 Task: Search one way flight ticket for 2 adults, 2 children, 2 infants in seat in first from Garden City: Garden City Regional Airport to Rock Springs: Southwest Wyoming Regional Airport (rock Springs Sweetwater County Airport) on 8-5-2023. Choice of flights is United. Number of bags: 2 checked bags. Price is upto 86000. Outbound departure time preference is 22:30.
Action: Mouse moved to (400, 387)
Screenshot: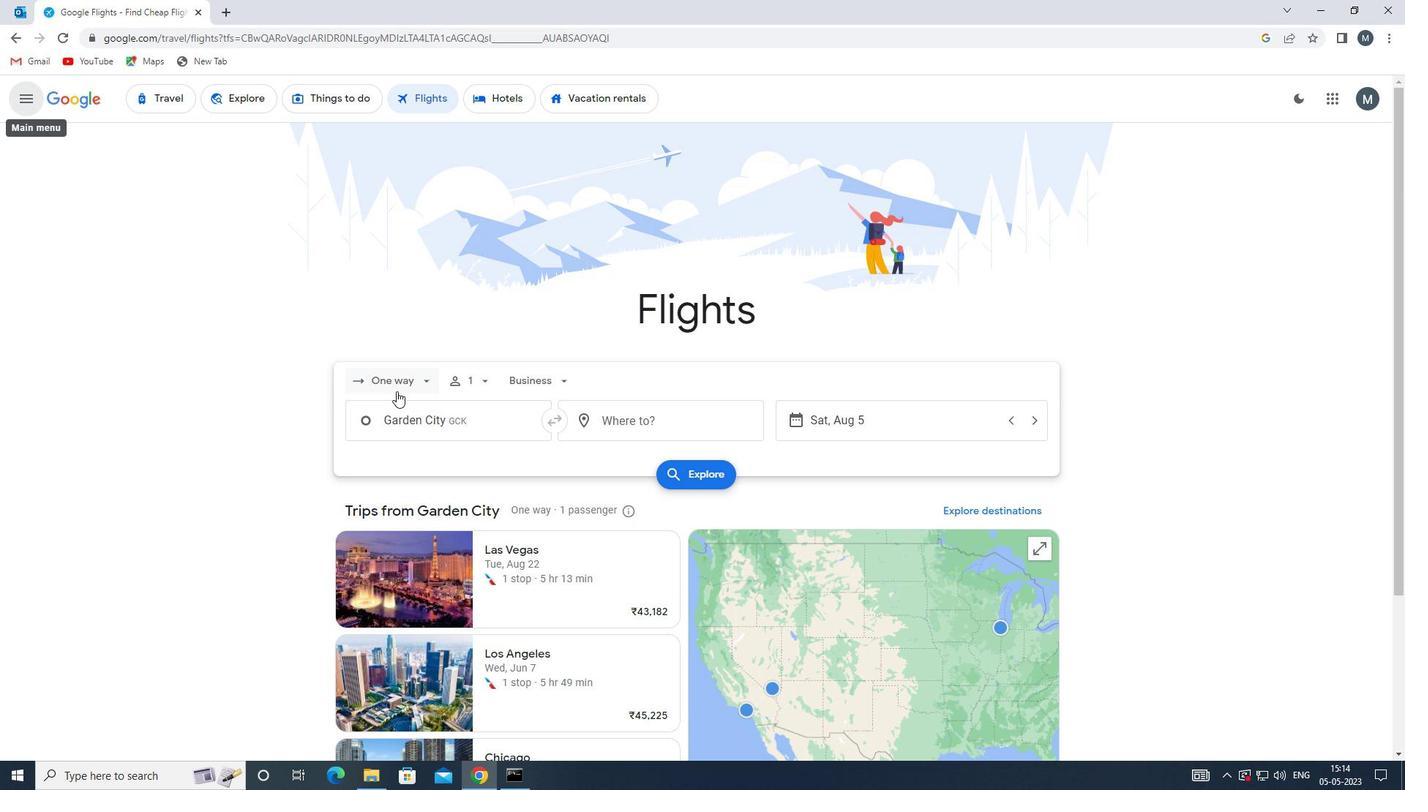 
Action: Mouse pressed left at (400, 387)
Screenshot: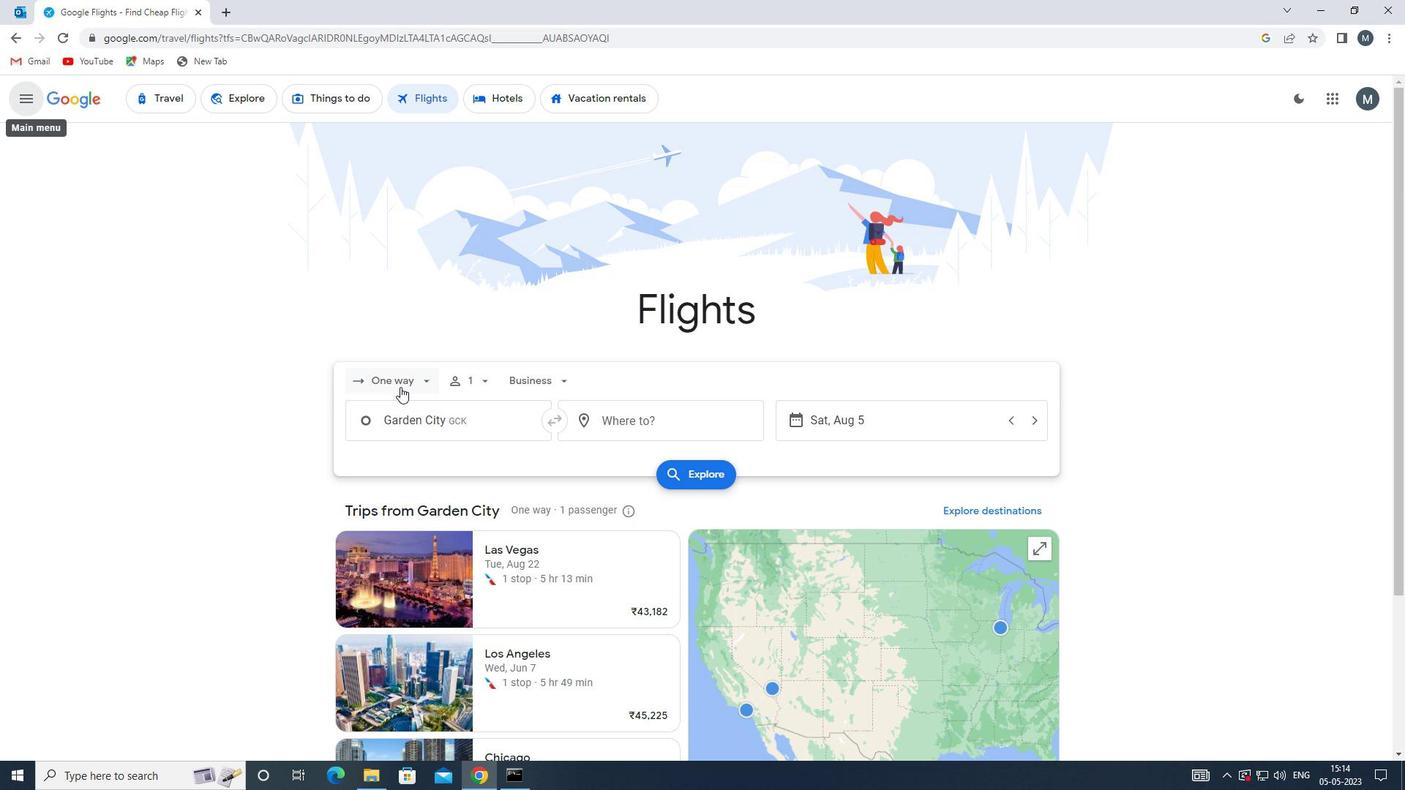 
Action: Mouse moved to (411, 442)
Screenshot: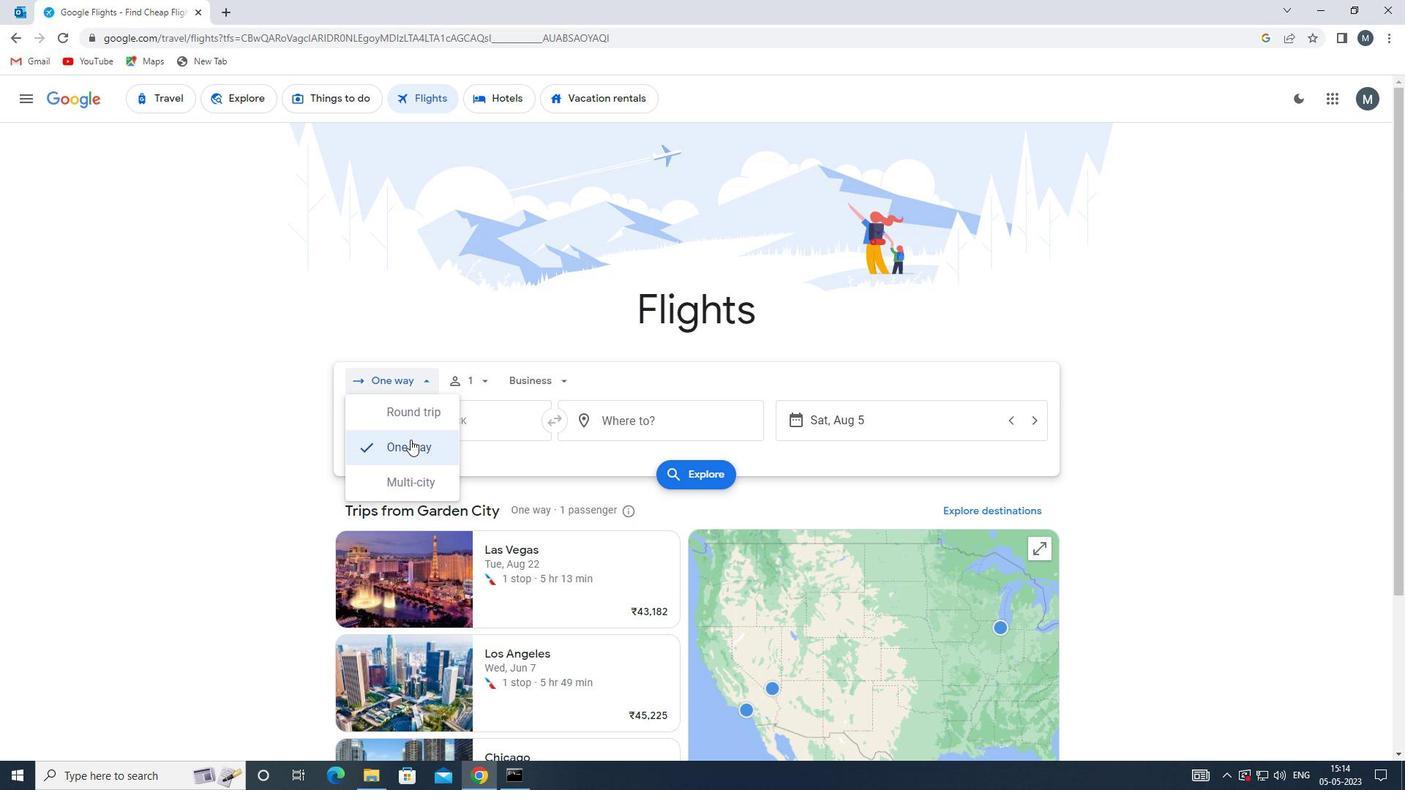 
Action: Mouse pressed left at (411, 442)
Screenshot: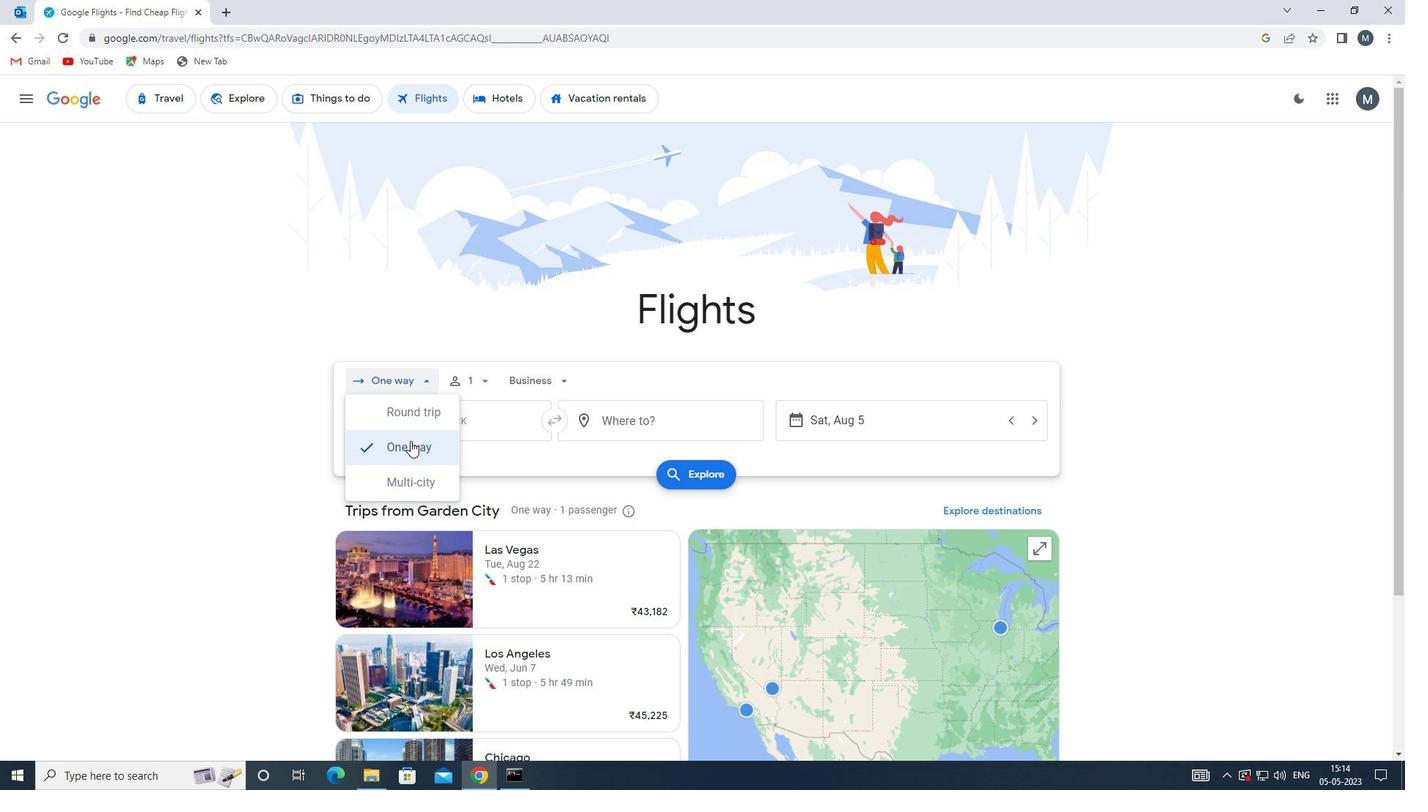 
Action: Mouse moved to (458, 374)
Screenshot: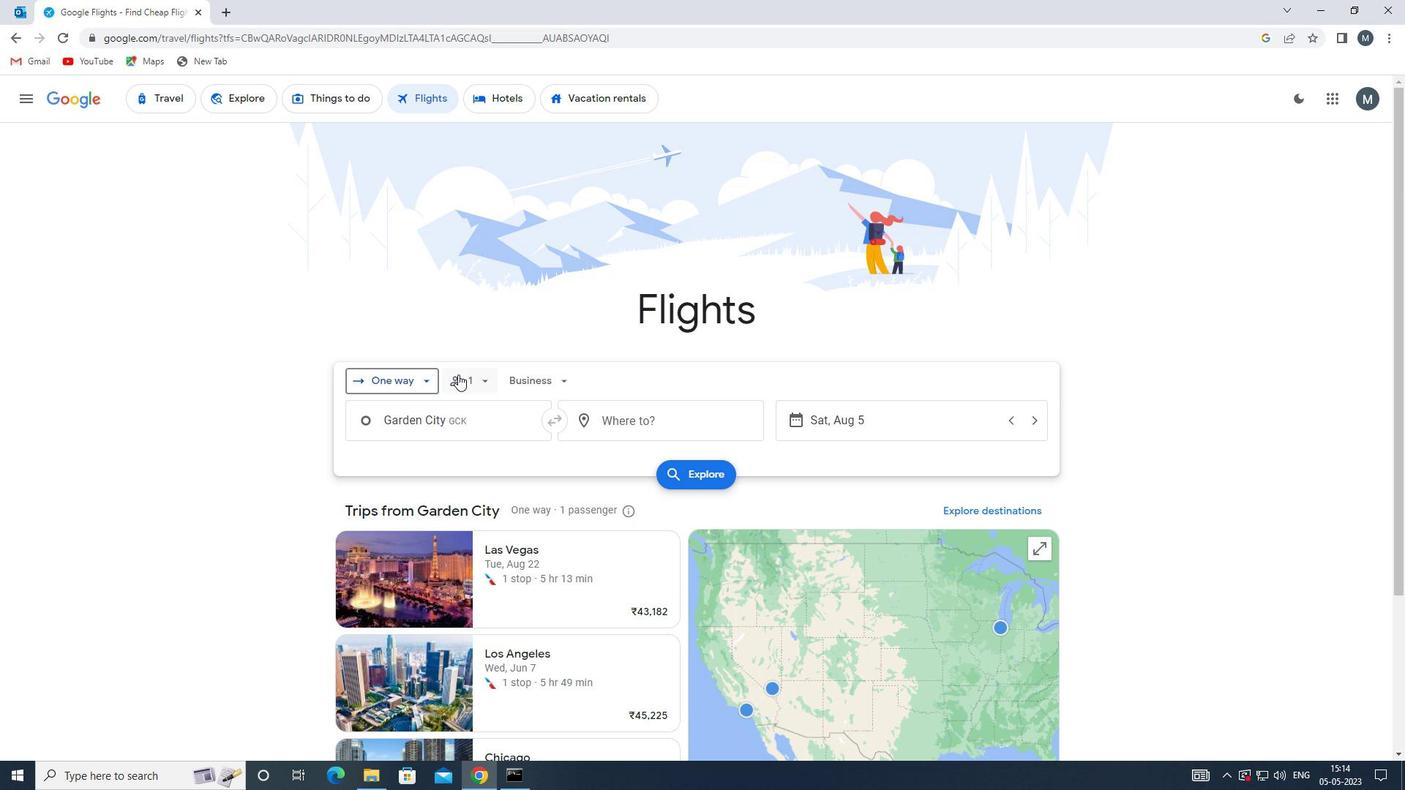 
Action: Mouse pressed left at (458, 374)
Screenshot: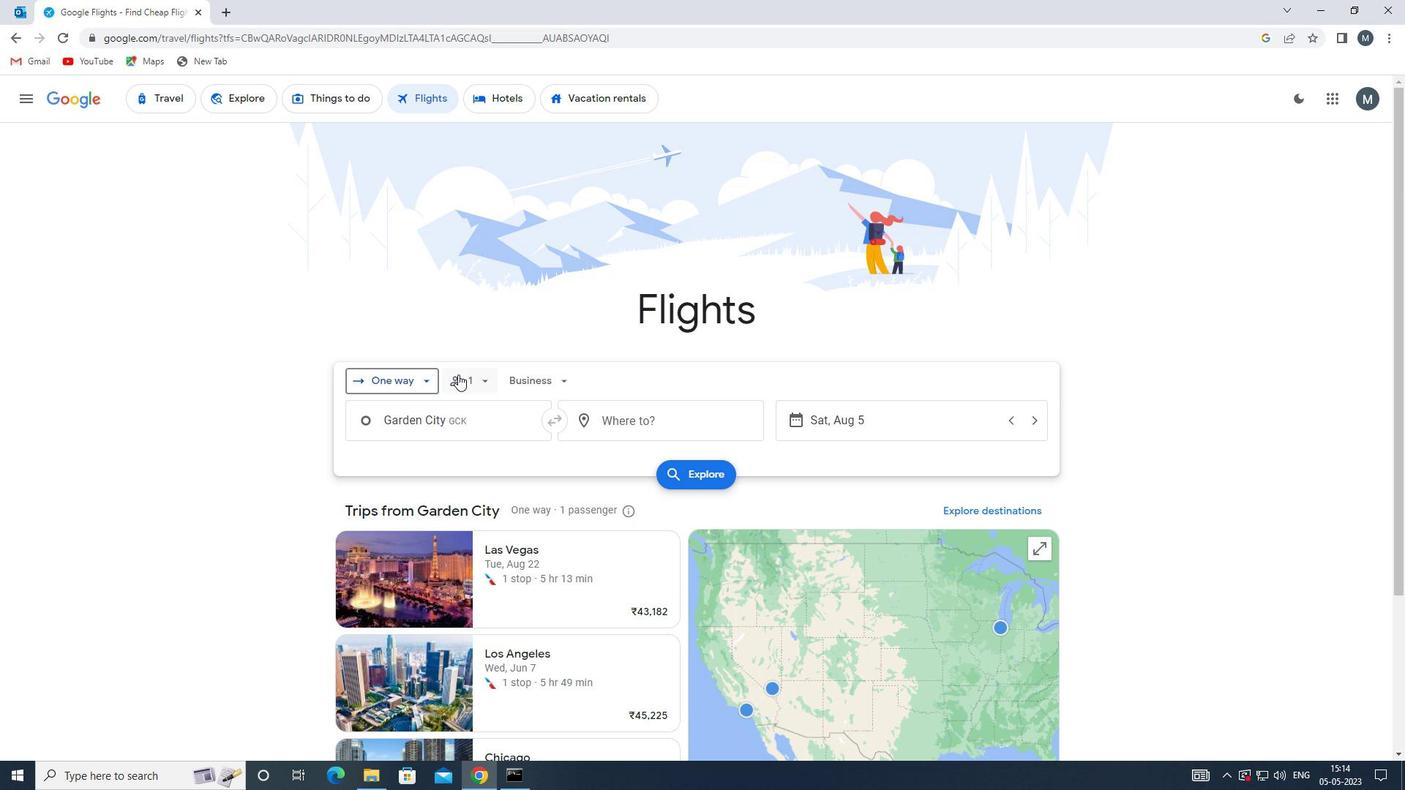 
Action: Mouse moved to (595, 421)
Screenshot: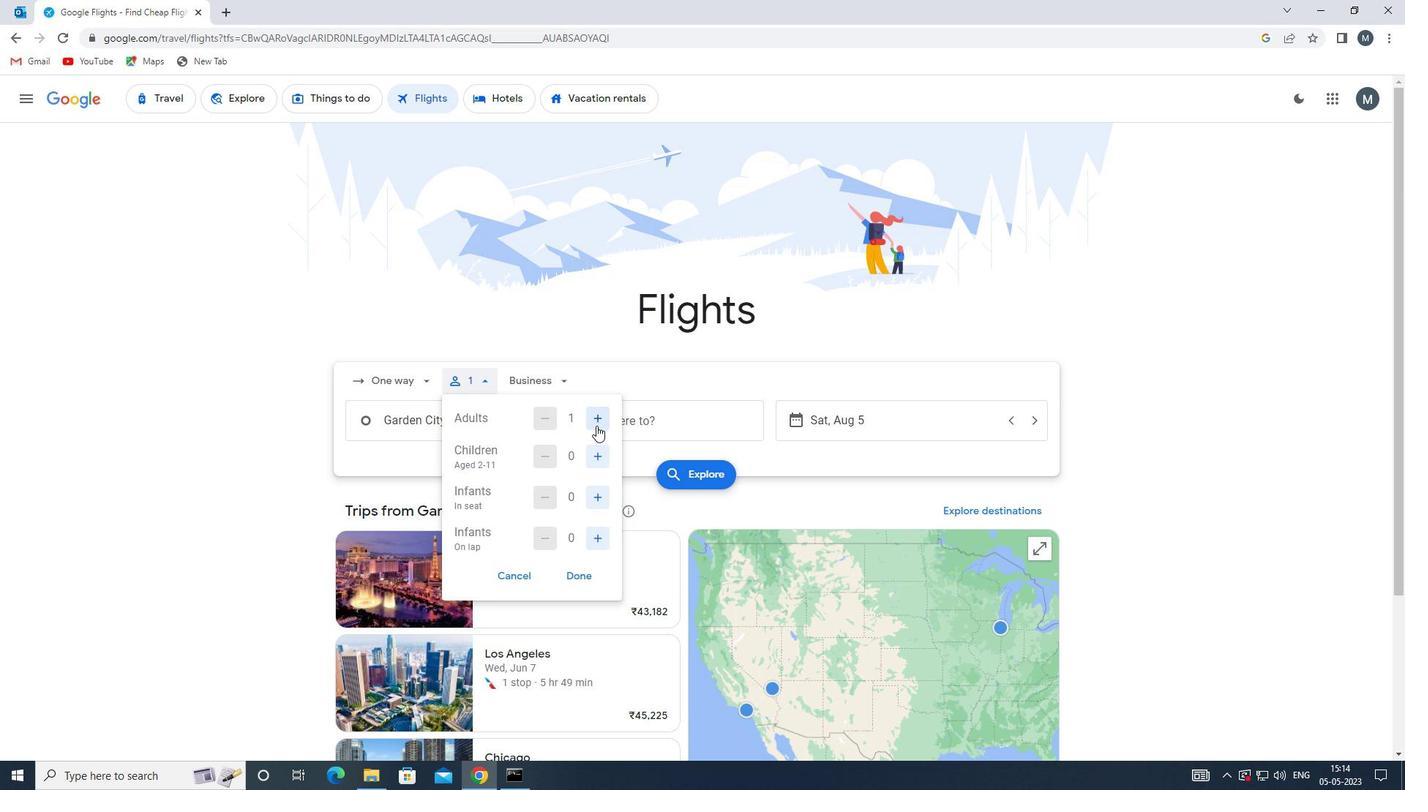 
Action: Mouse pressed left at (595, 421)
Screenshot: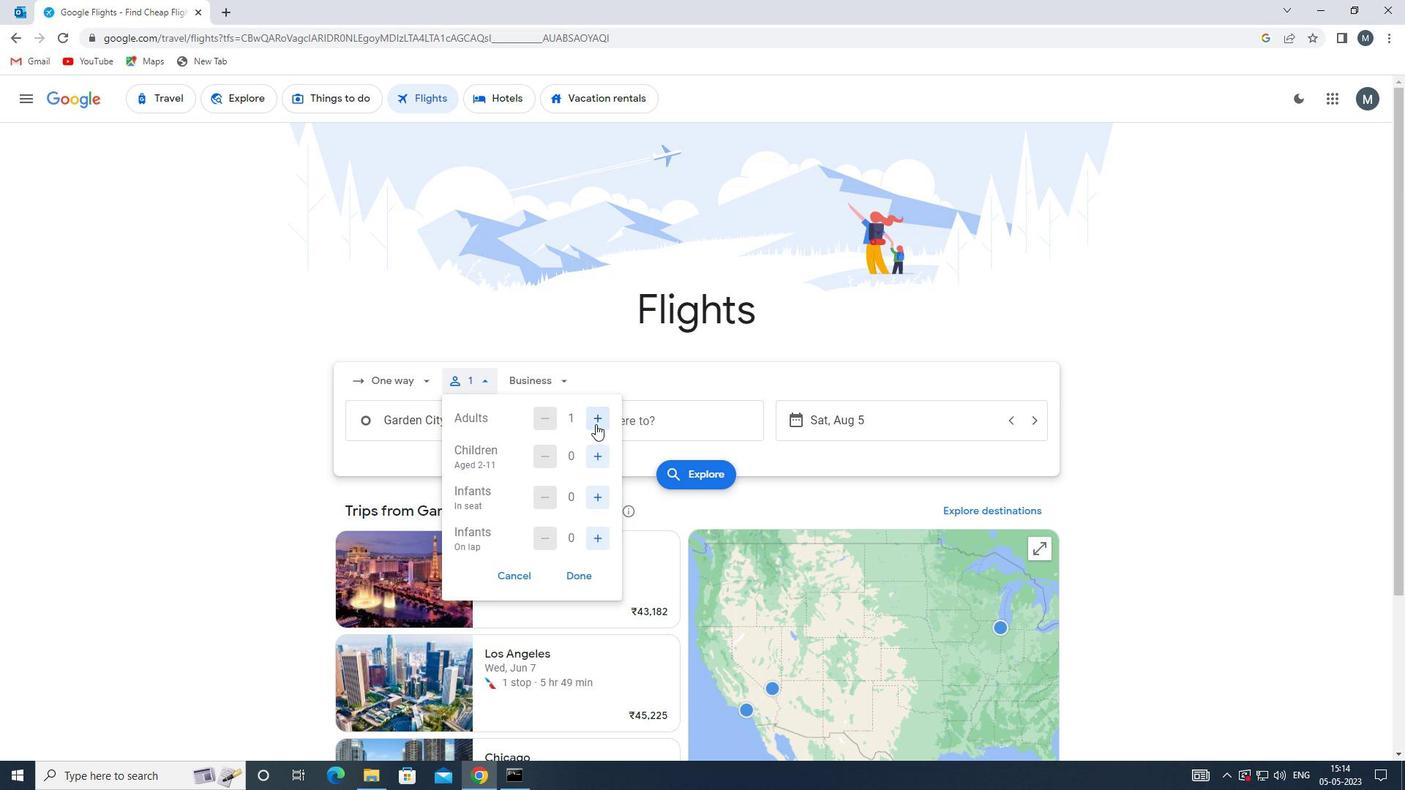 
Action: Mouse moved to (594, 456)
Screenshot: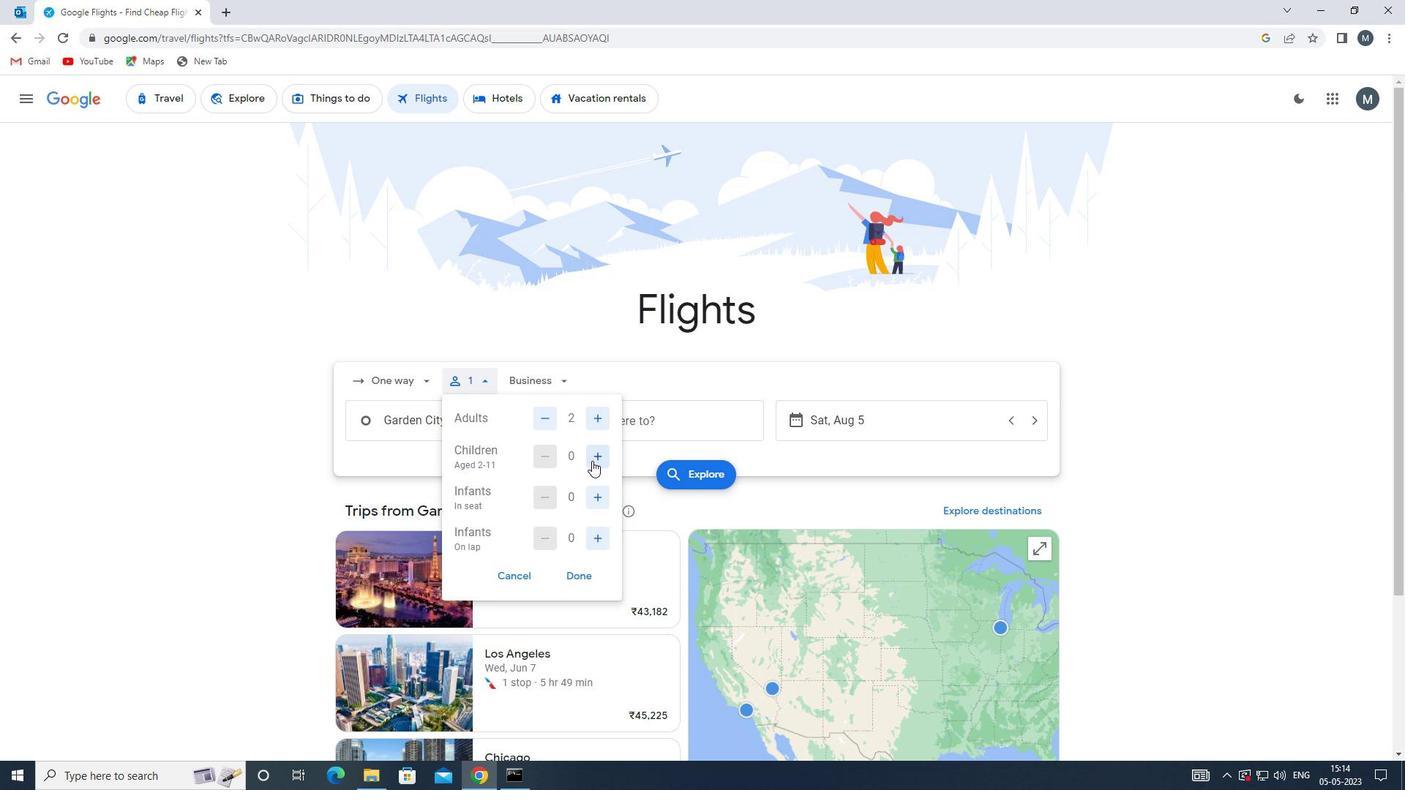 
Action: Mouse pressed left at (594, 456)
Screenshot: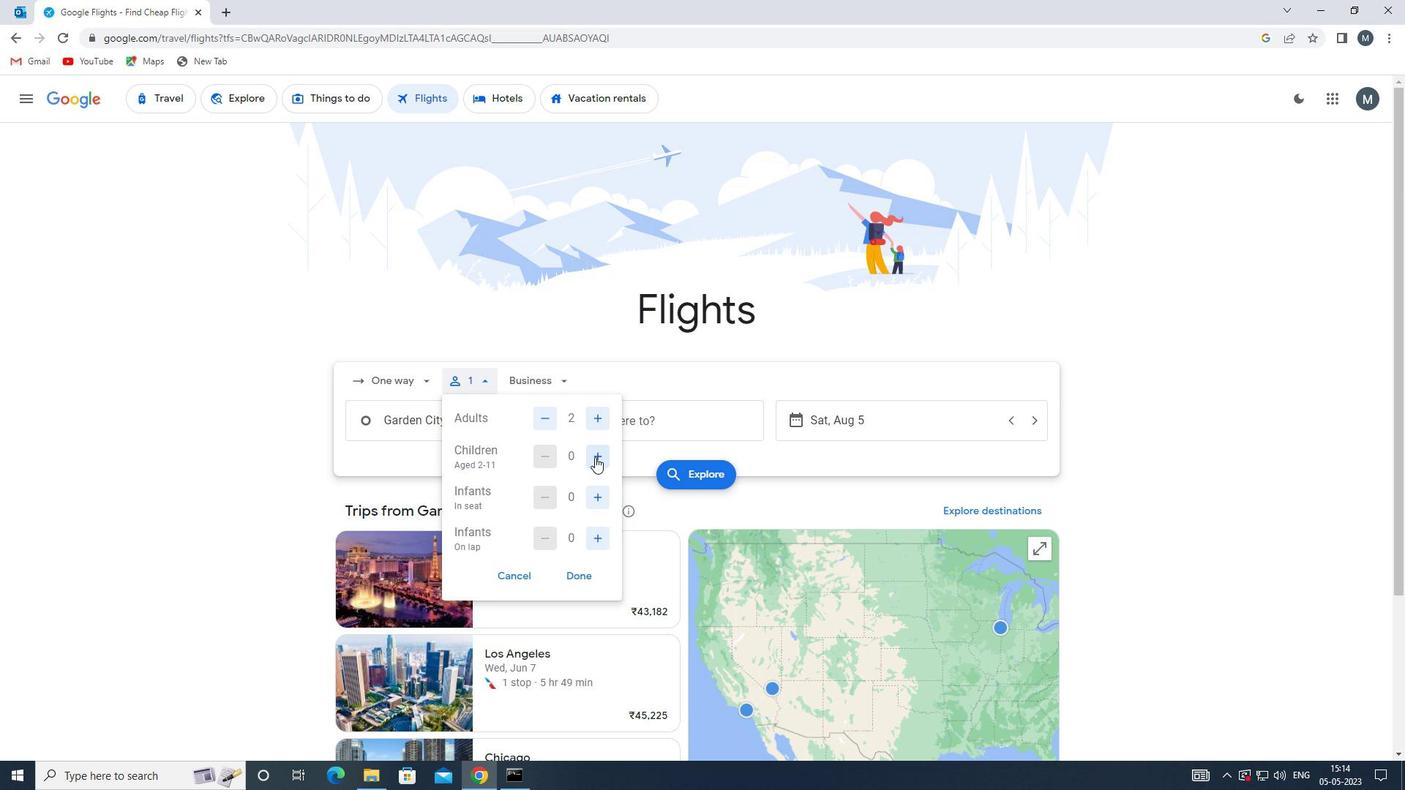 
Action: Mouse pressed left at (594, 456)
Screenshot: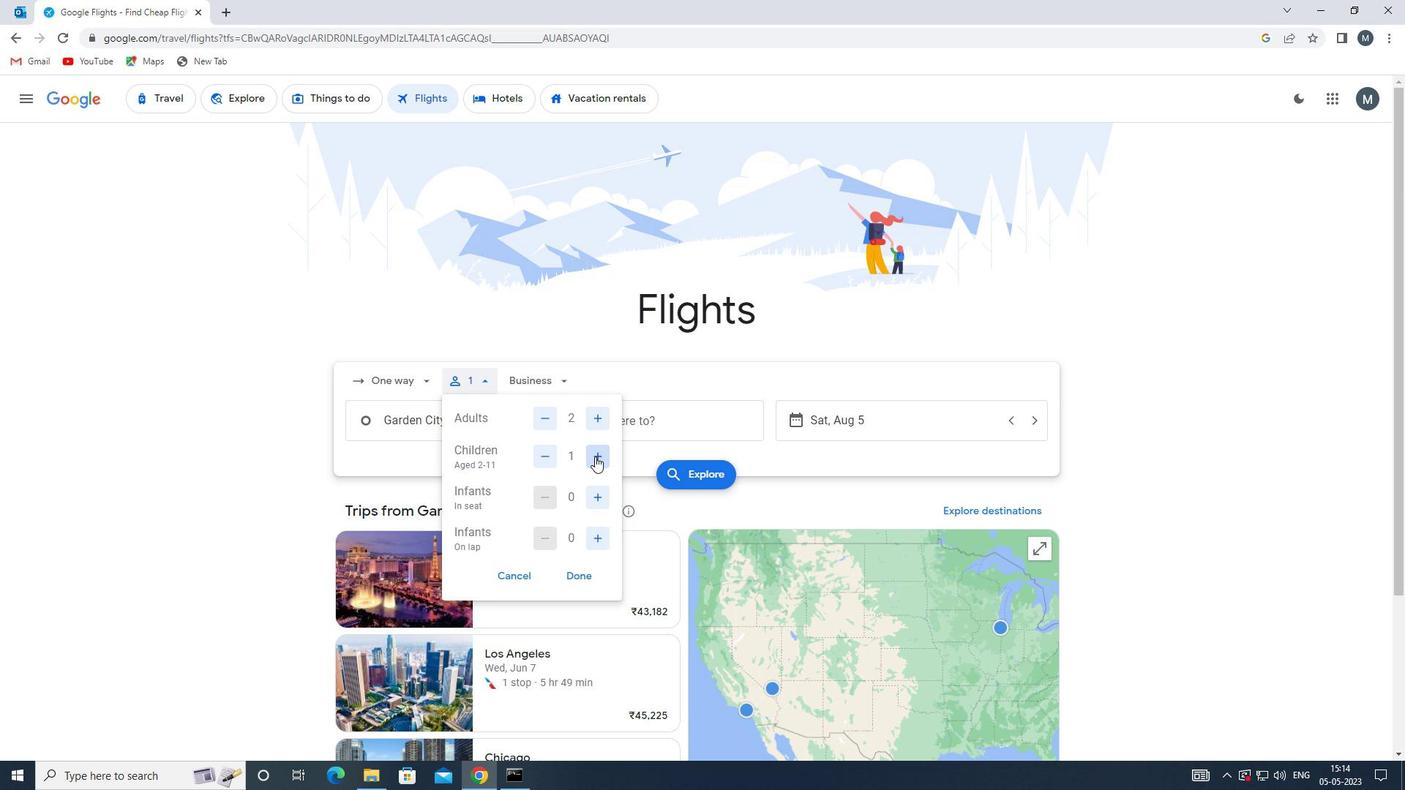 
Action: Mouse moved to (595, 493)
Screenshot: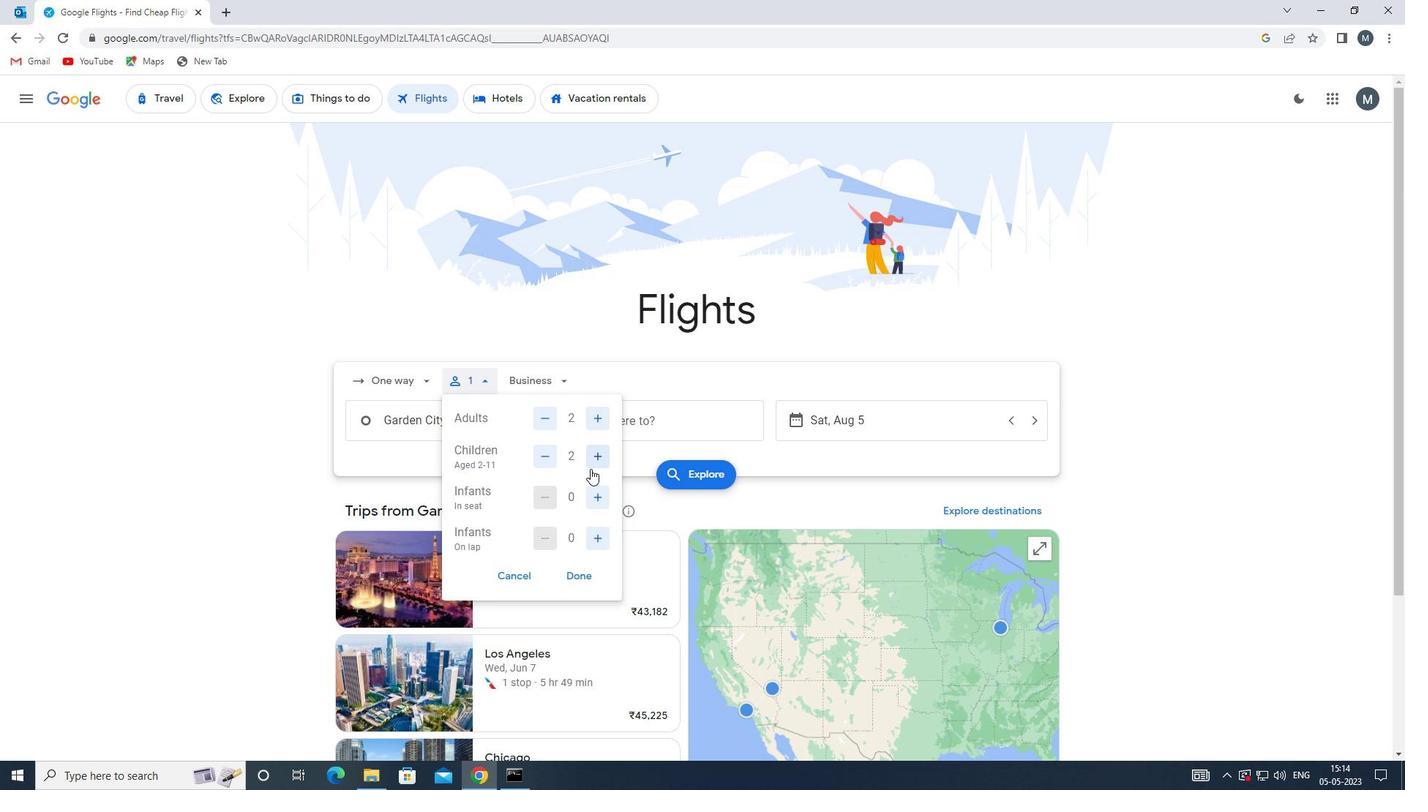 
Action: Mouse pressed left at (595, 493)
Screenshot: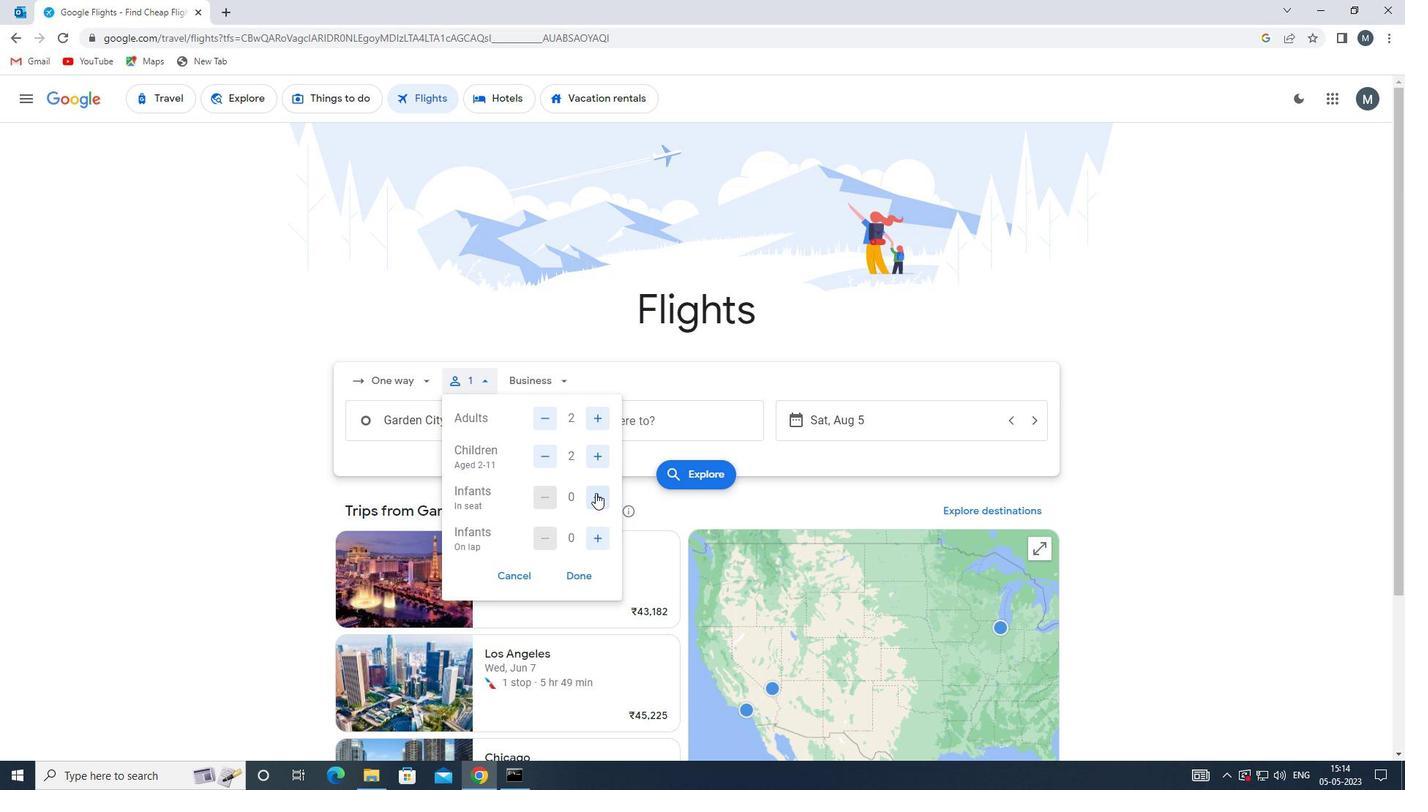 
Action: Mouse pressed left at (595, 493)
Screenshot: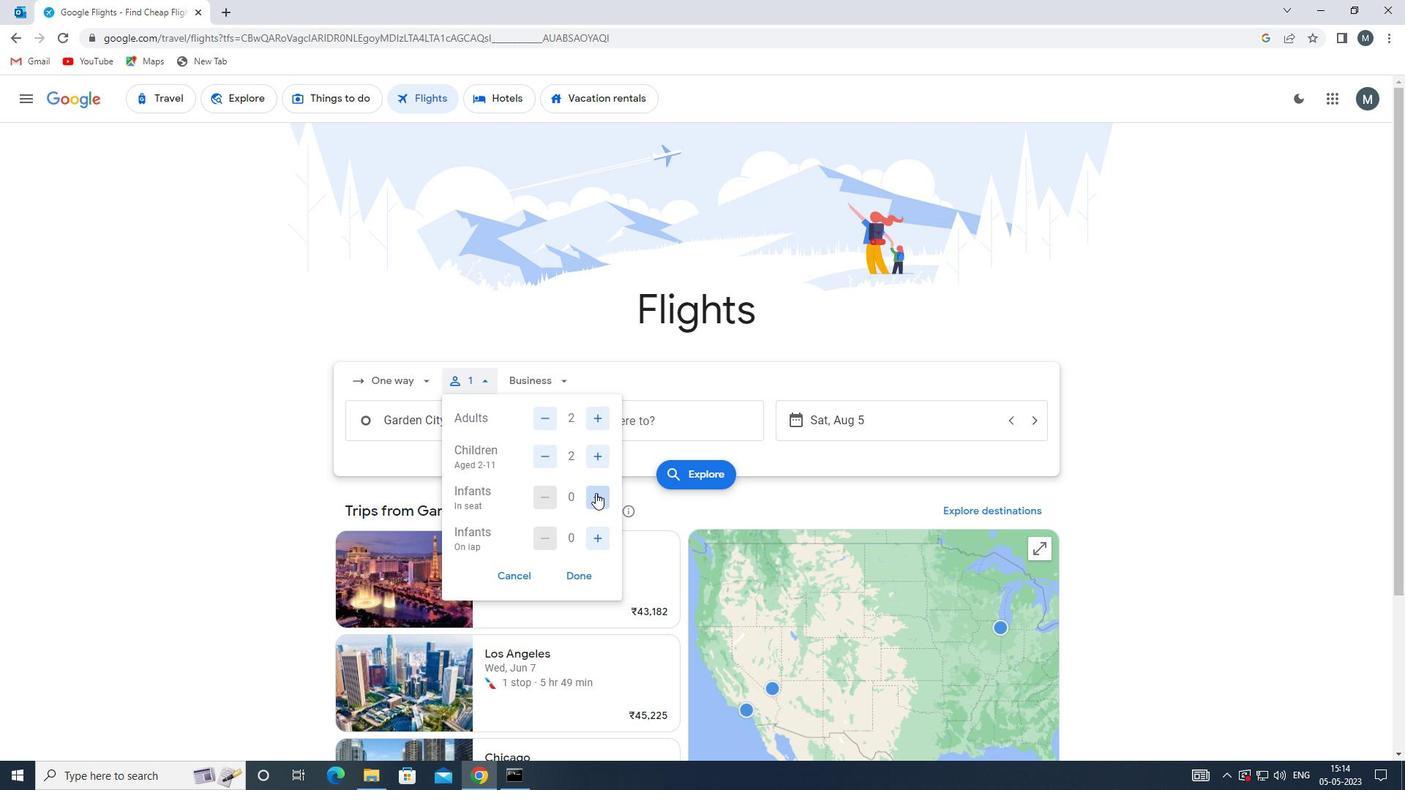
Action: Mouse moved to (578, 570)
Screenshot: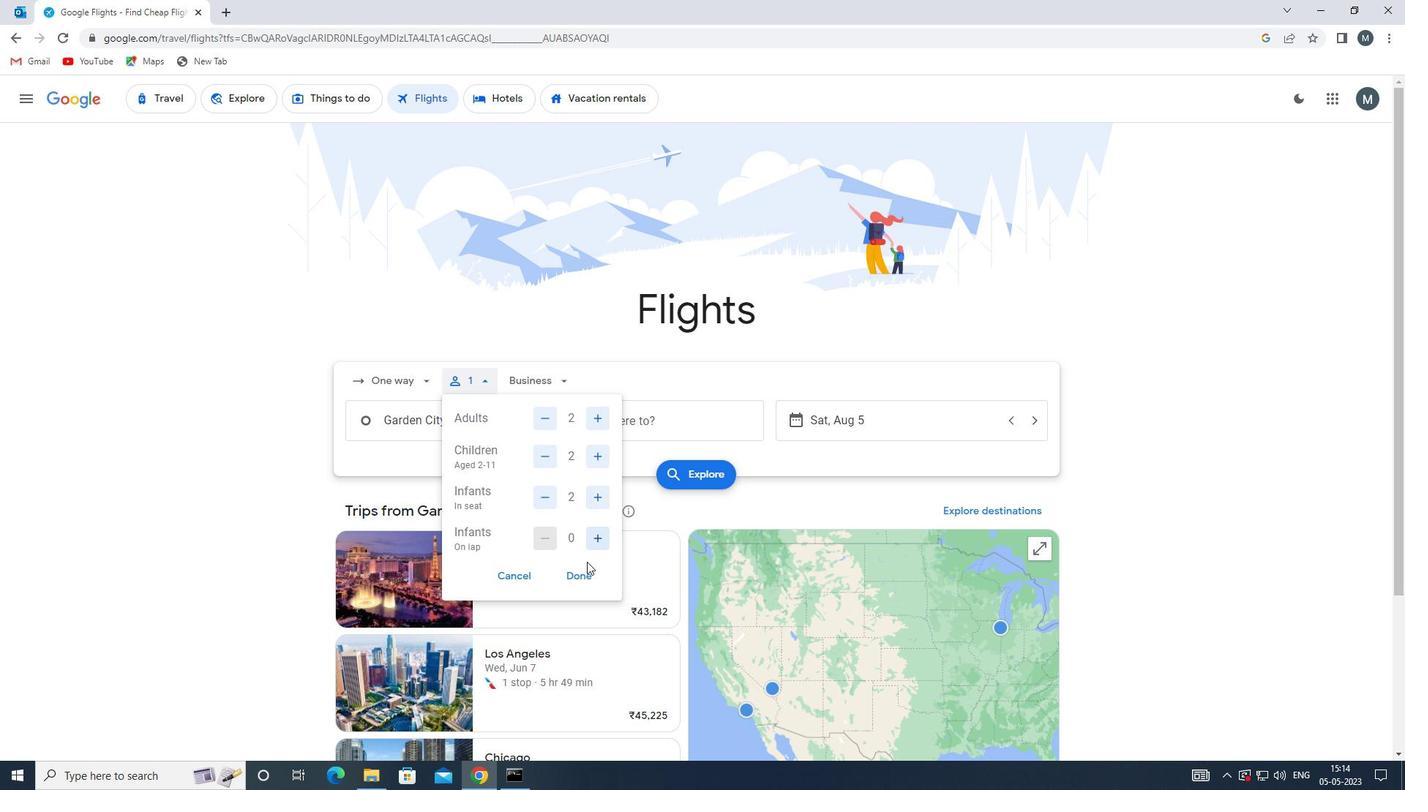 
Action: Mouse pressed left at (578, 570)
Screenshot: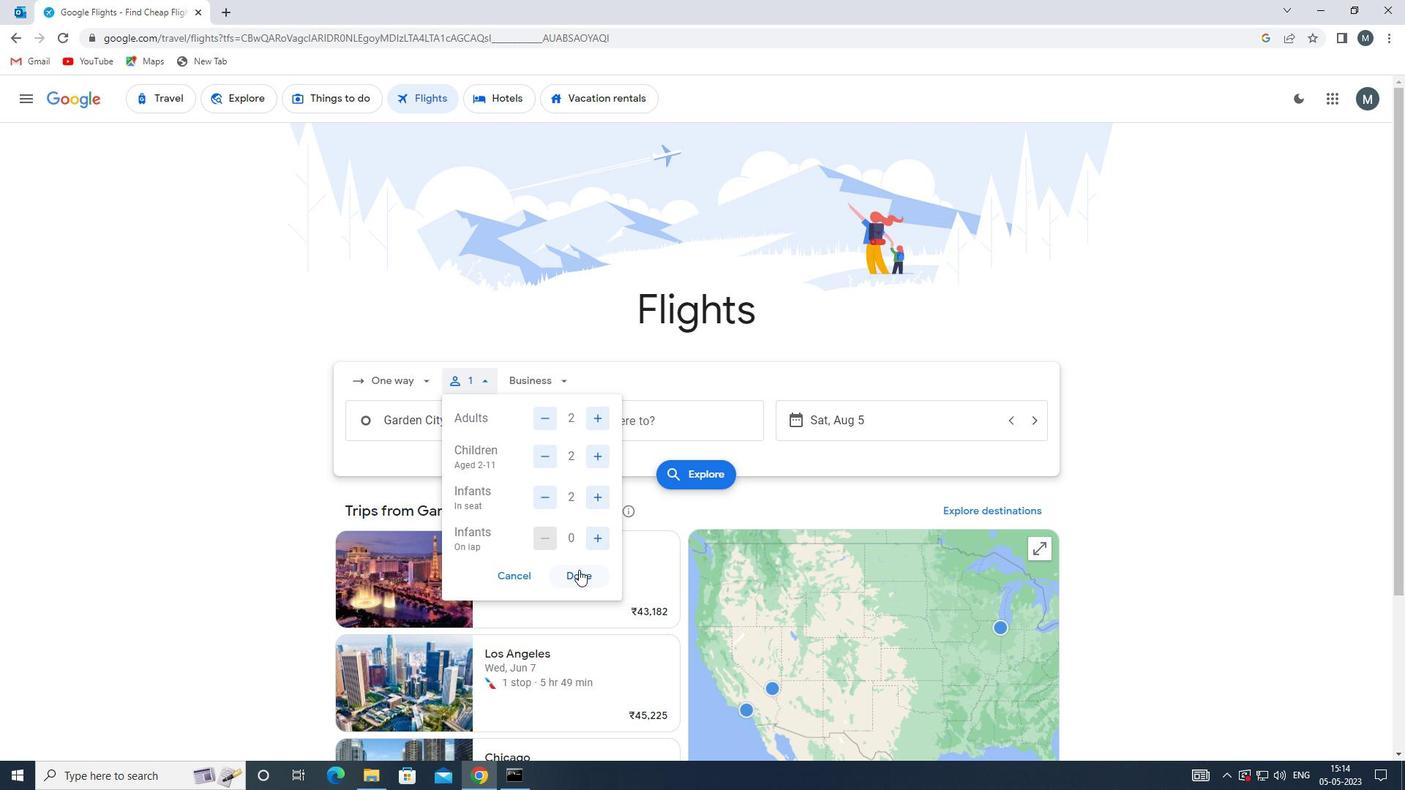 
Action: Mouse moved to (563, 386)
Screenshot: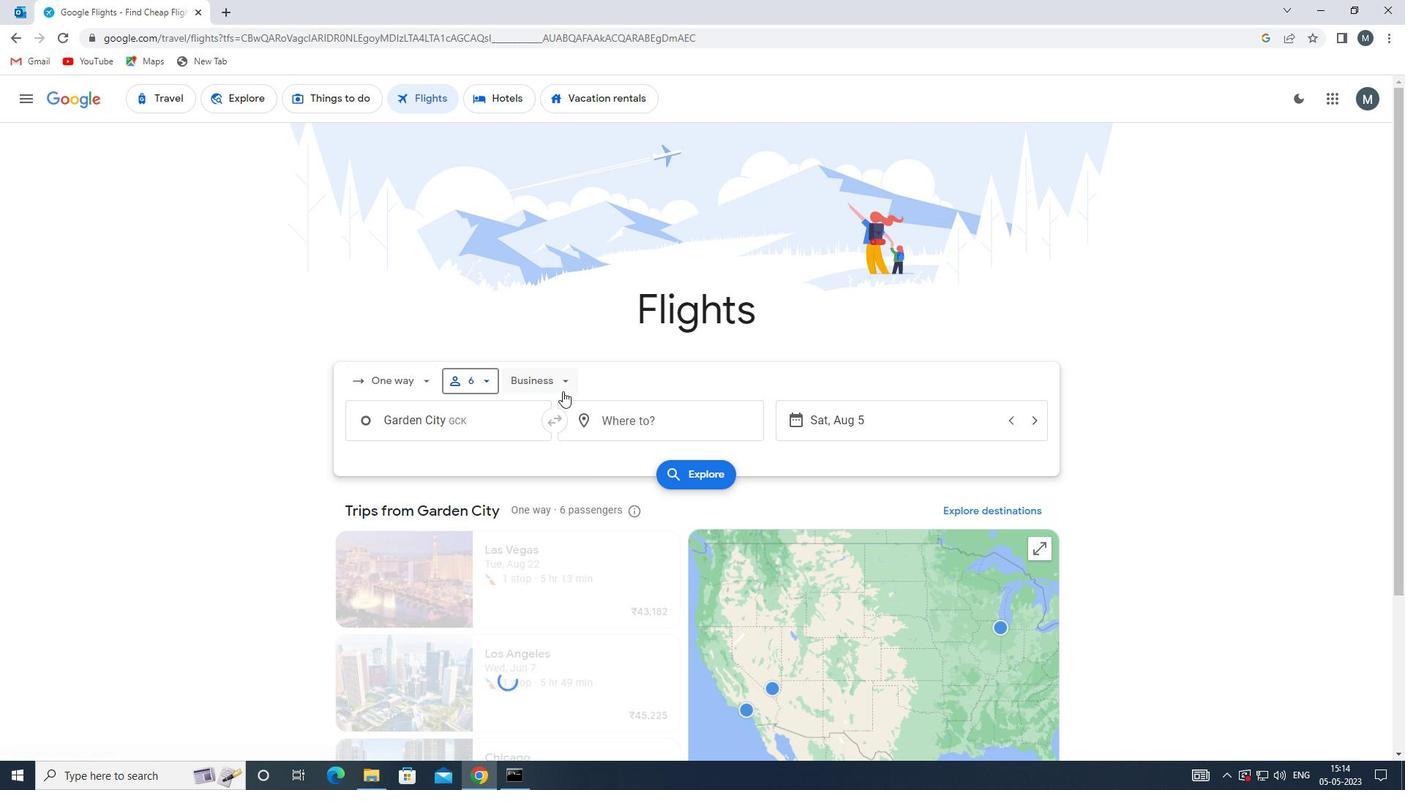 
Action: Mouse pressed left at (563, 386)
Screenshot: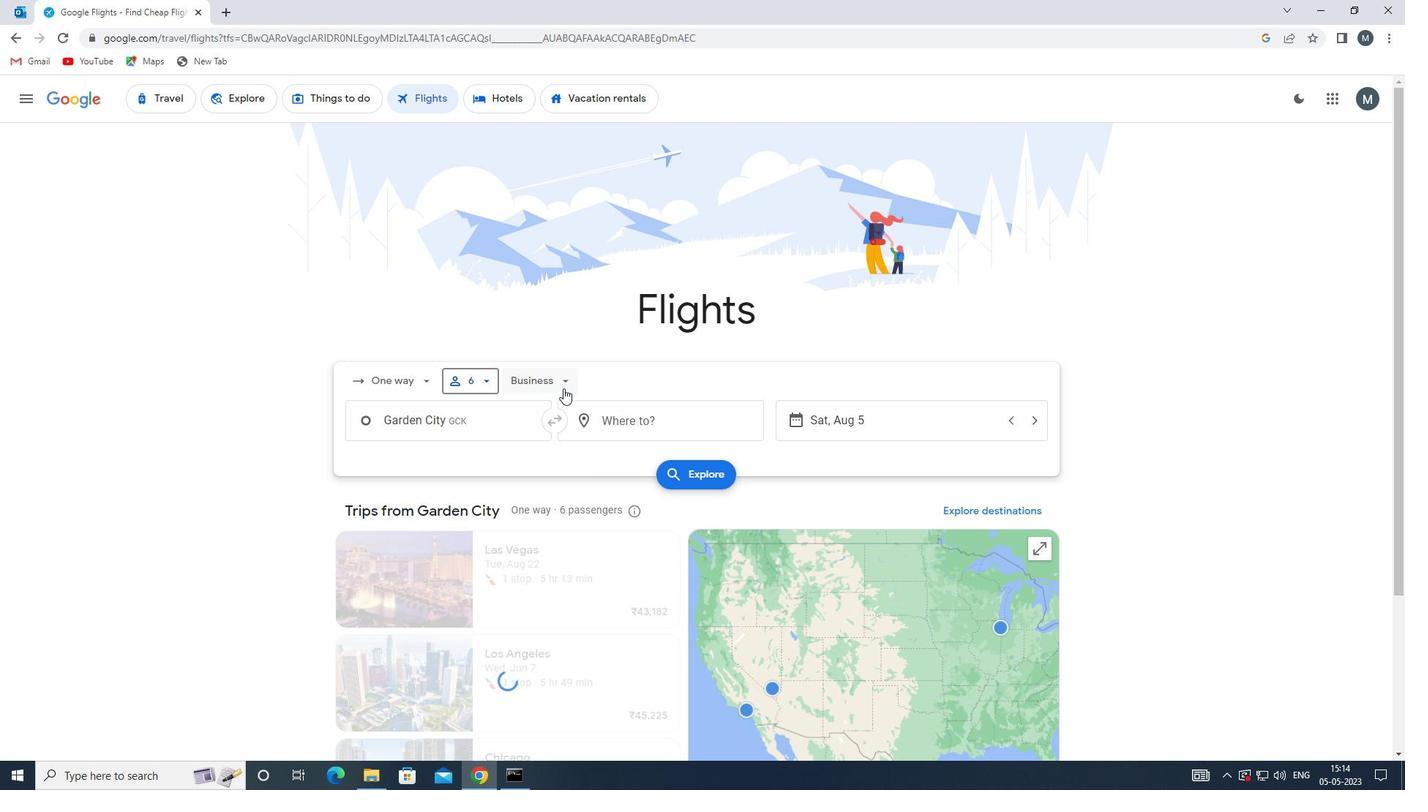 
Action: Mouse moved to (562, 515)
Screenshot: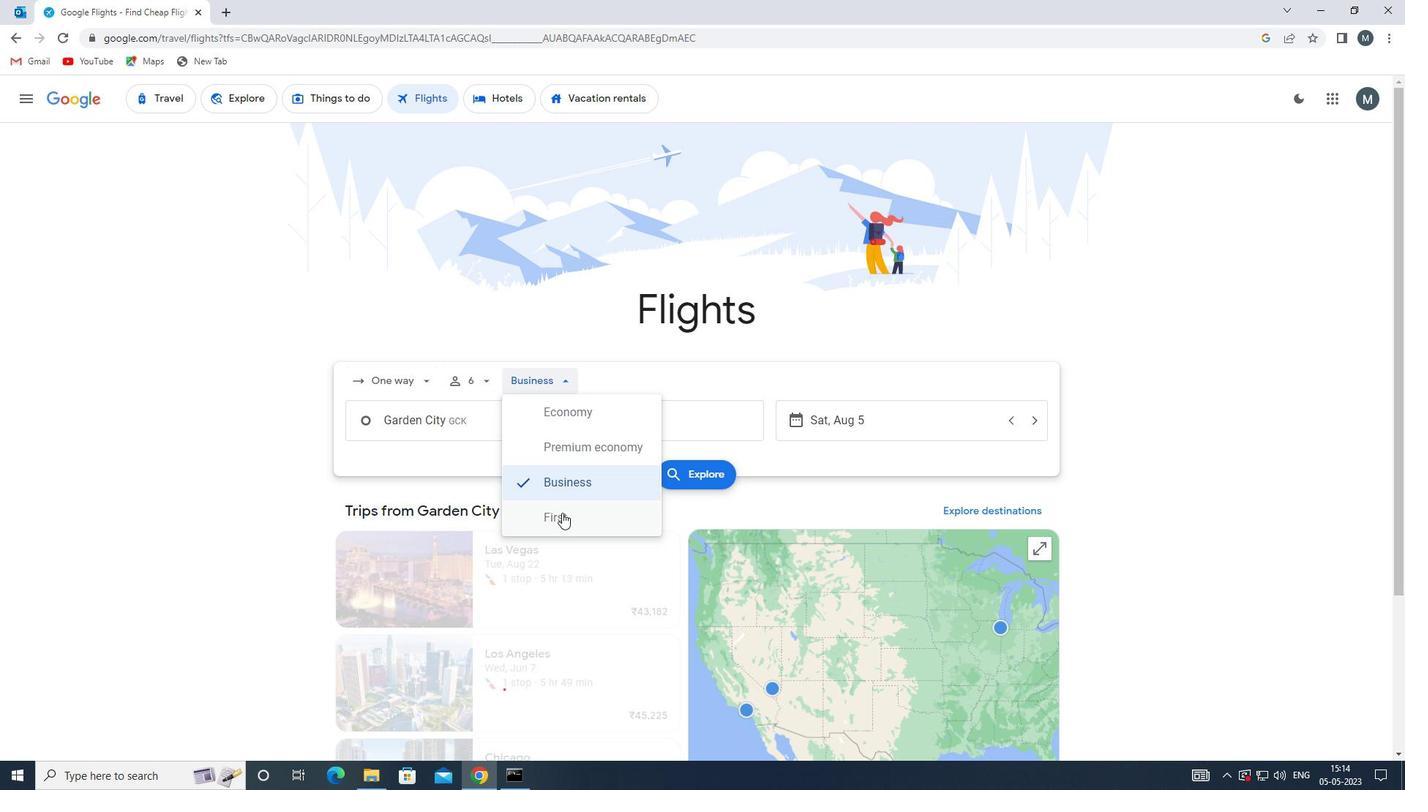 
Action: Mouse pressed left at (562, 515)
Screenshot: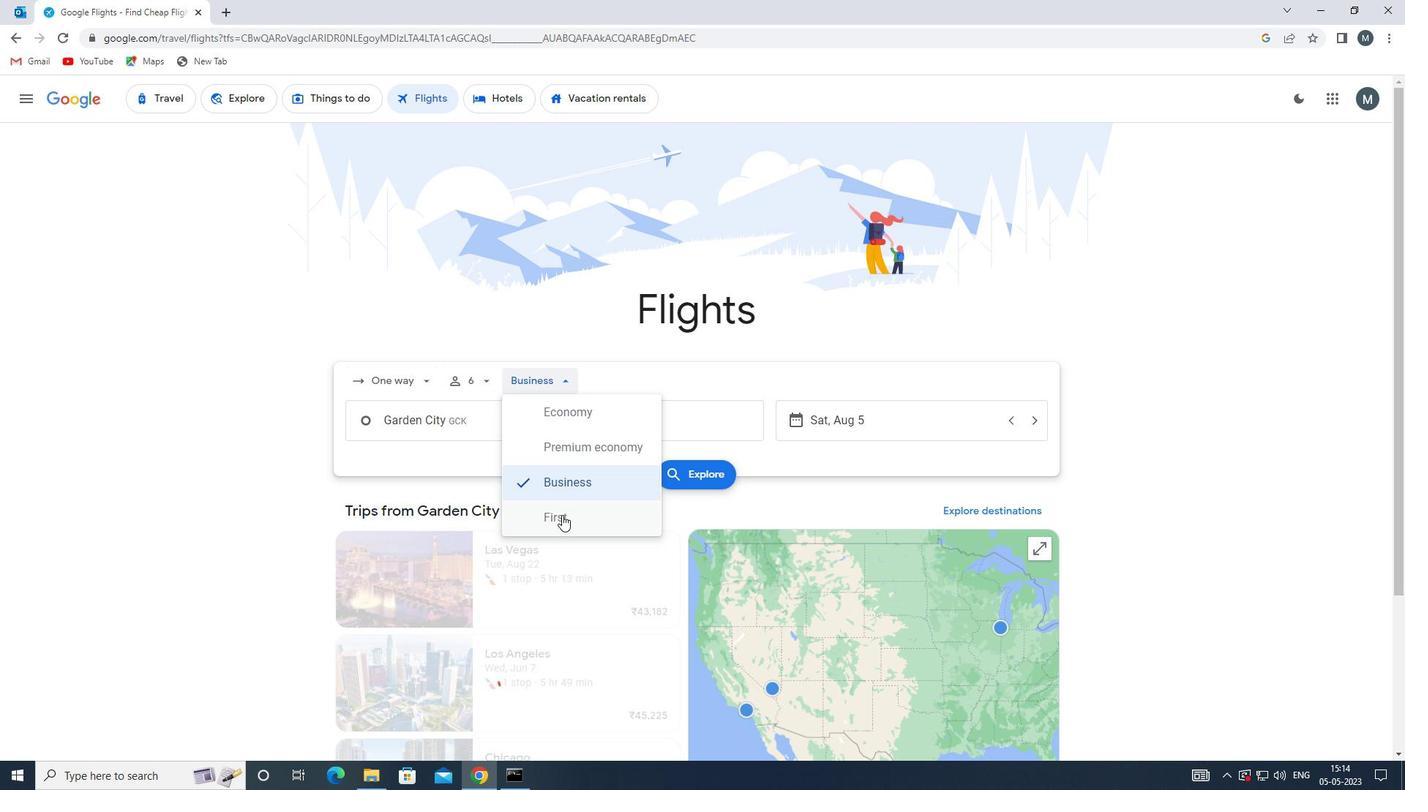 
Action: Mouse moved to (458, 428)
Screenshot: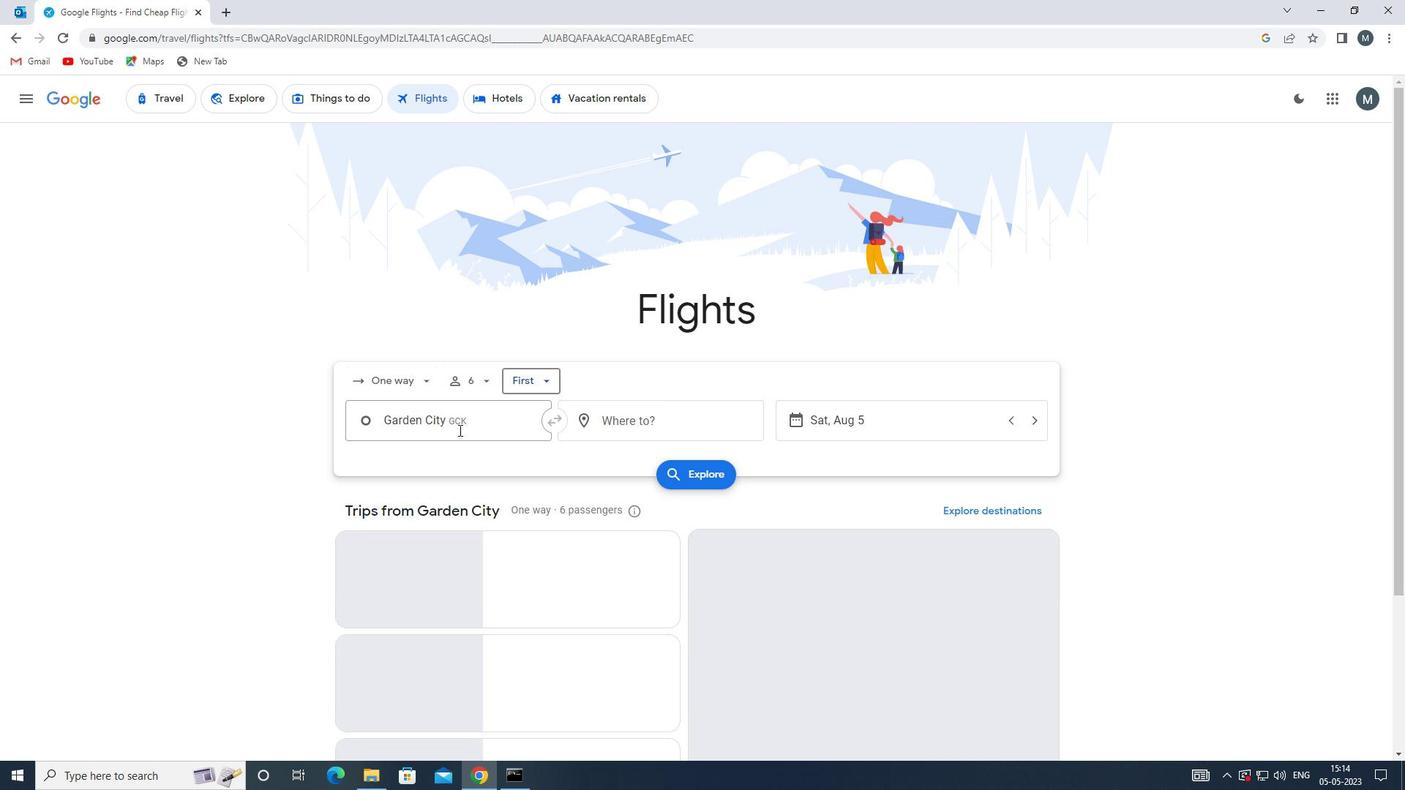 
Action: Mouse pressed left at (458, 428)
Screenshot: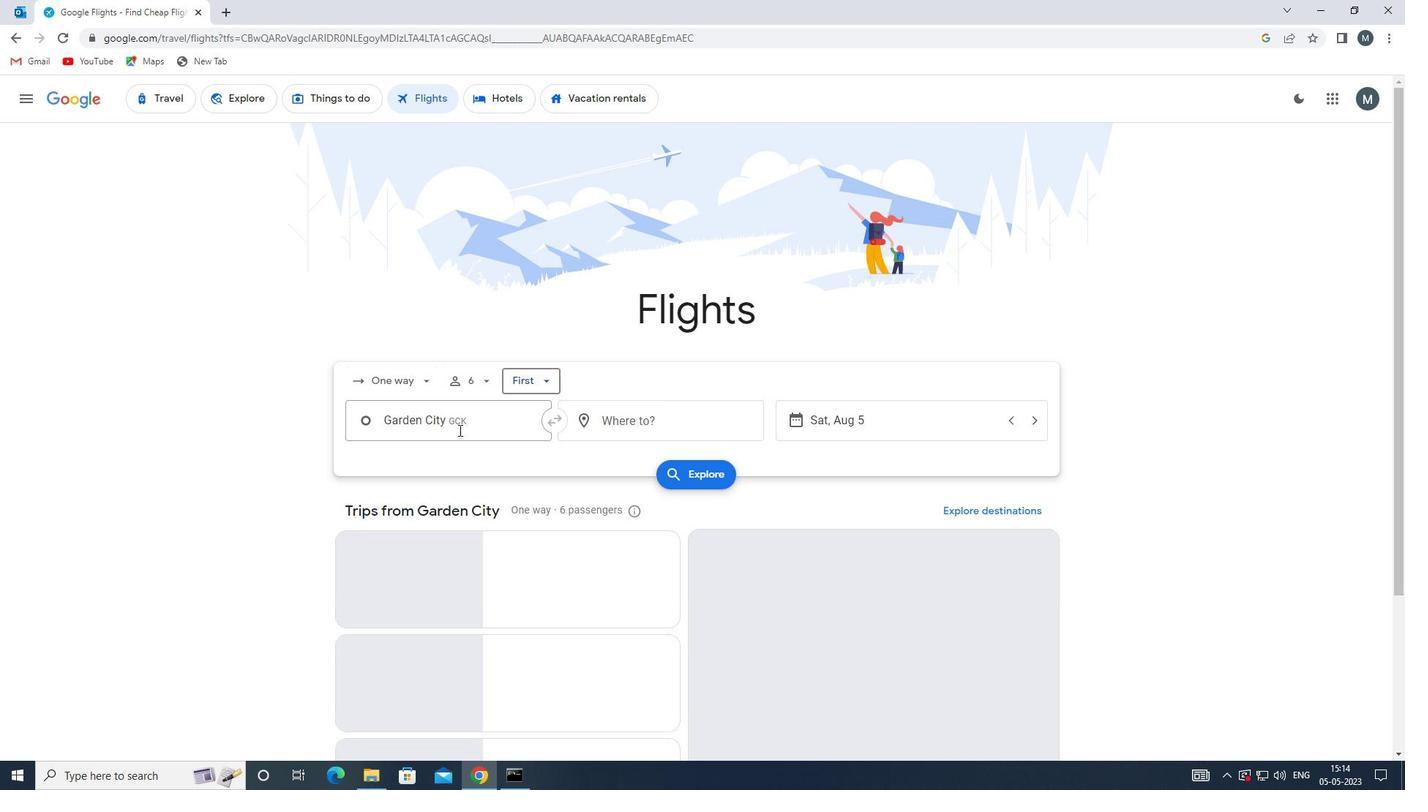 
Action: Mouse moved to (490, 537)
Screenshot: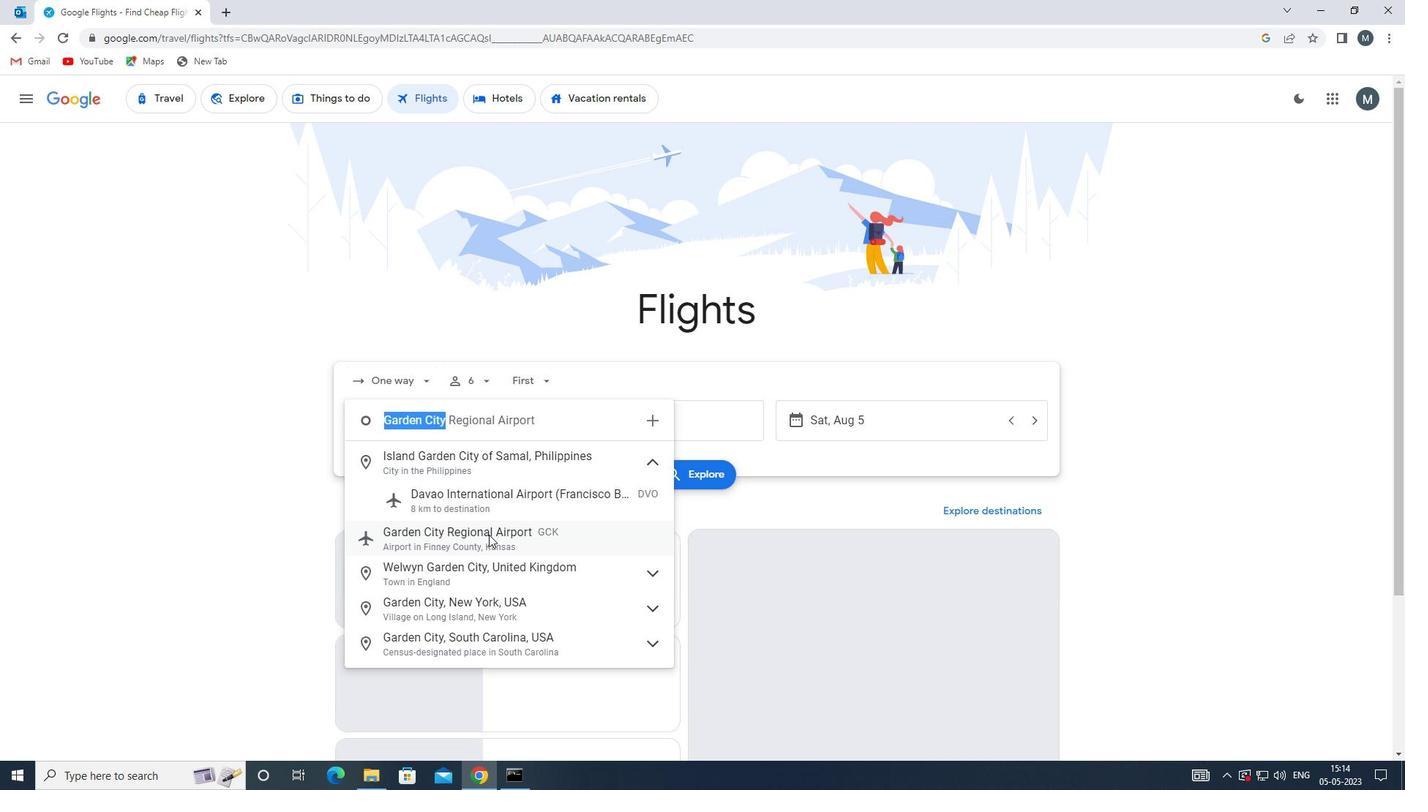 
Action: Mouse pressed left at (490, 537)
Screenshot: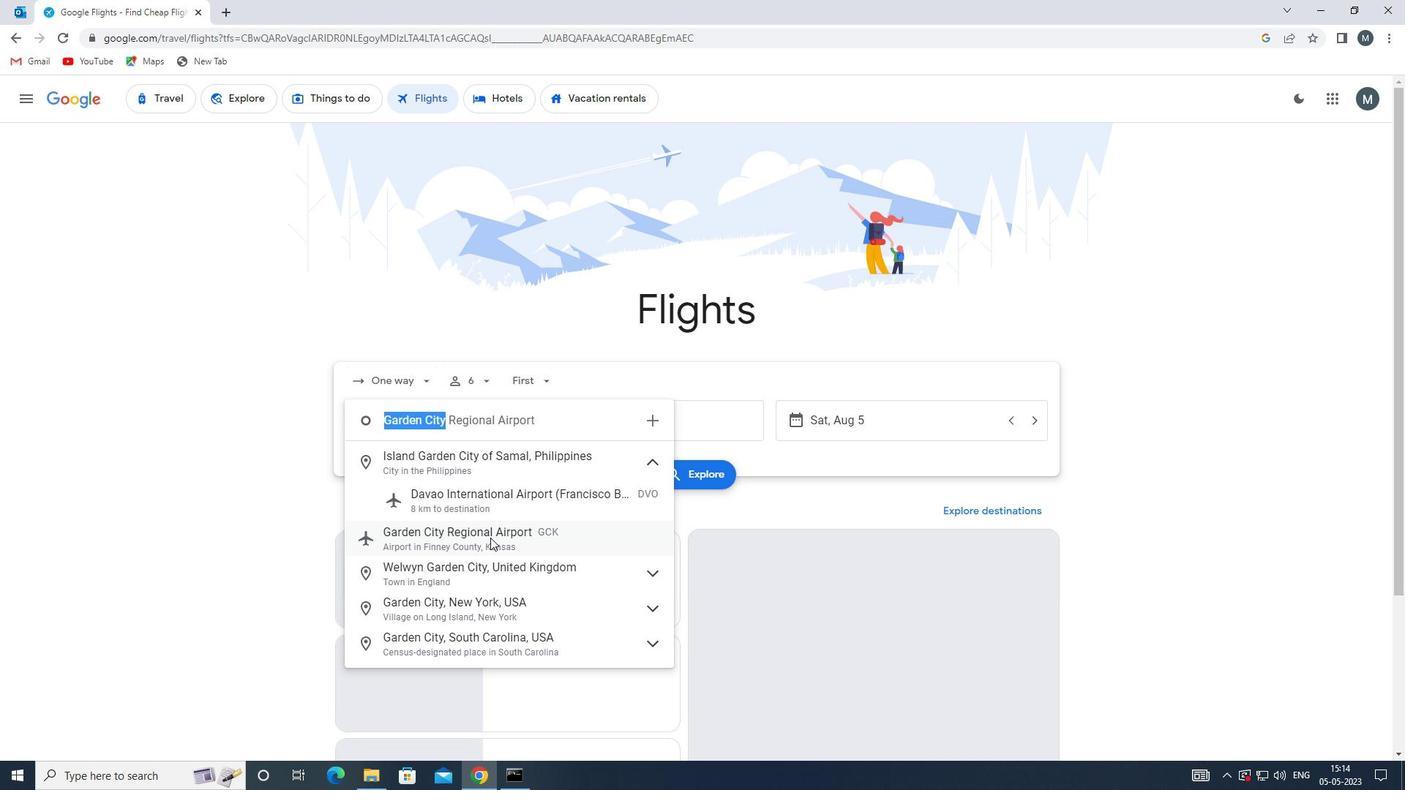 
Action: Mouse moved to (627, 425)
Screenshot: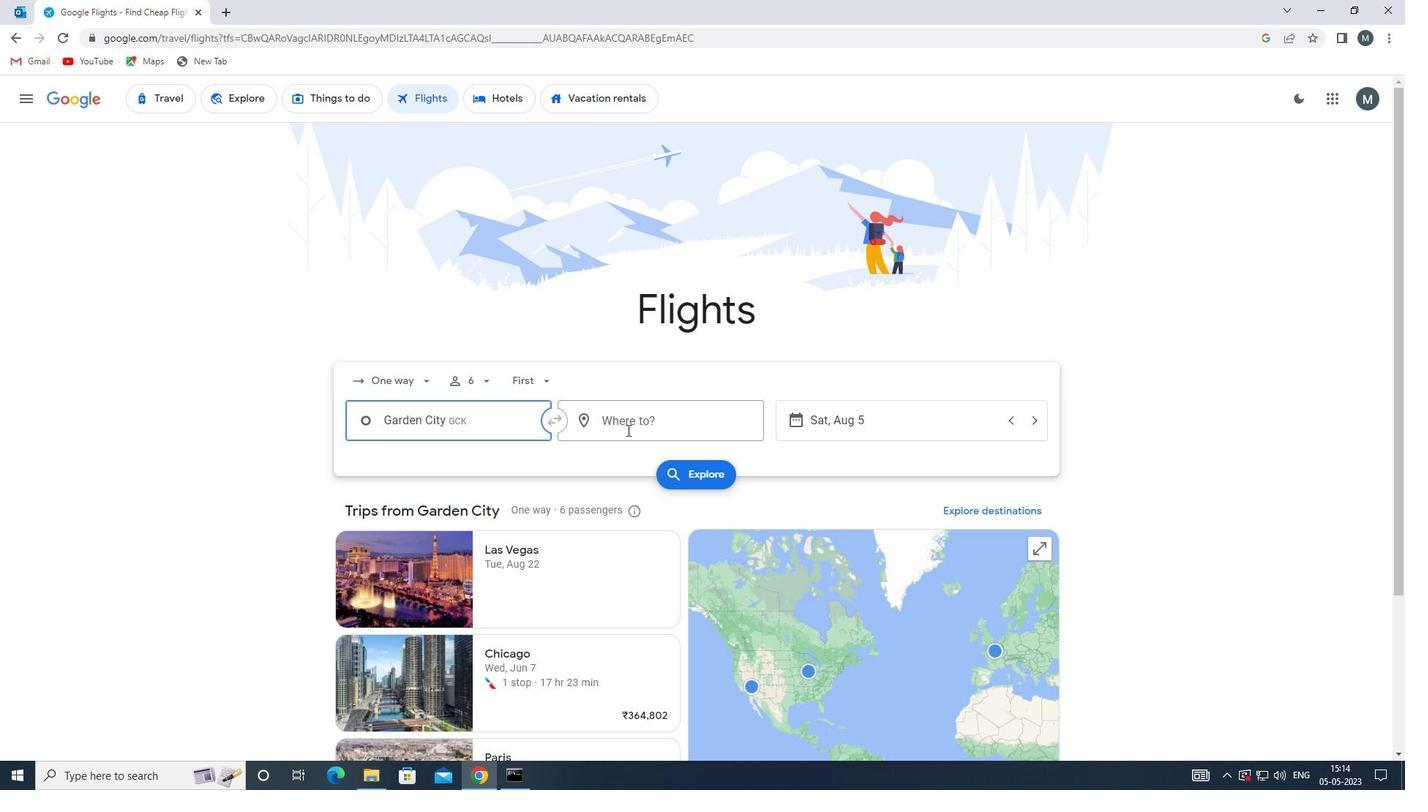 
Action: Mouse pressed left at (627, 425)
Screenshot: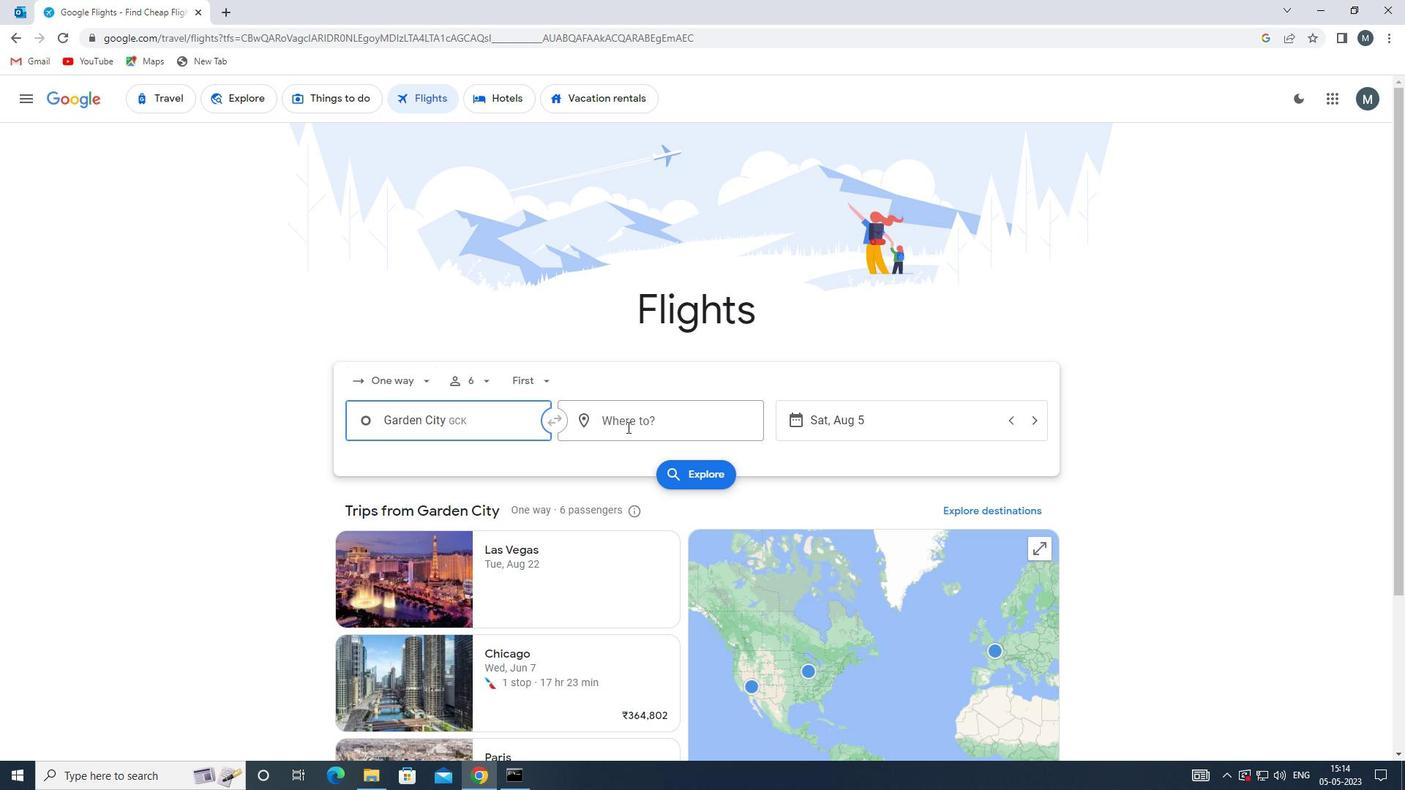 
Action: Key pressed r
Screenshot: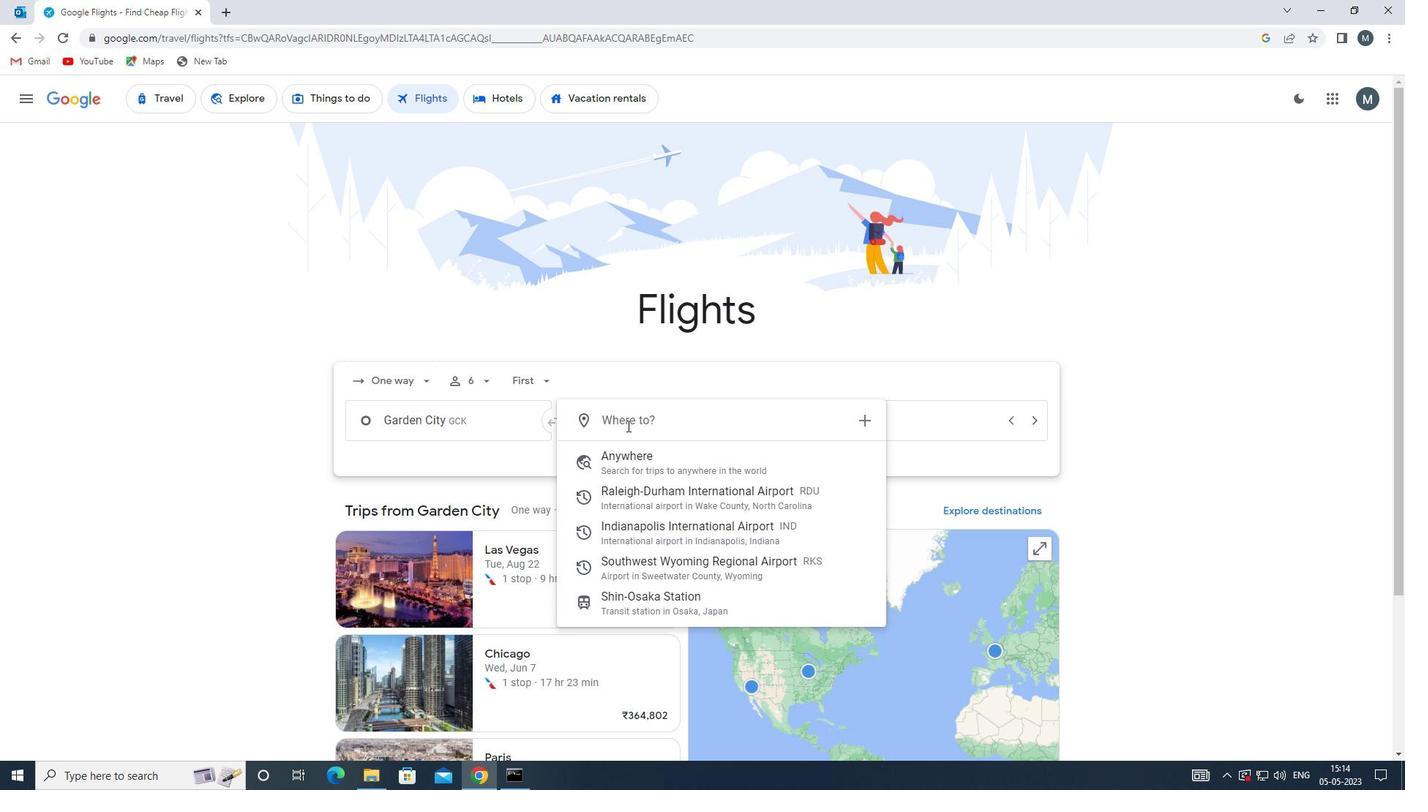
Action: Mouse moved to (626, 425)
Screenshot: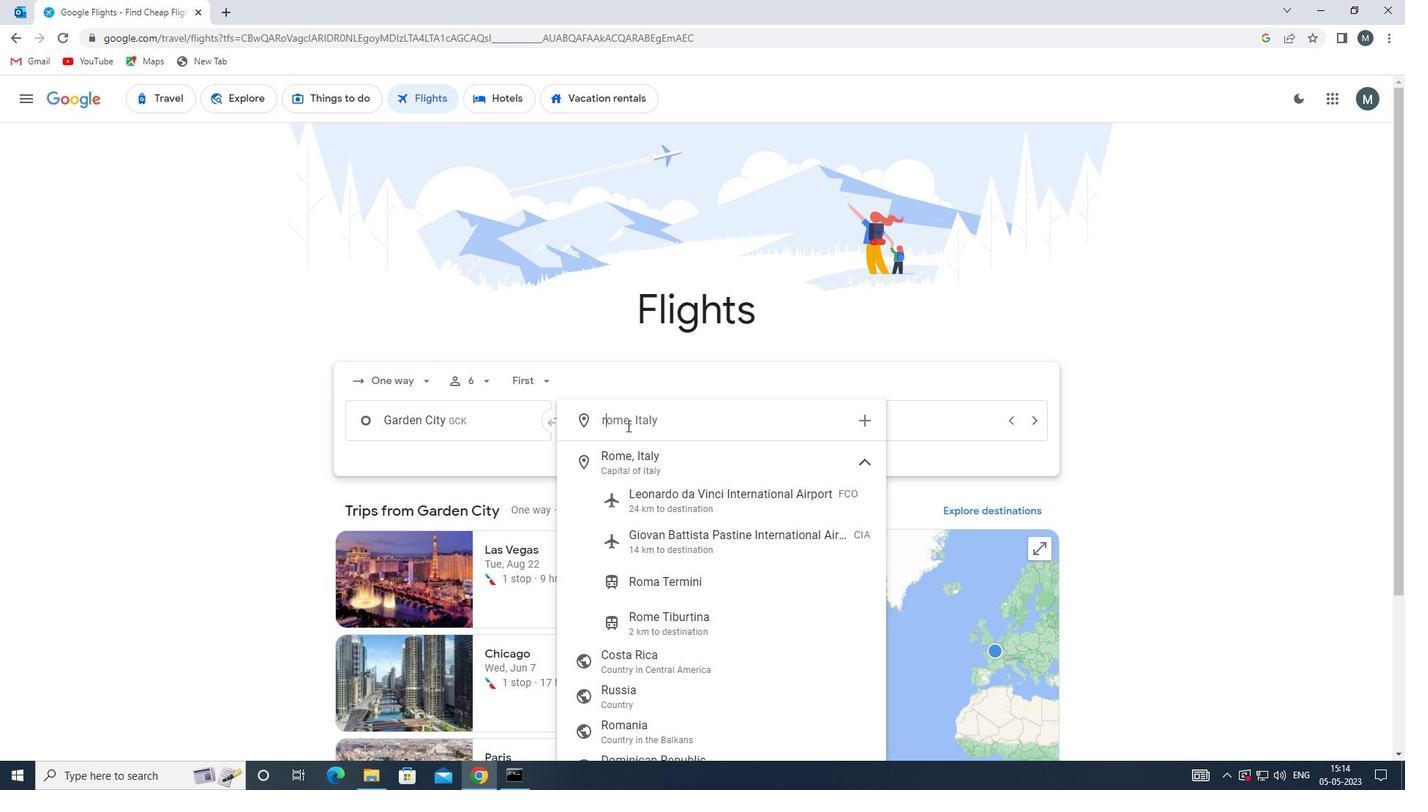 
Action: Key pressed k
Screenshot: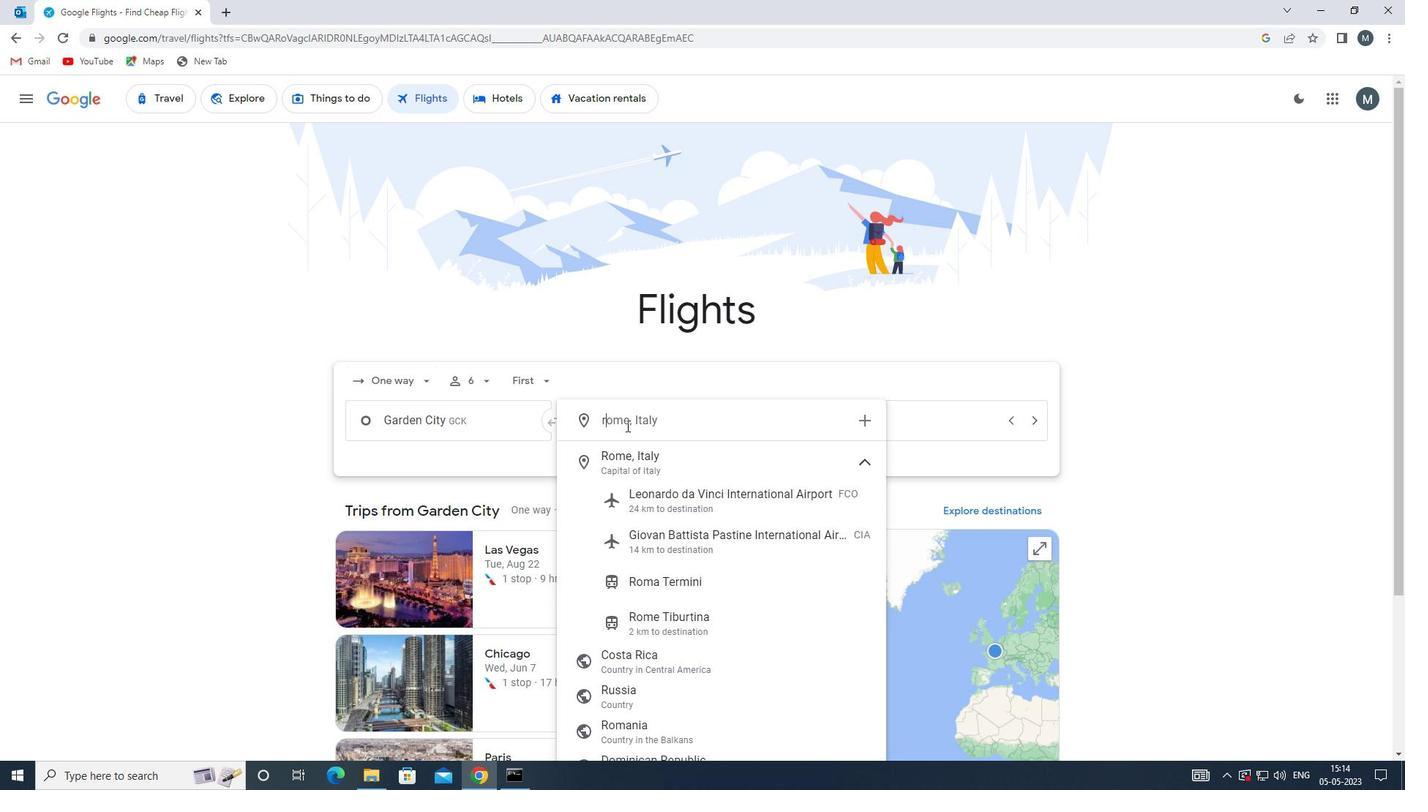 
Action: Mouse moved to (621, 424)
Screenshot: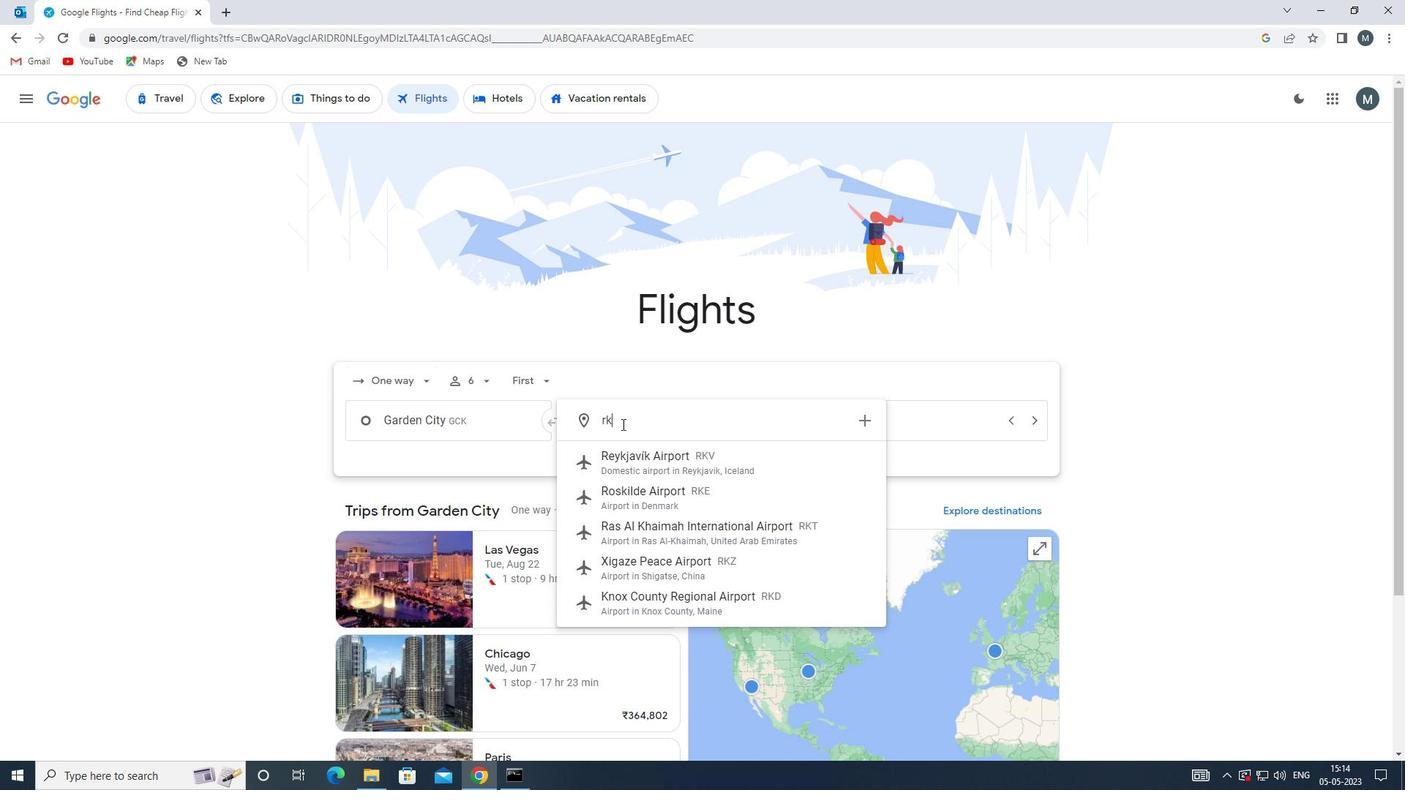 
Action: Key pressed s
Screenshot: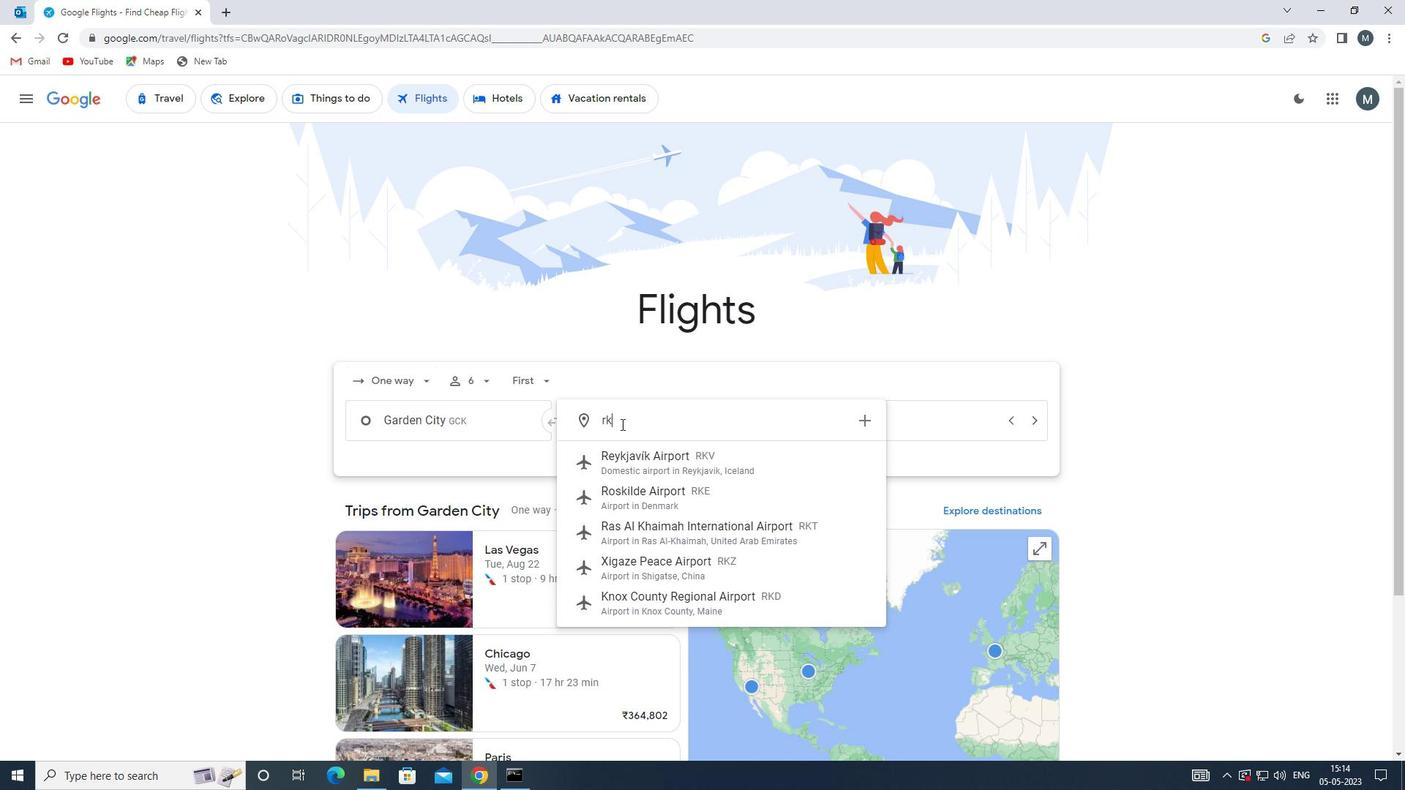 
Action: Mouse moved to (642, 462)
Screenshot: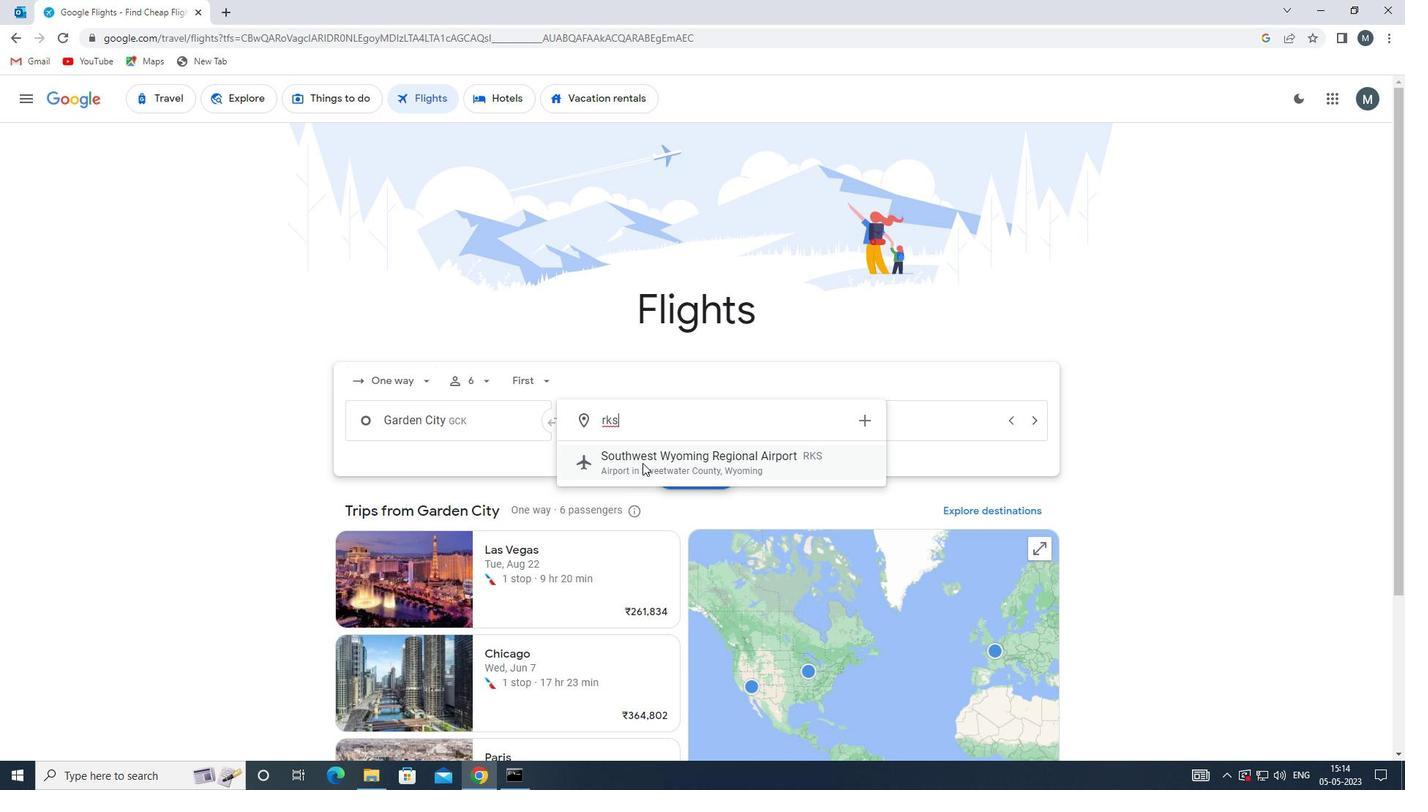 
Action: Mouse pressed left at (642, 462)
Screenshot: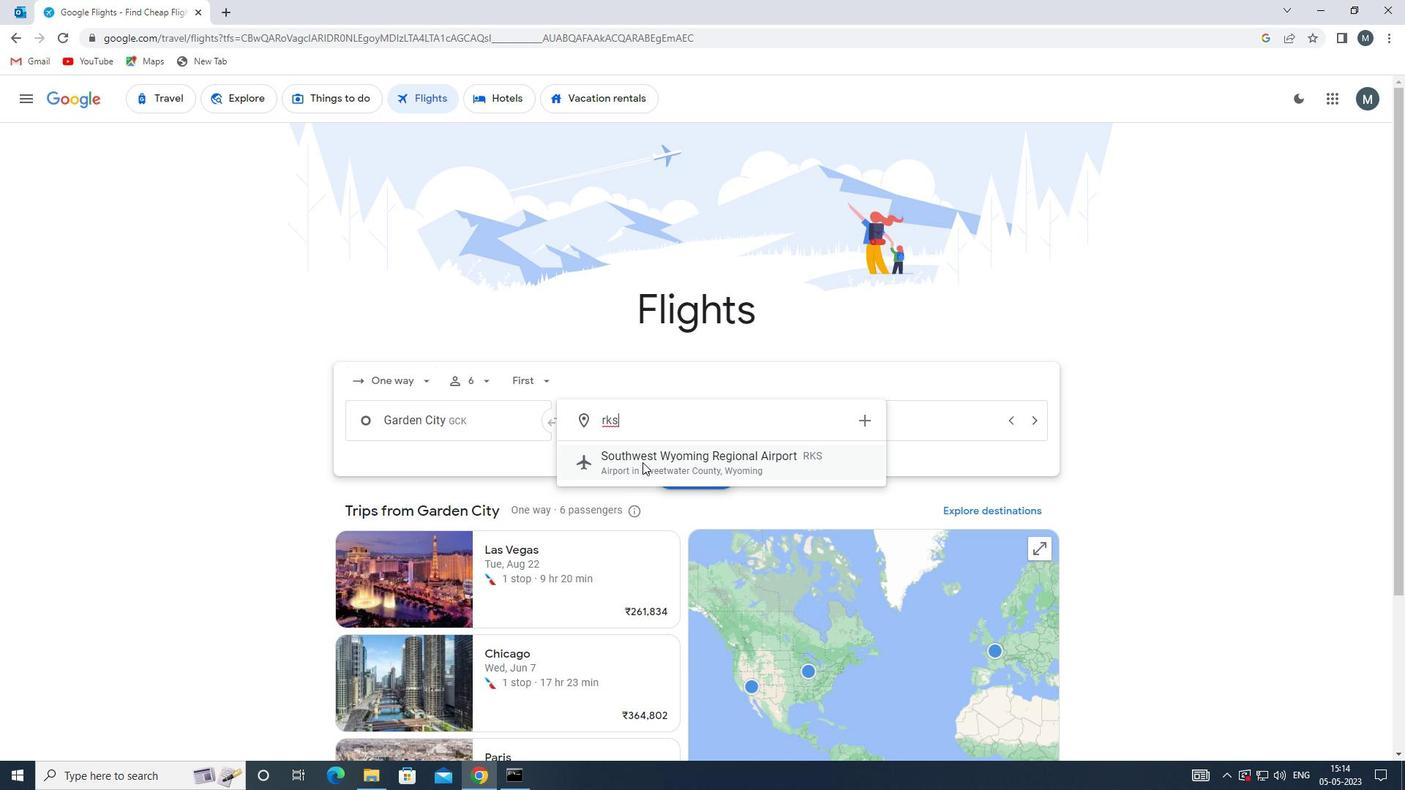 
Action: Mouse moved to (837, 419)
Screenshot: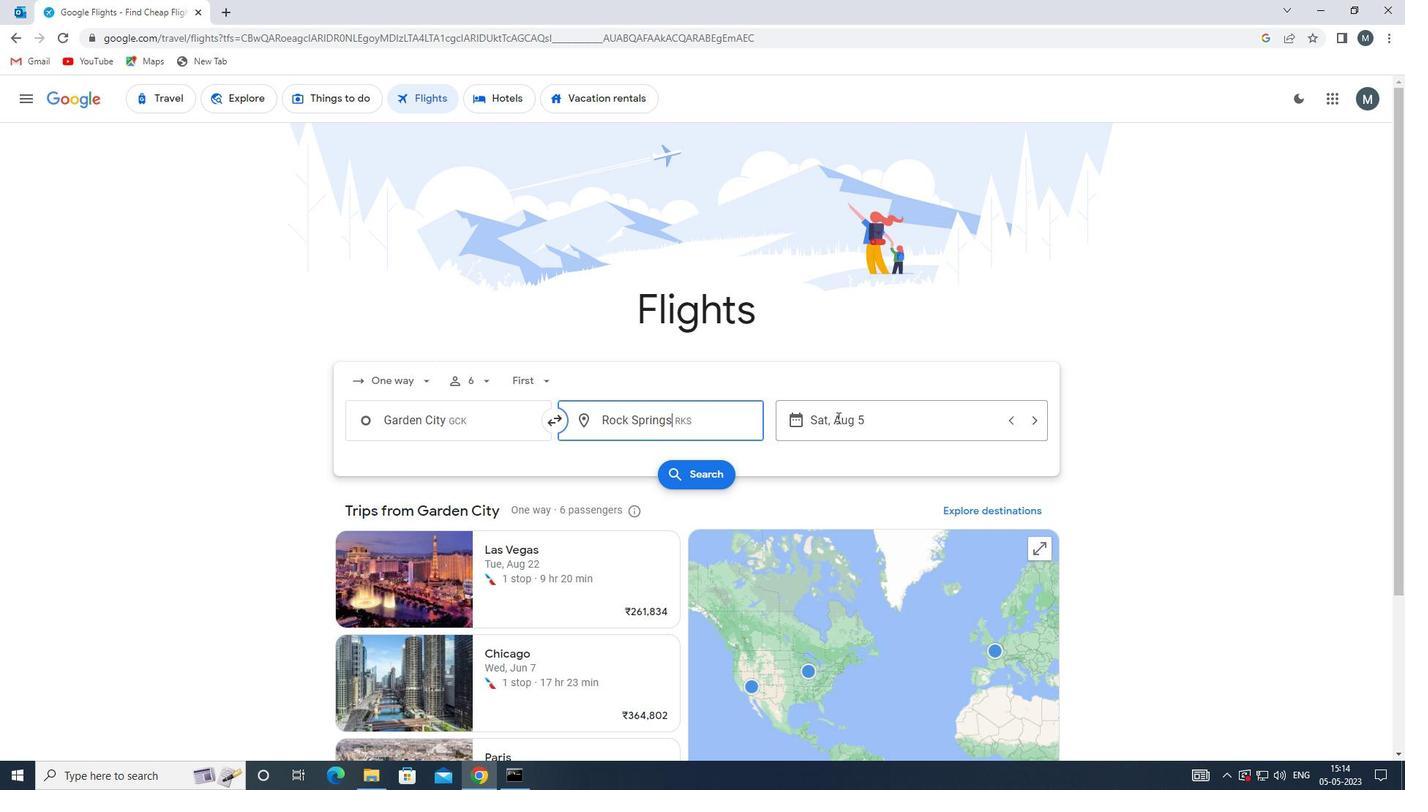 
Action: Mouse pressed left at (837, 419)
Screenshot: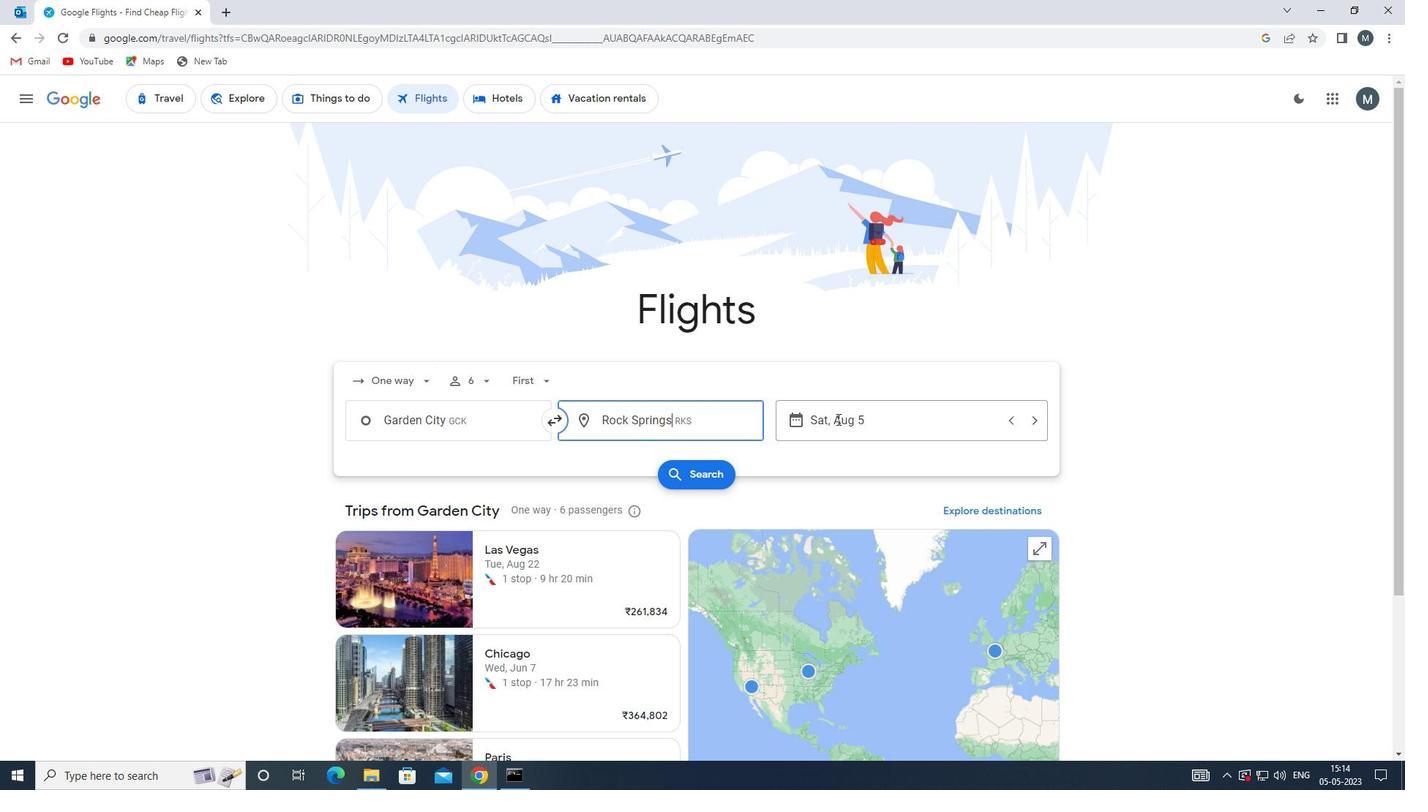 
Action: Mouse moved to (737, 492)
Screenshot: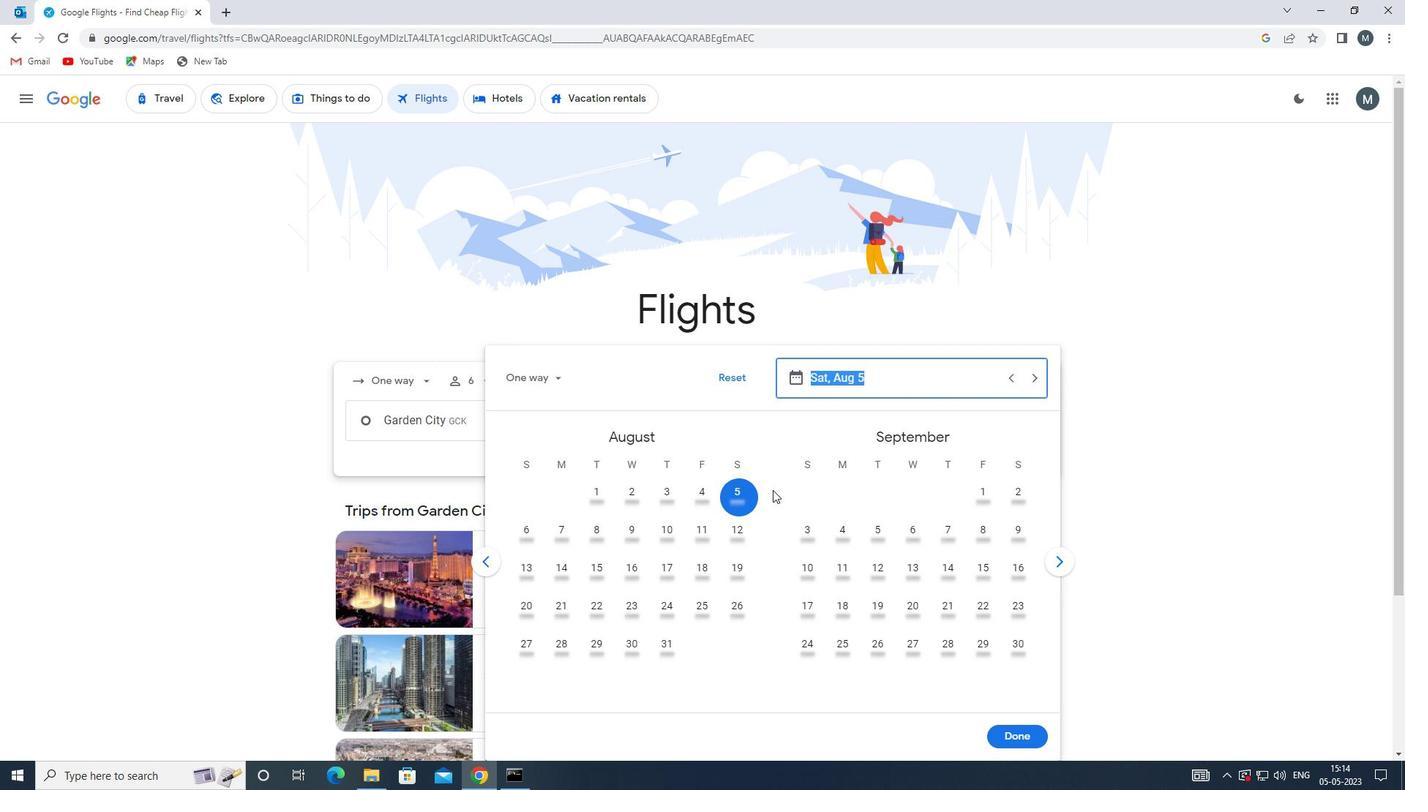 
Action: Mouse pressed left at (737, 492)
Screenshot: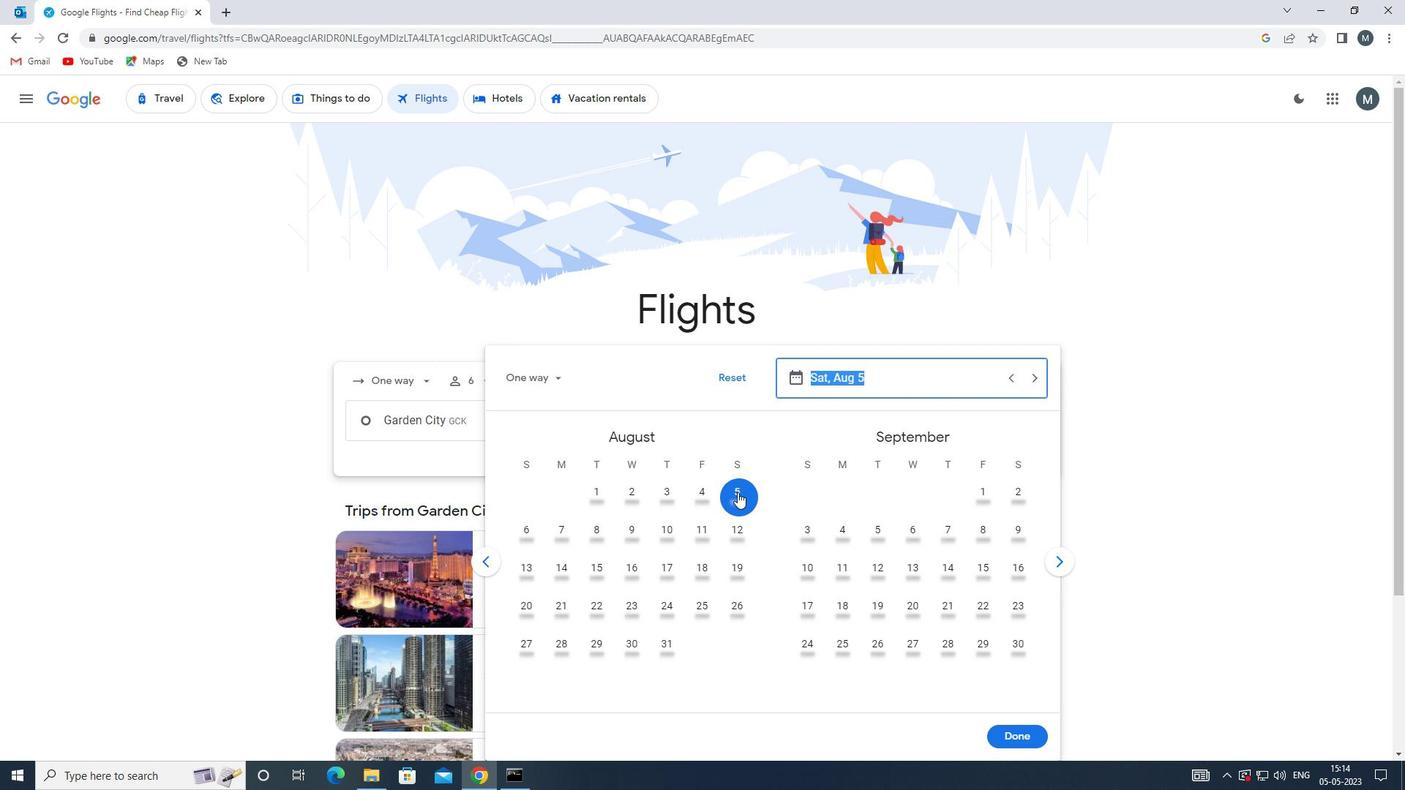 
Action: Mouse moved to (1006, 738)
Screenshot: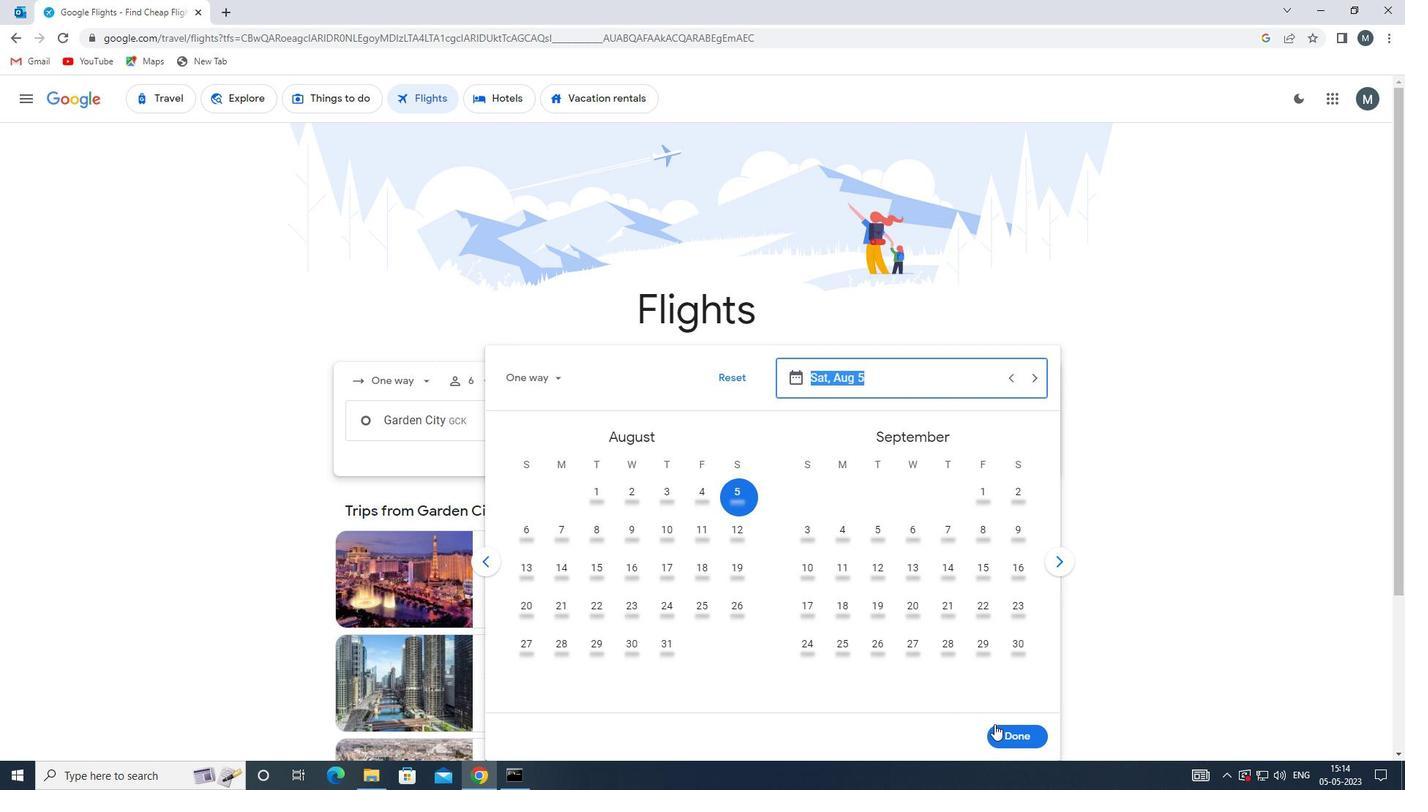 
Action: Mouse pressed left at (1006, 738)
Screenshot: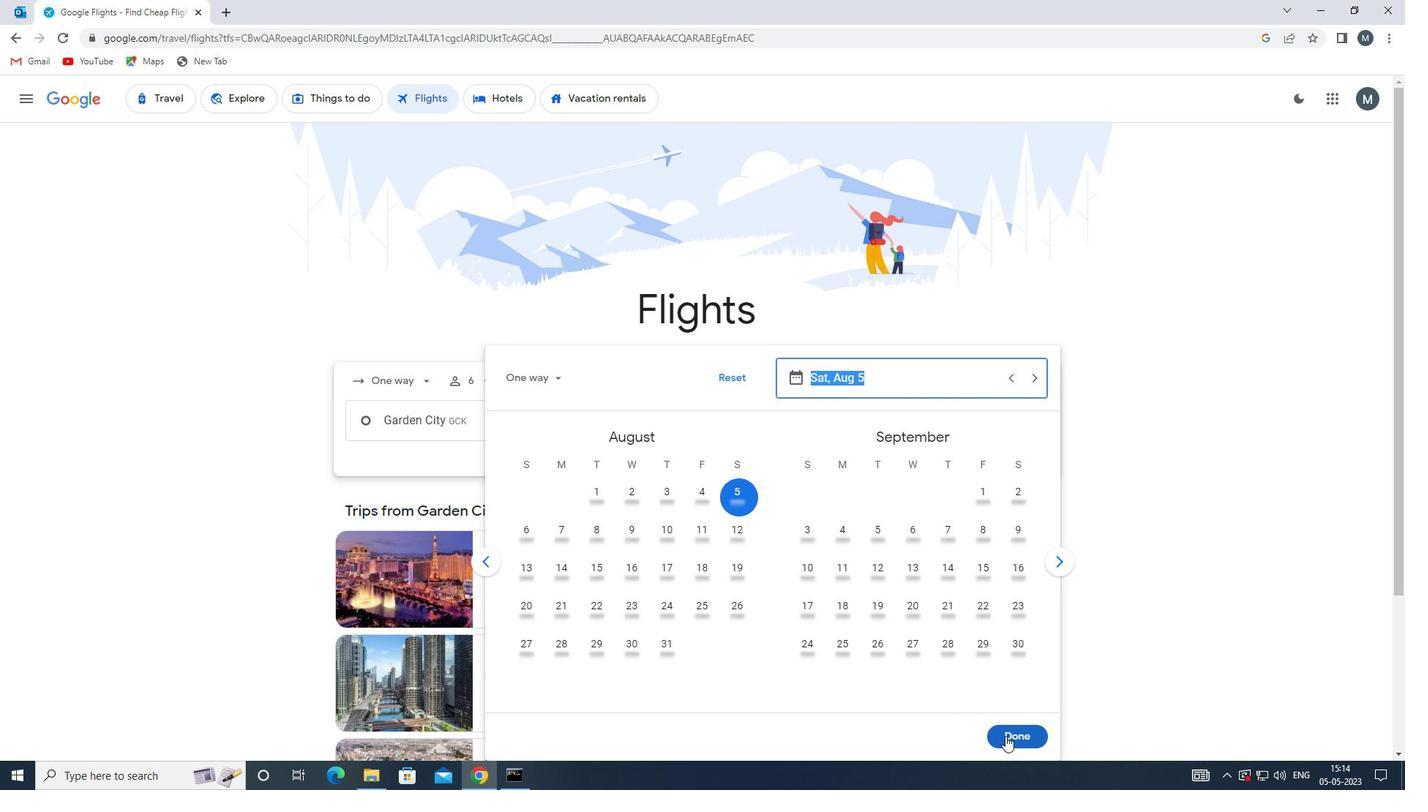 
Action: Mouse moved to (694, 474)
Screenshot: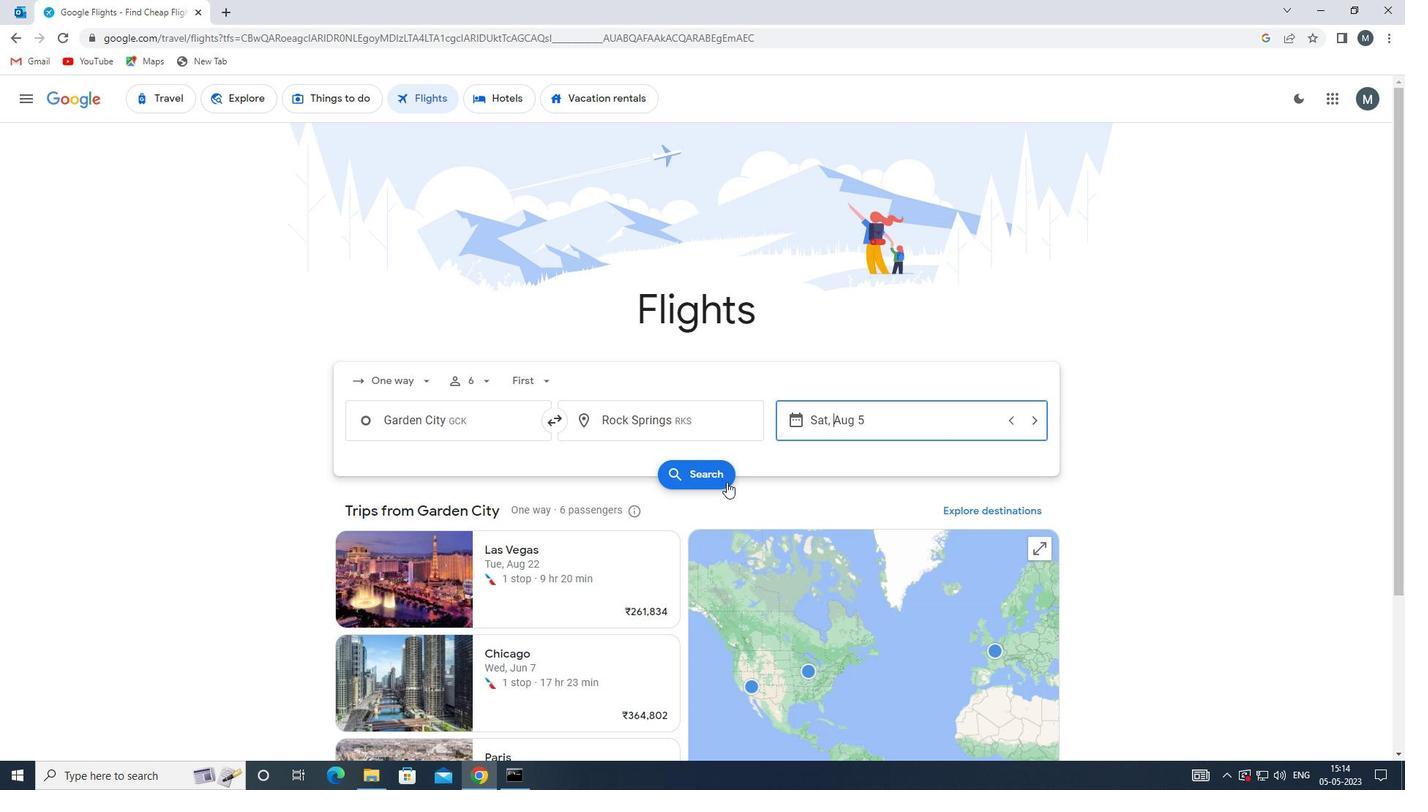 
Action: Mouse pressed left at (694, 474)
Screenshot: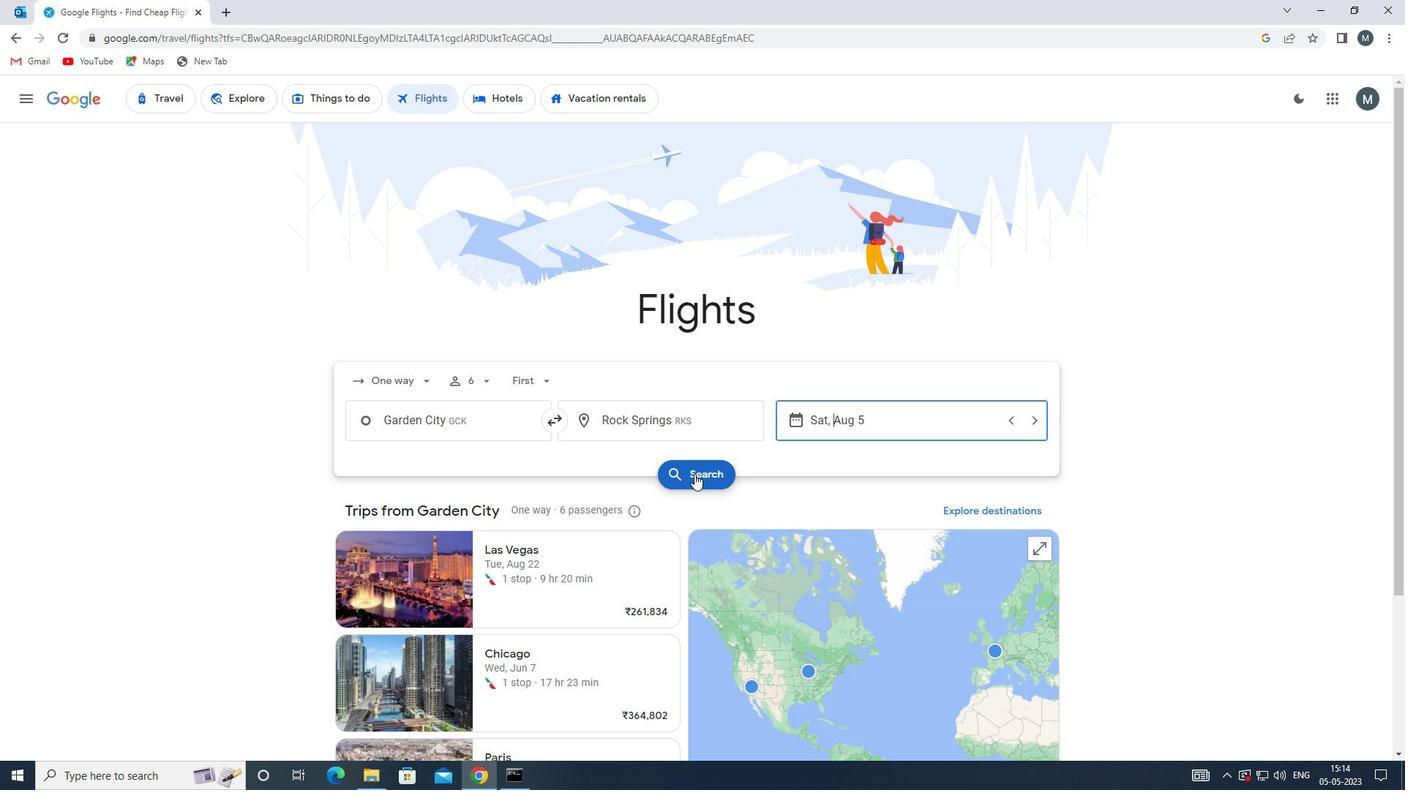 
Action: Mouse moved to (384, 235)
Screenshot: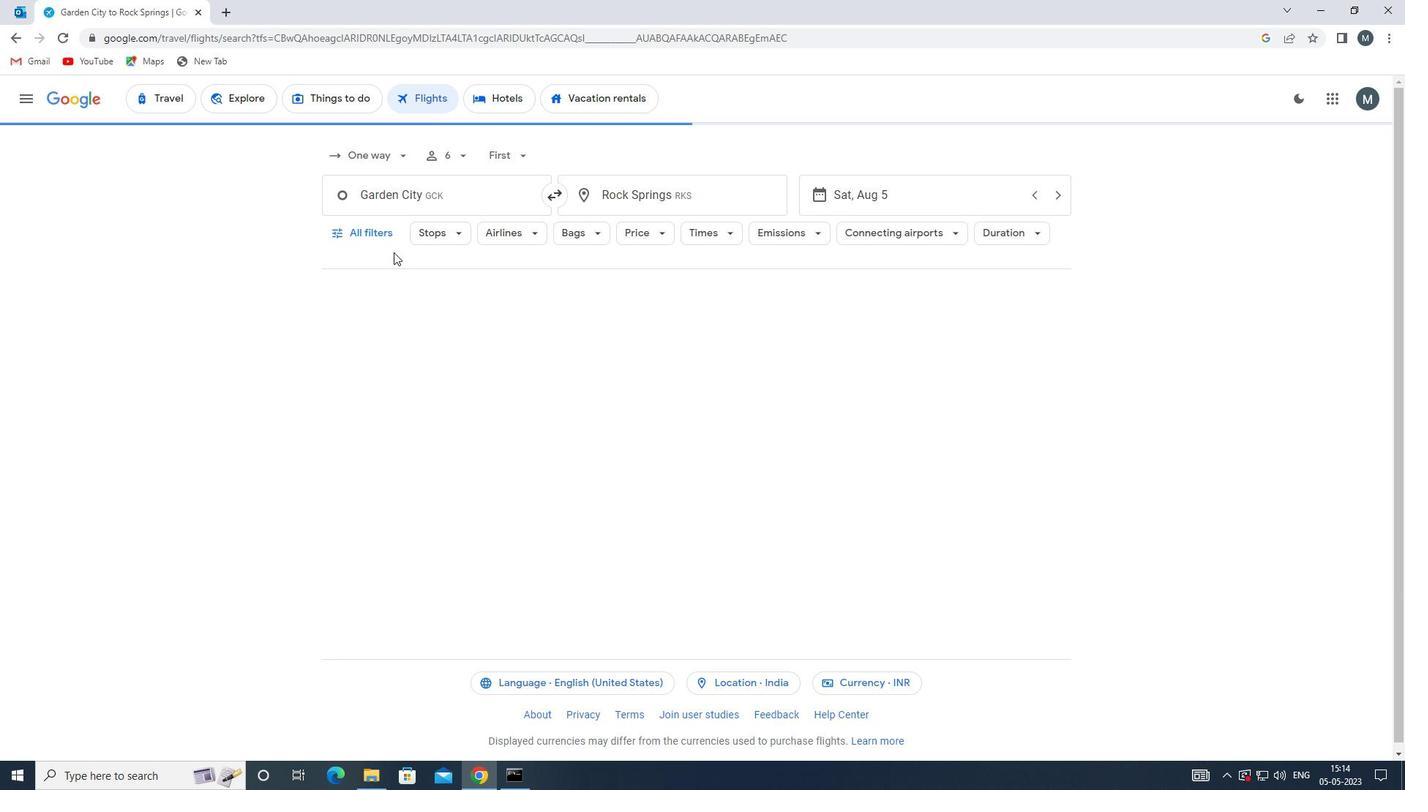 
Action: Mouse pressed left at (384, 235)
Screenshot: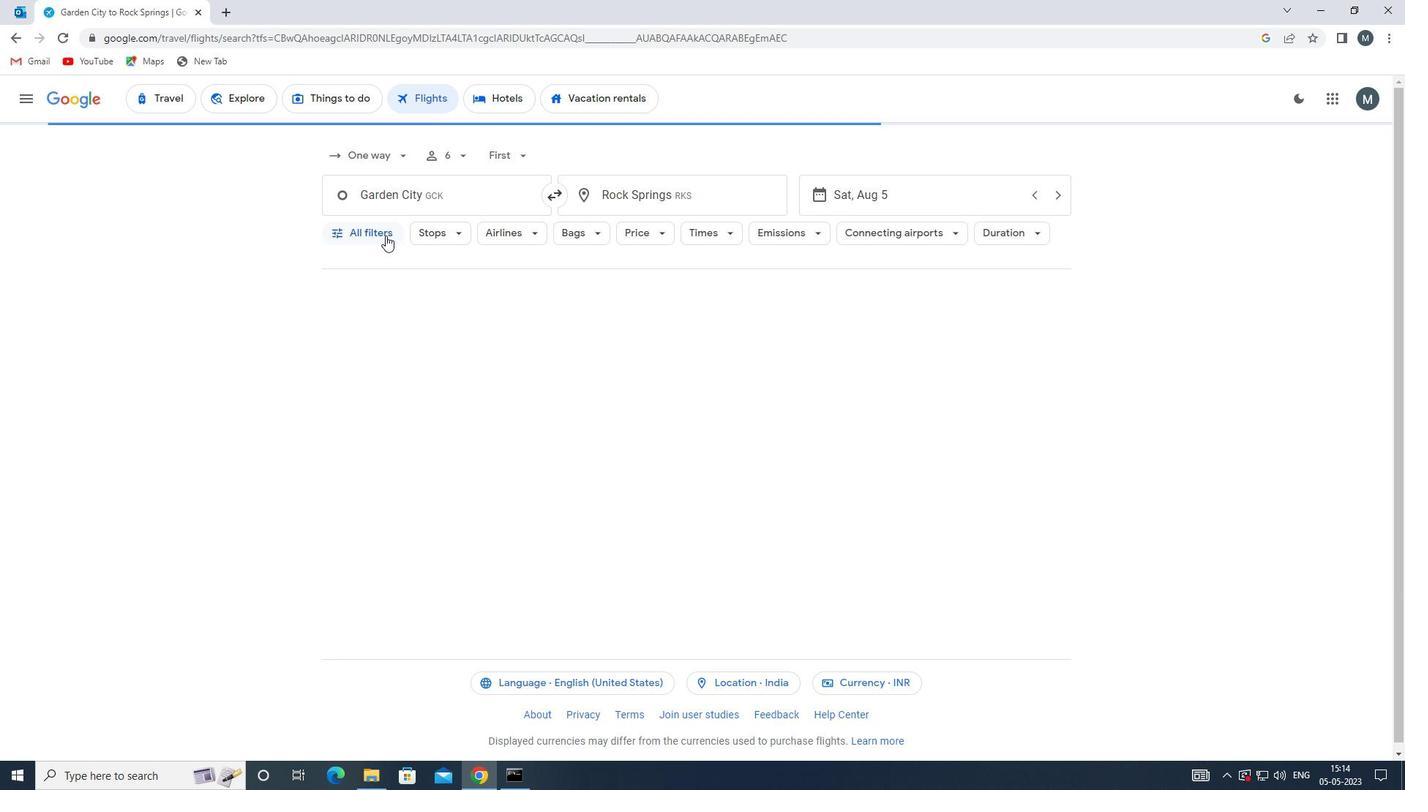 
Action: Mouse moved to (469, 418)
Screenshot: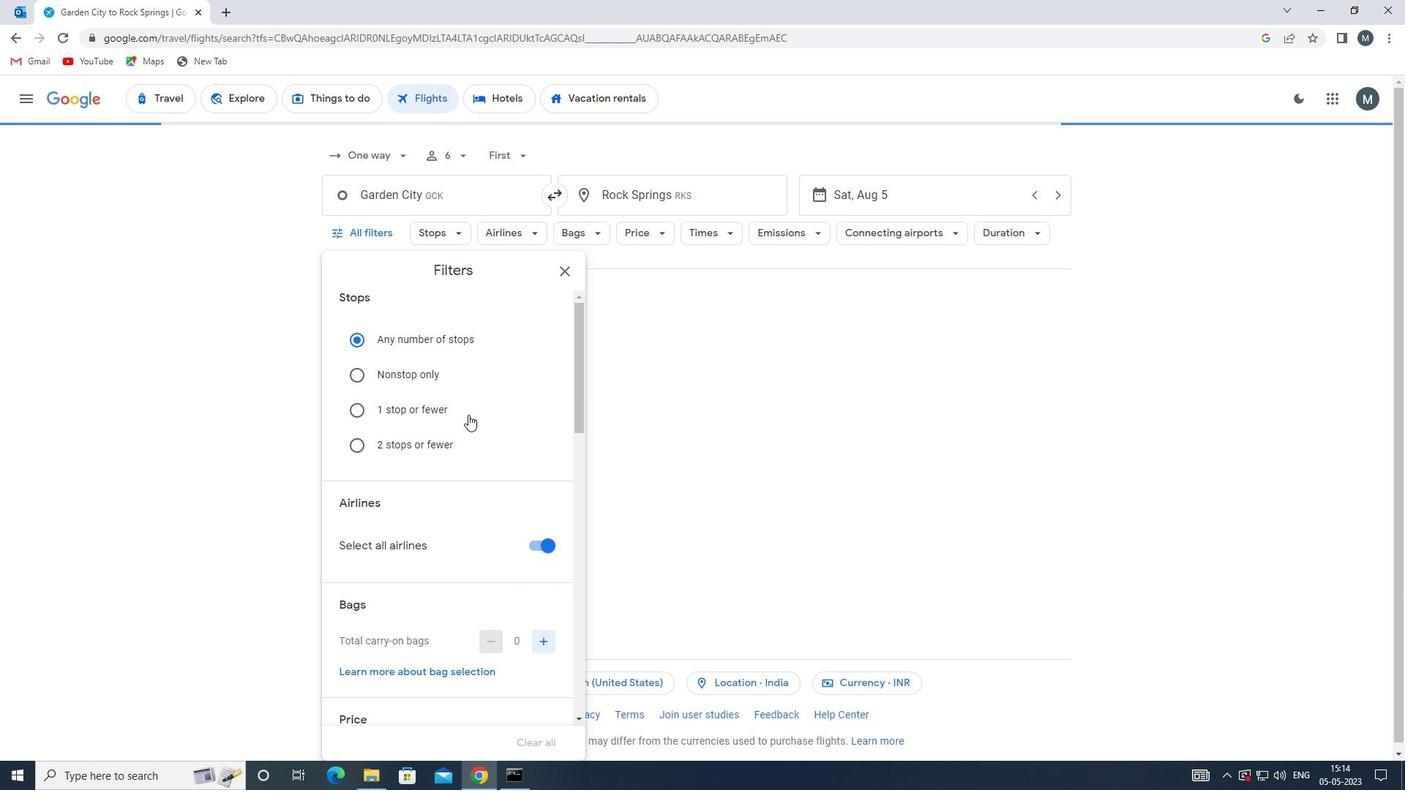 
Action: Mouse scrolled (469, 417) with delta (0, 0)
Screenshot: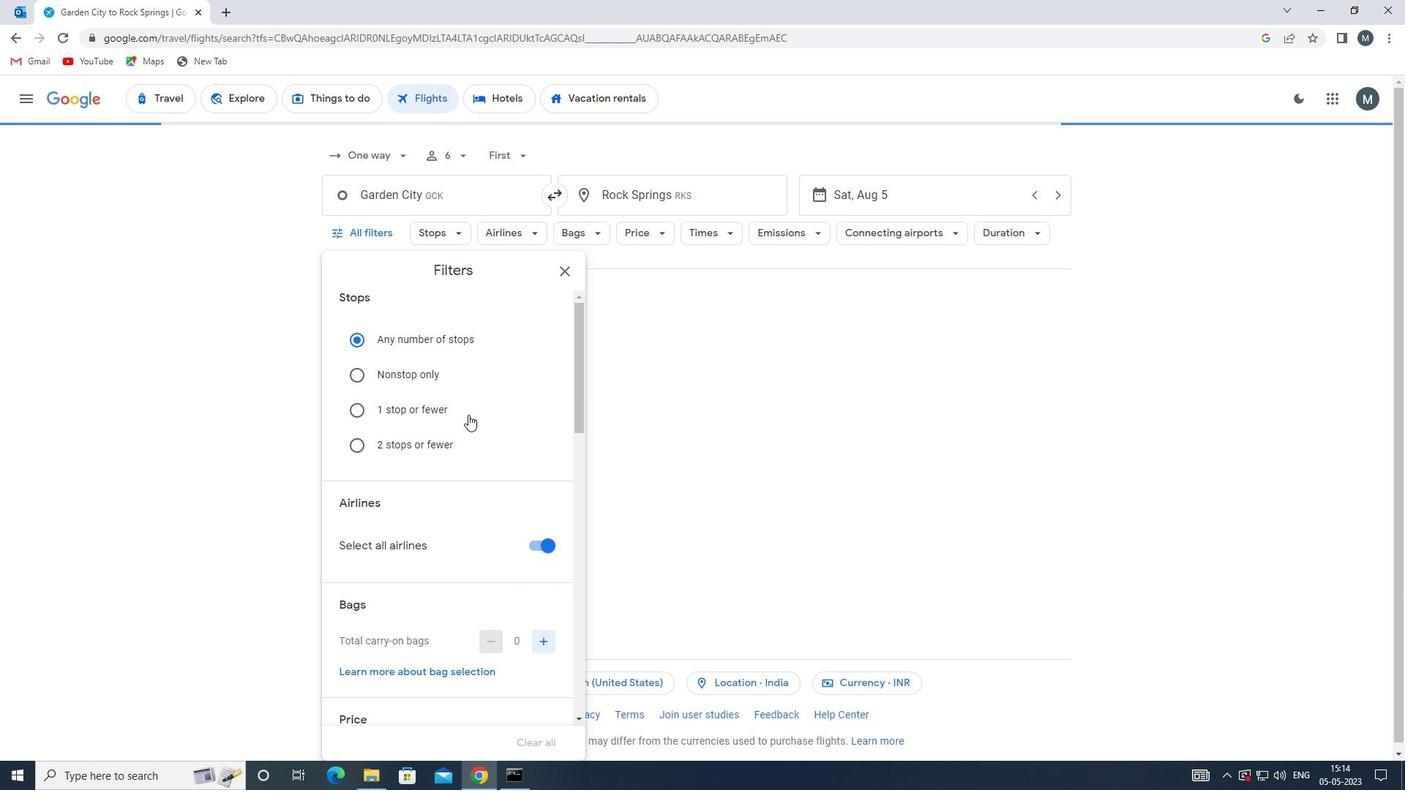 
Action: Mouse moved to (539, 473)
Screenshot: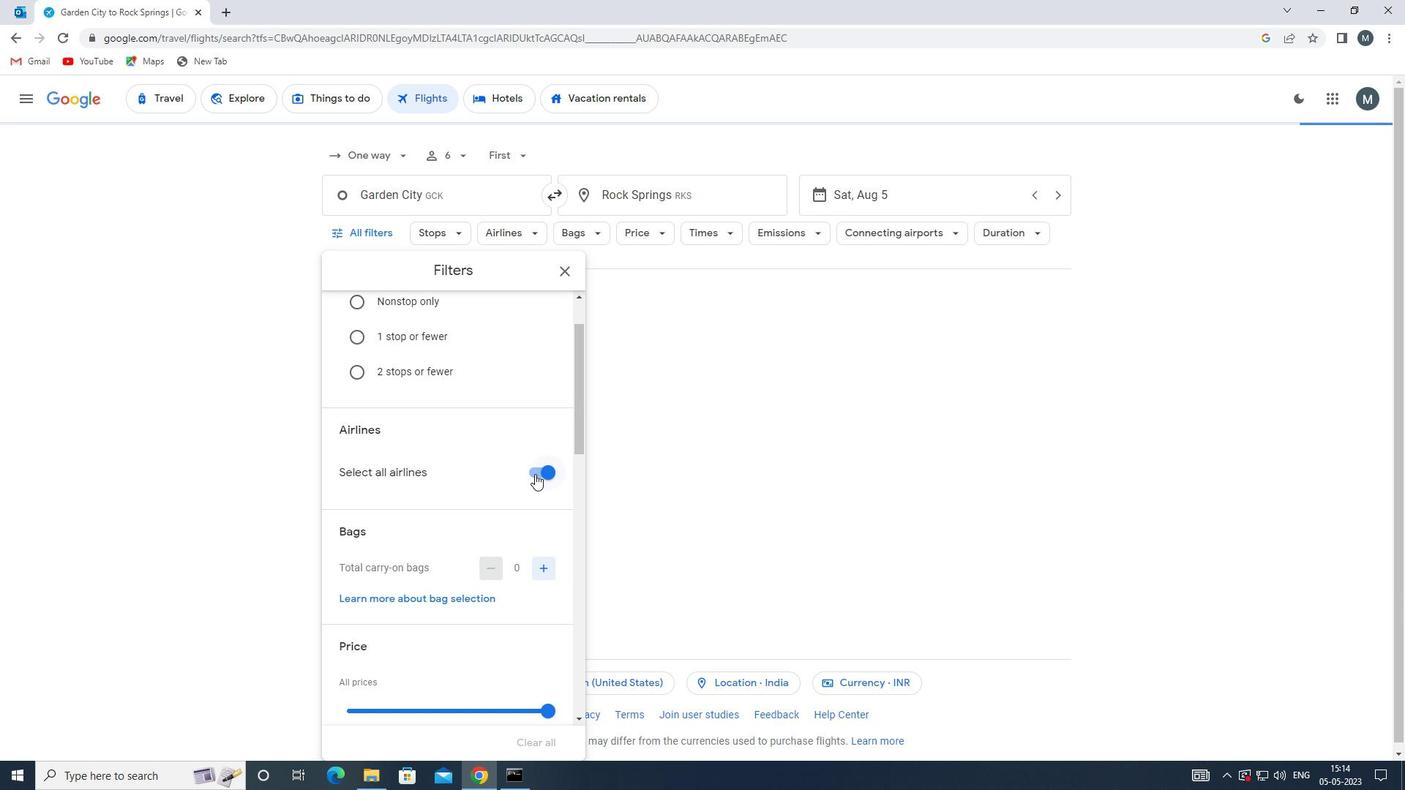 
Action: Mouse pressed left at (539, 473)
Screenshot: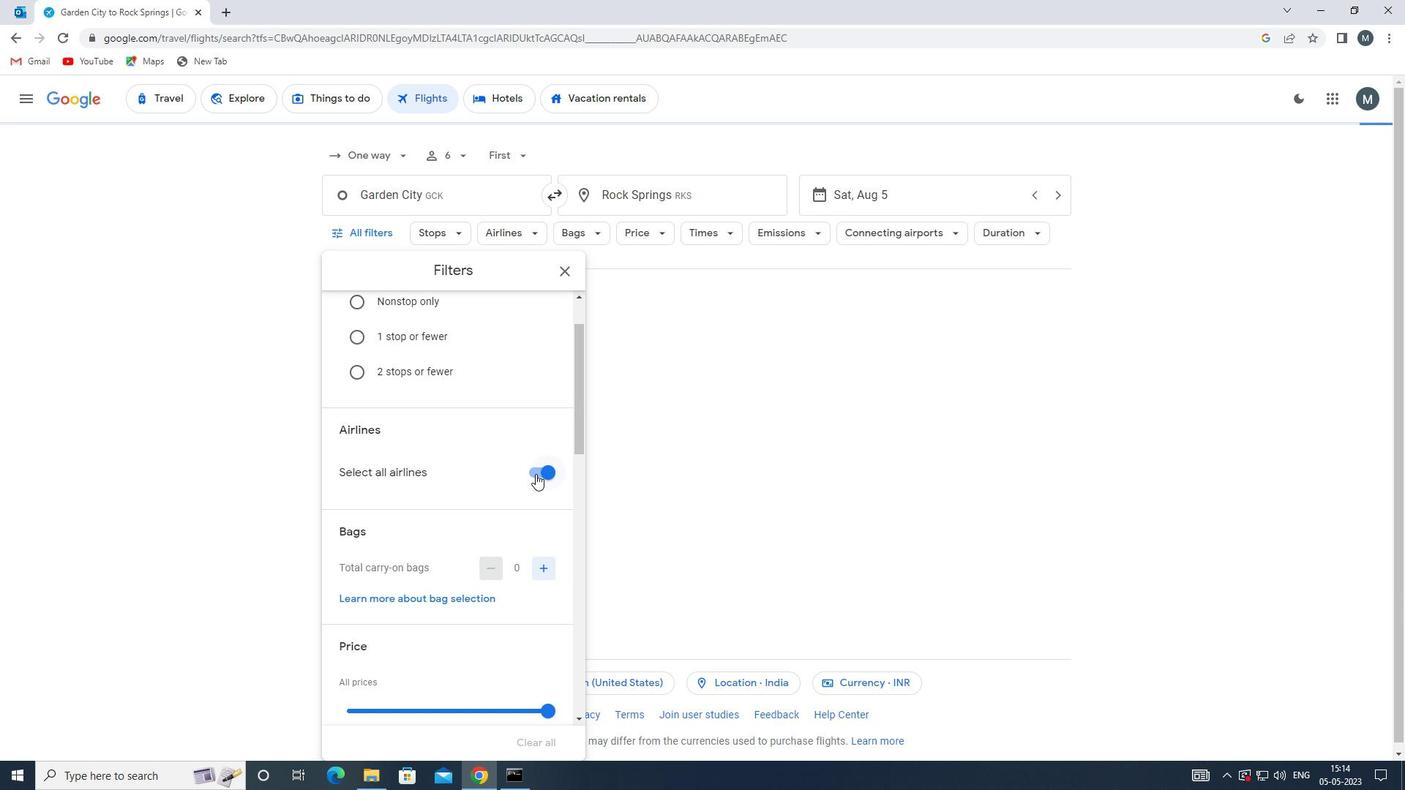 
Action: Mouse moved to (539, 468)
Screenshot: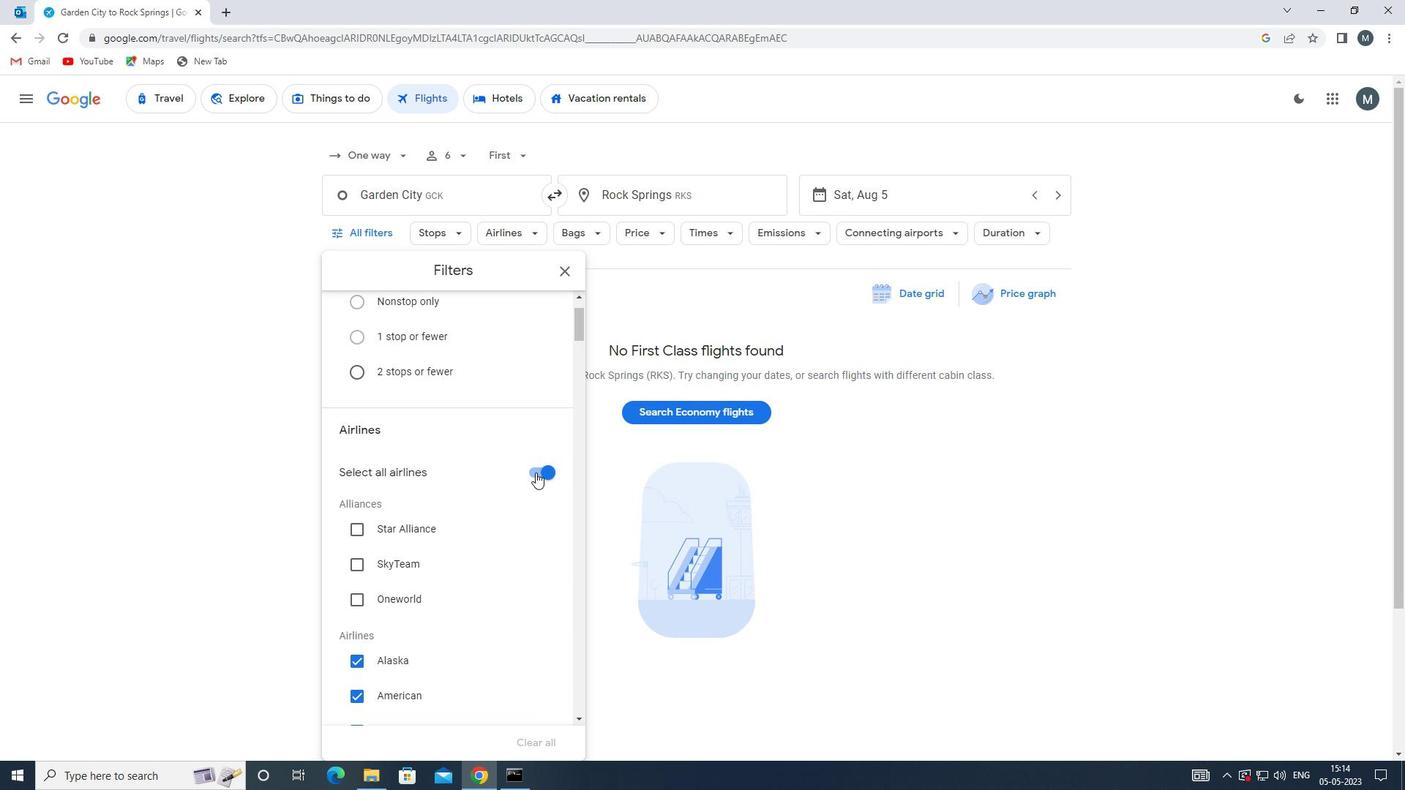 
Action: Mouse pressed left at (539, 468)
Screenshot: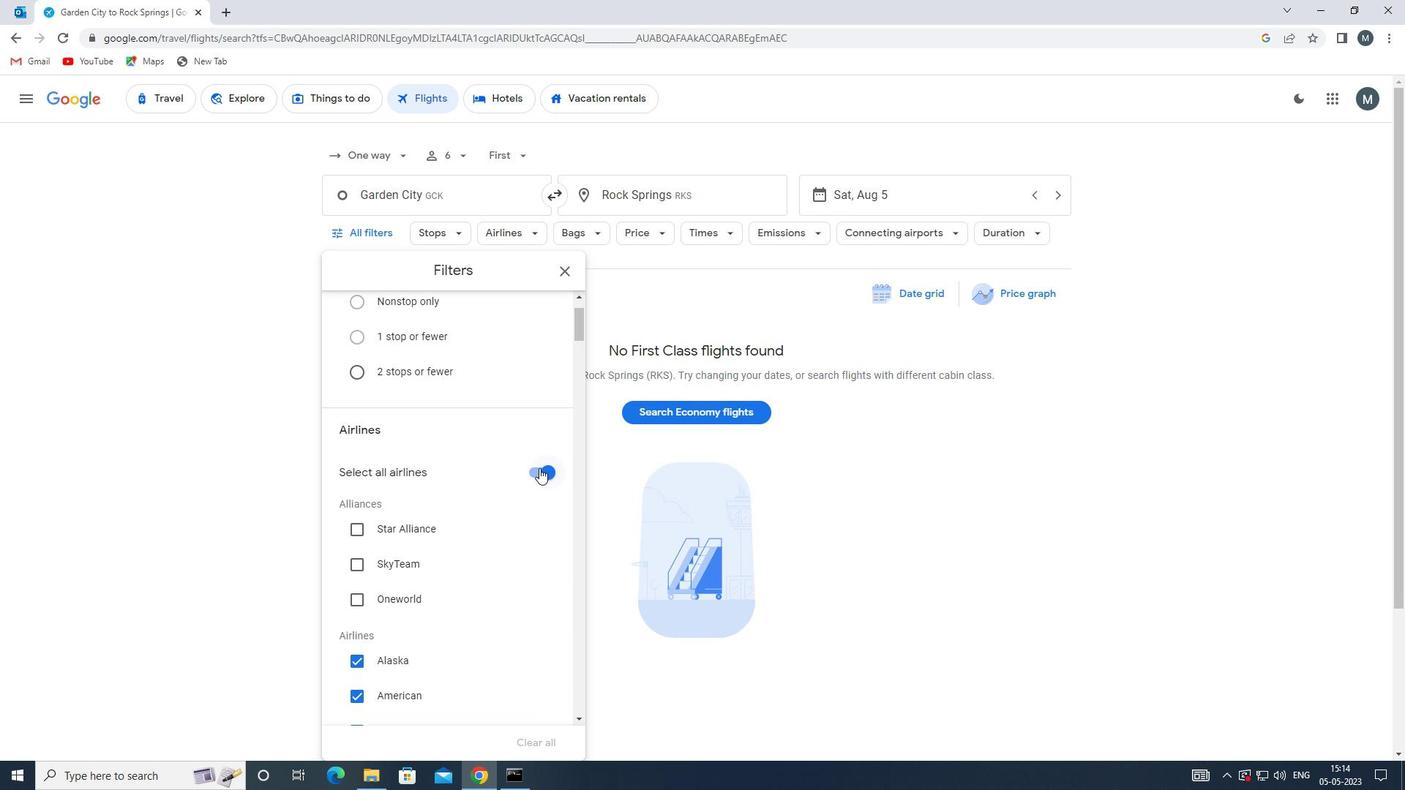 
Action: Mouse moved to (460, 482)
Screenshot: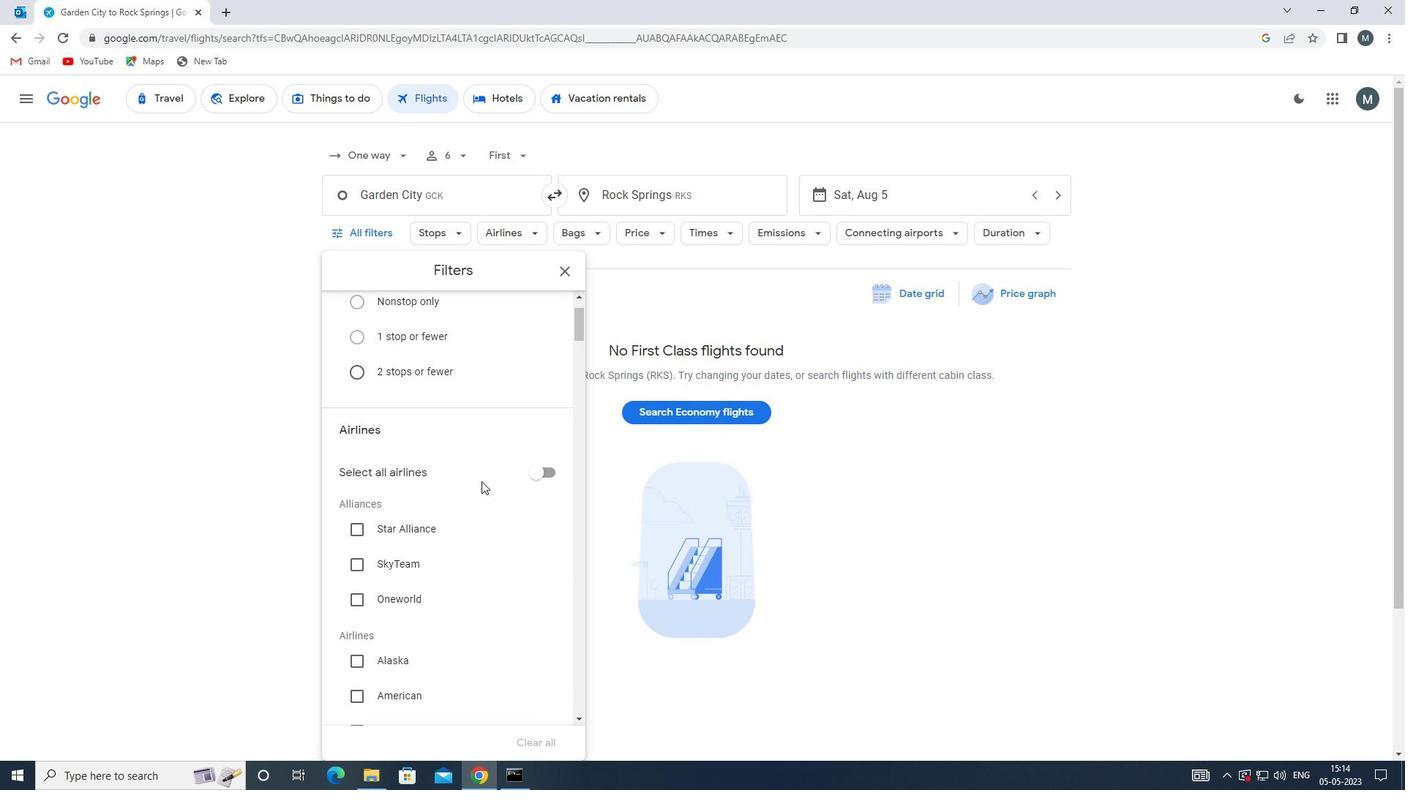 
Action: Mouse scrolled (460, 481) with delta (0, 0)
Screenshot: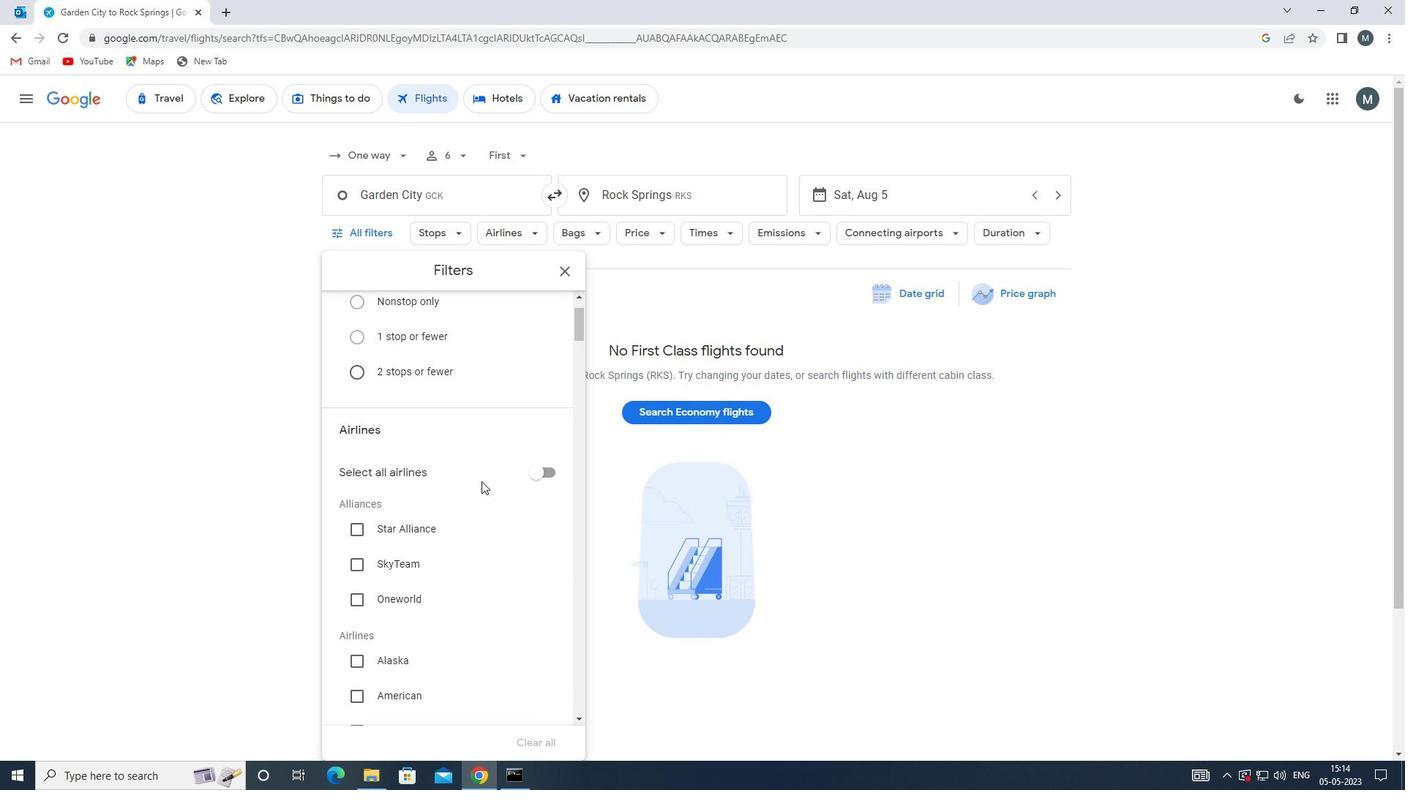 
Action: Mouse moved to (458, 483)
Screenshot: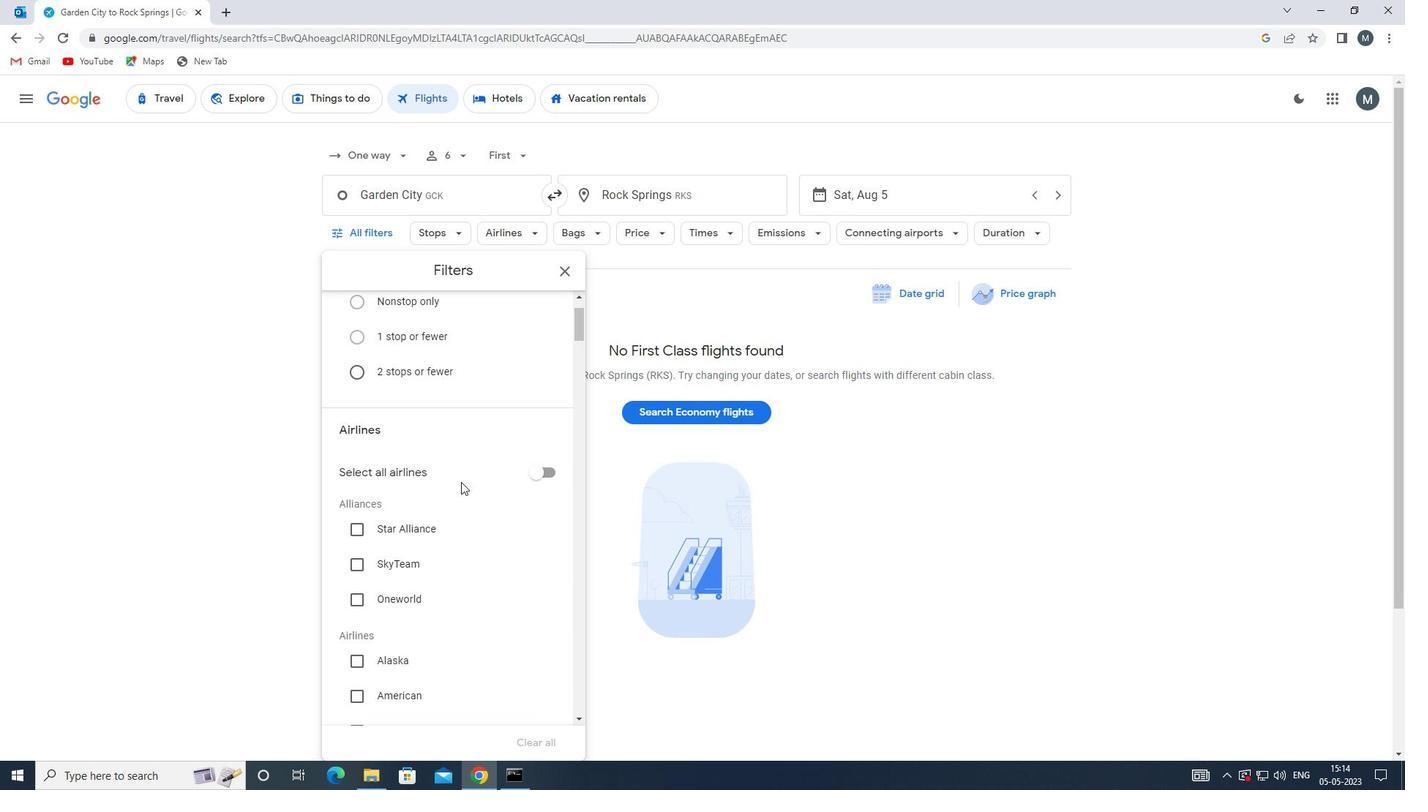 
Action: Mouse scrolled (458, 482) with delta (0, 0)
Screenshot: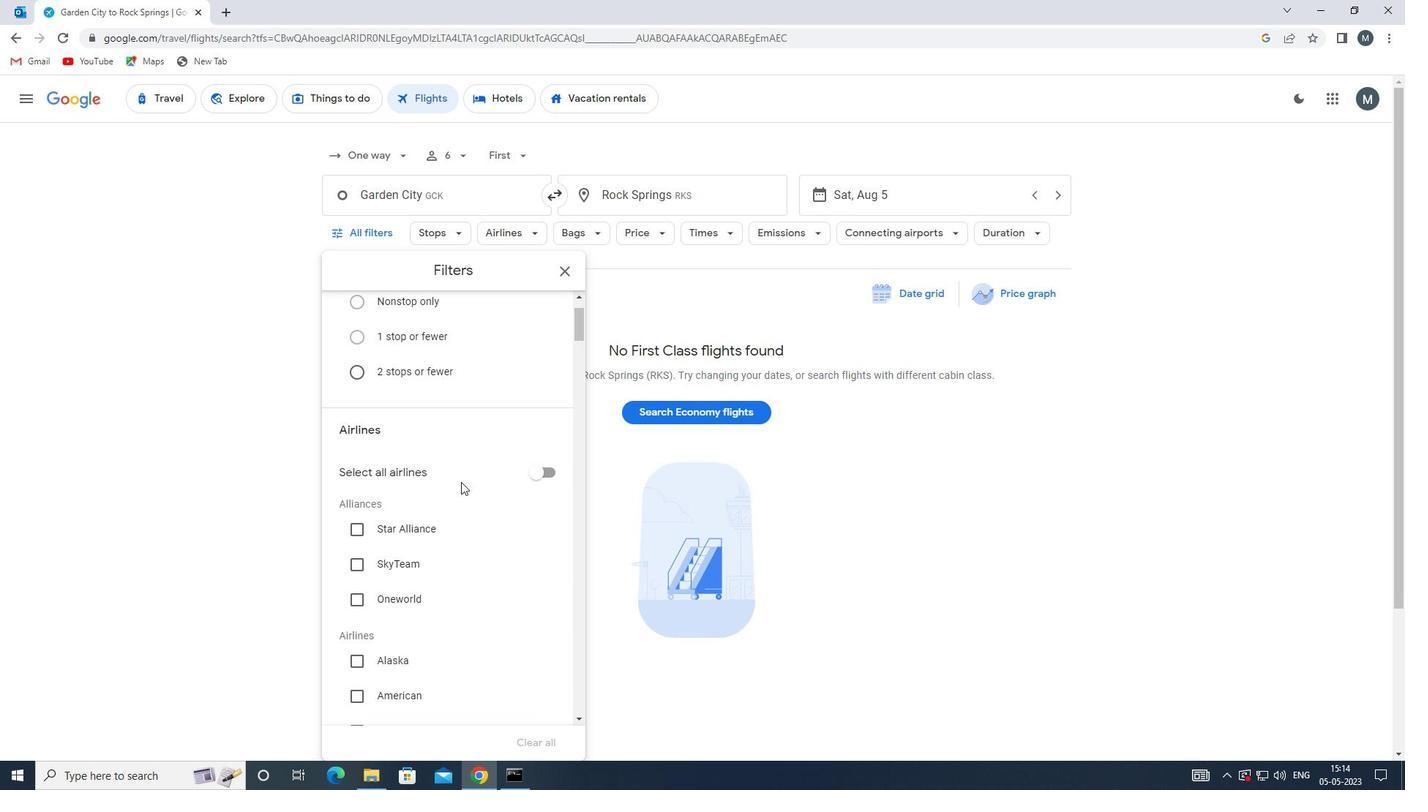 
Action: Mouse scrolled (458, 482) with delta (0, 0)
Screenshot: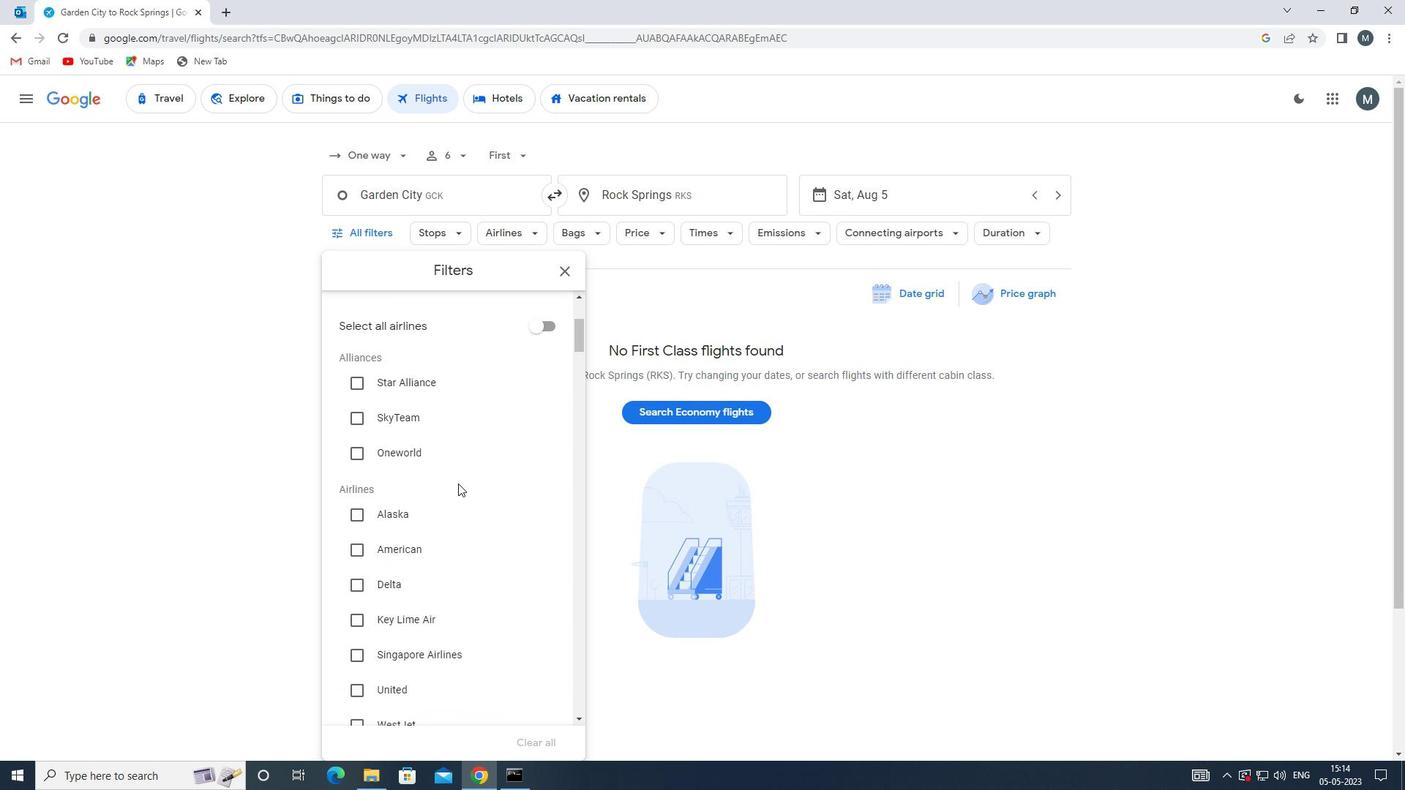 
Action: Mouse scrolled (458, 482) with delta (0, 0)
Screenshot: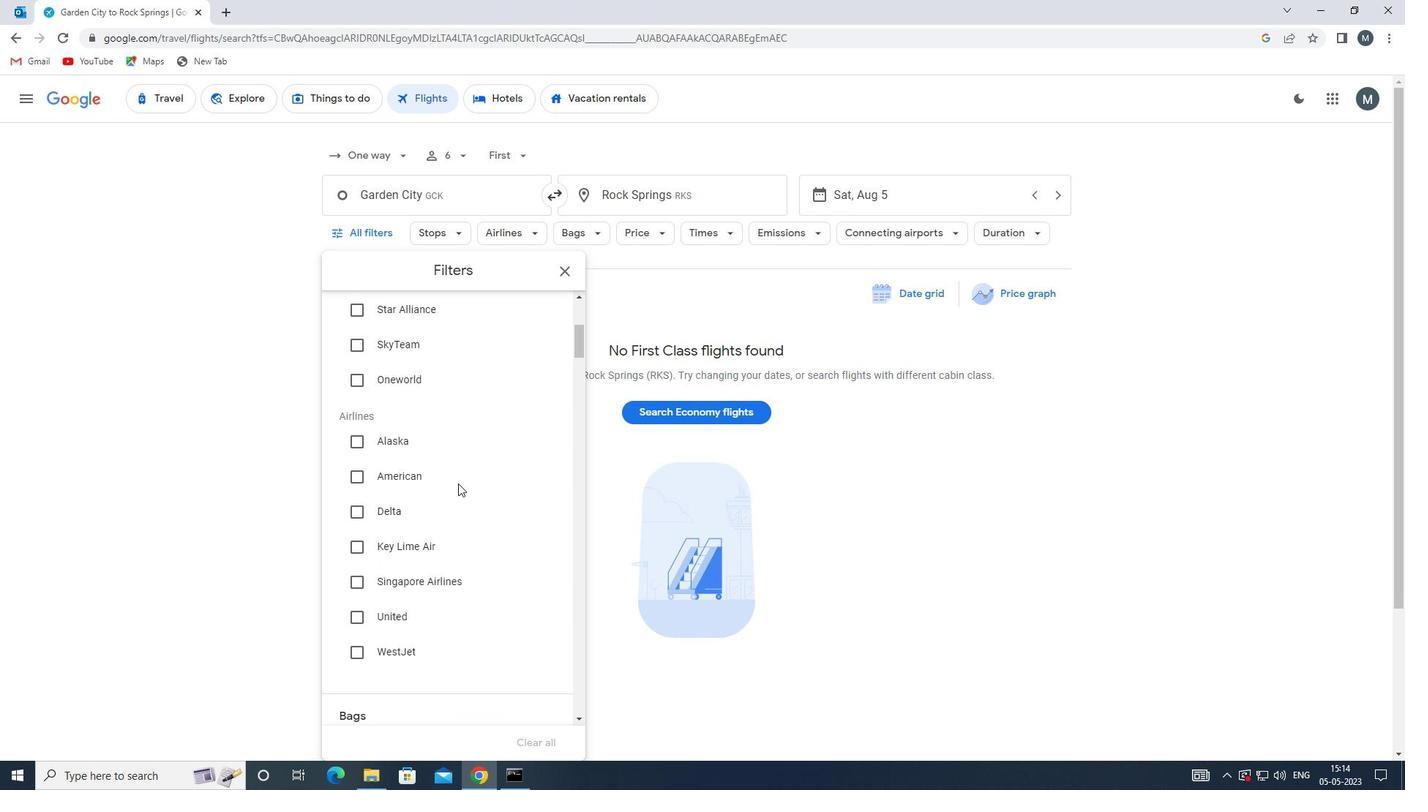 
Action: Mouse moved to (431, 544)
Screenshot: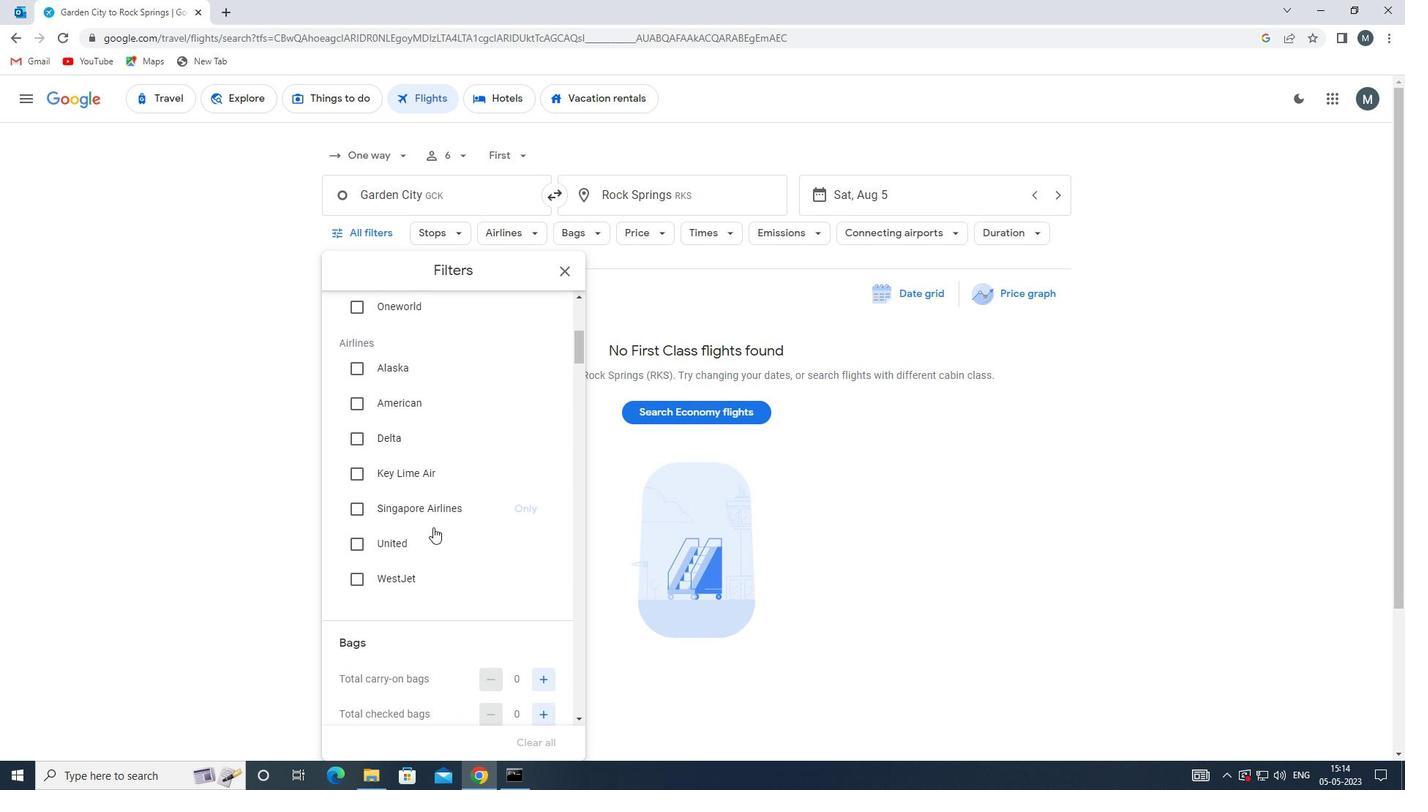 
Action: Mouse pressed left at (431, 544)
Screenshot: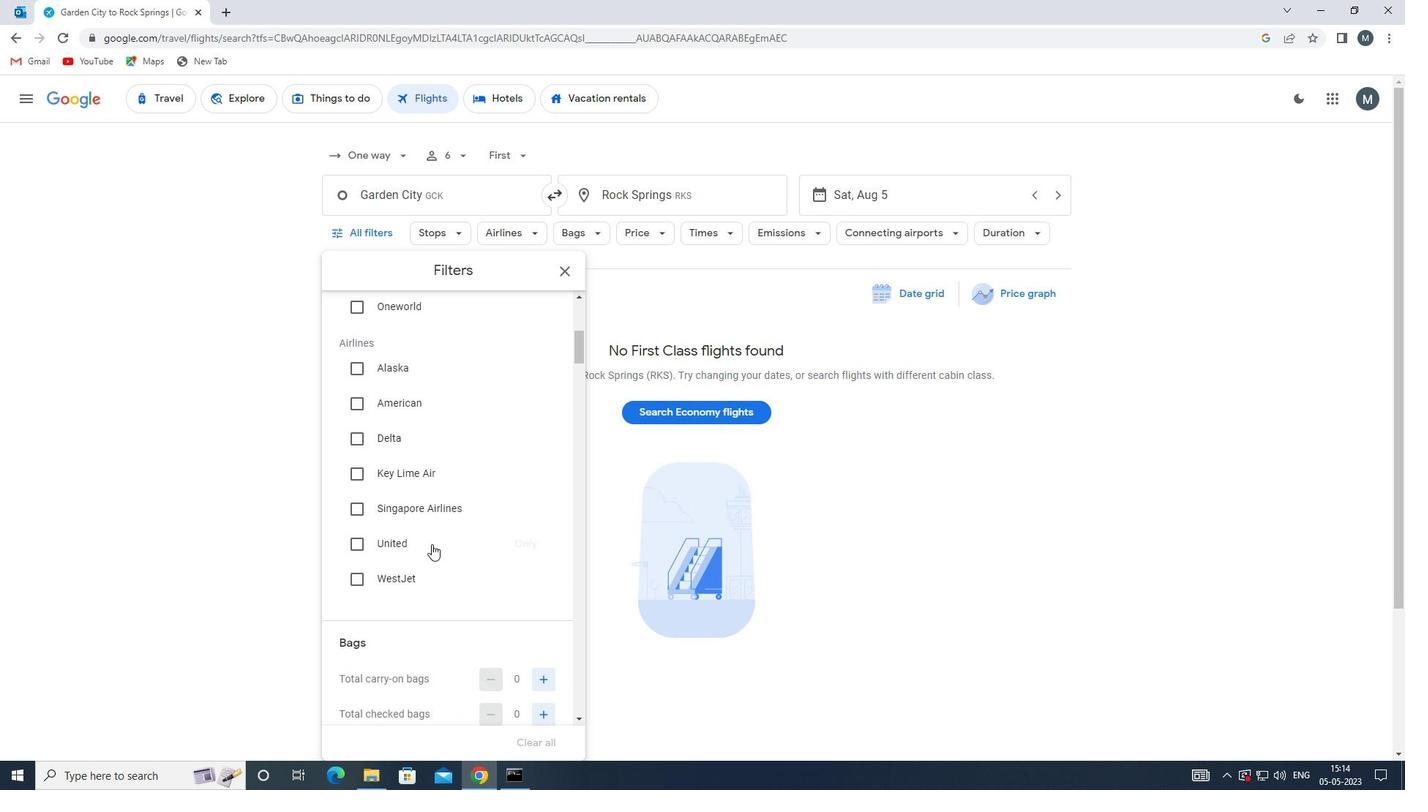 
Action: Mouse moved to (454, 518)
Screenshot: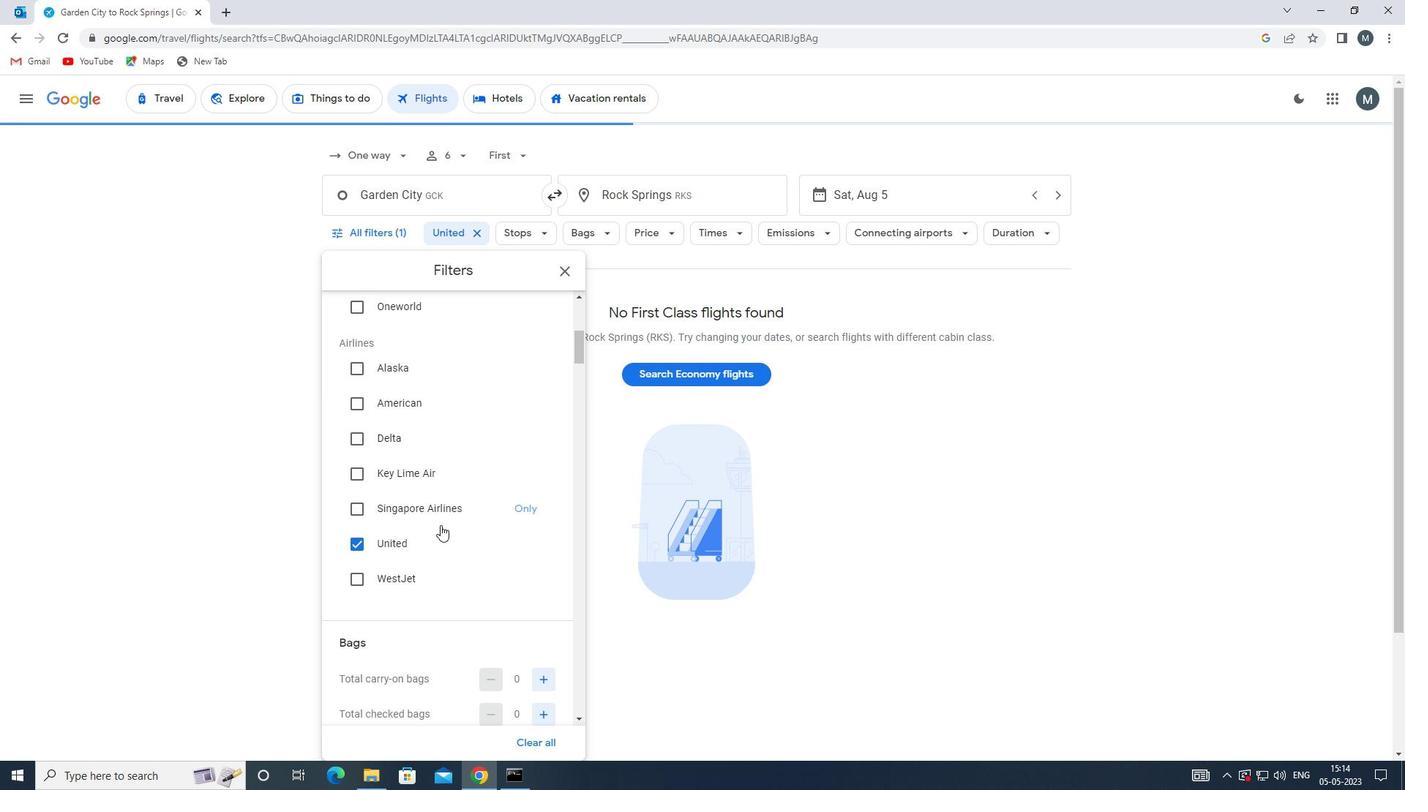 
Action: Mouse scrolled (454, 517) with delta (0, 0)
Screenshot: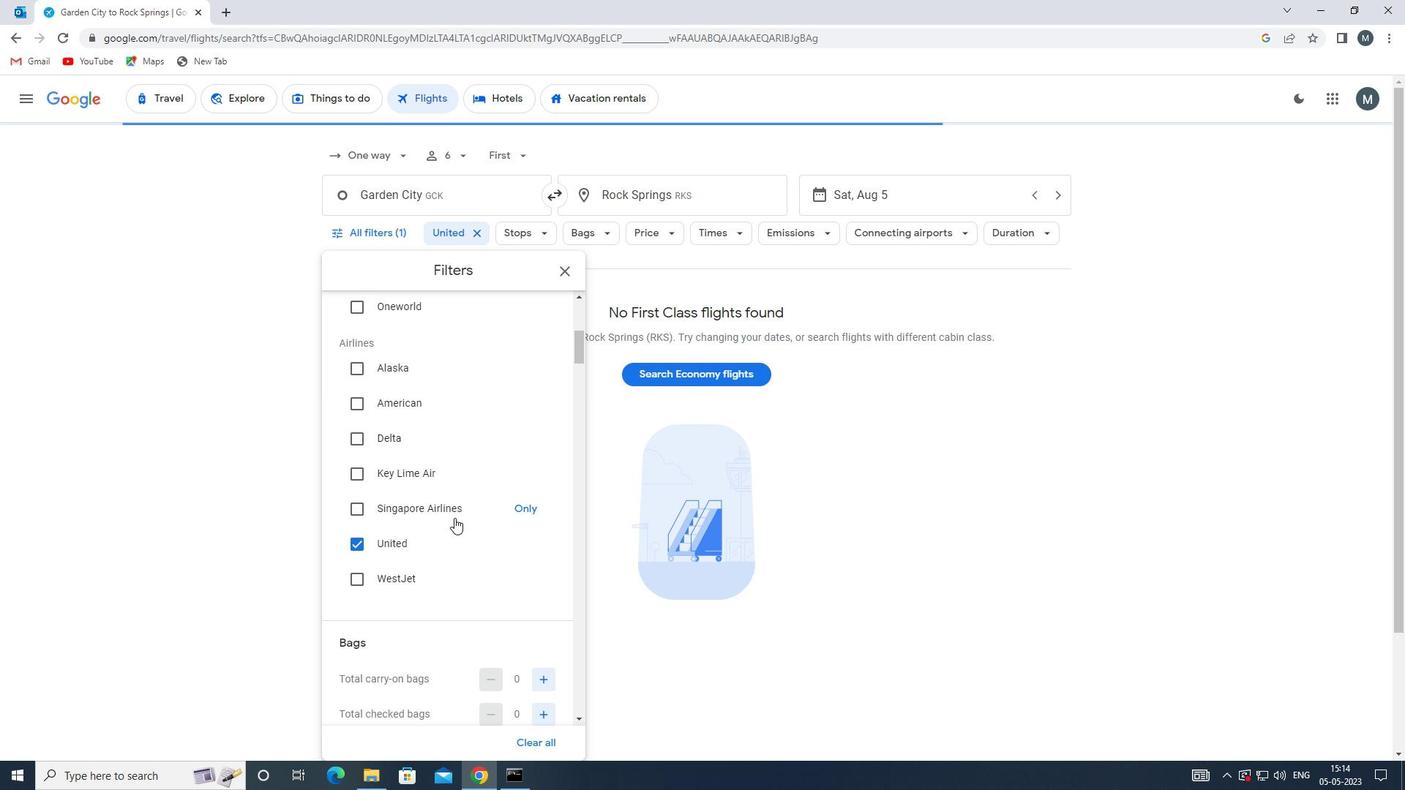 
Action: Mouse scrolled (454, 517) with delta (0, 0)
Screenshot: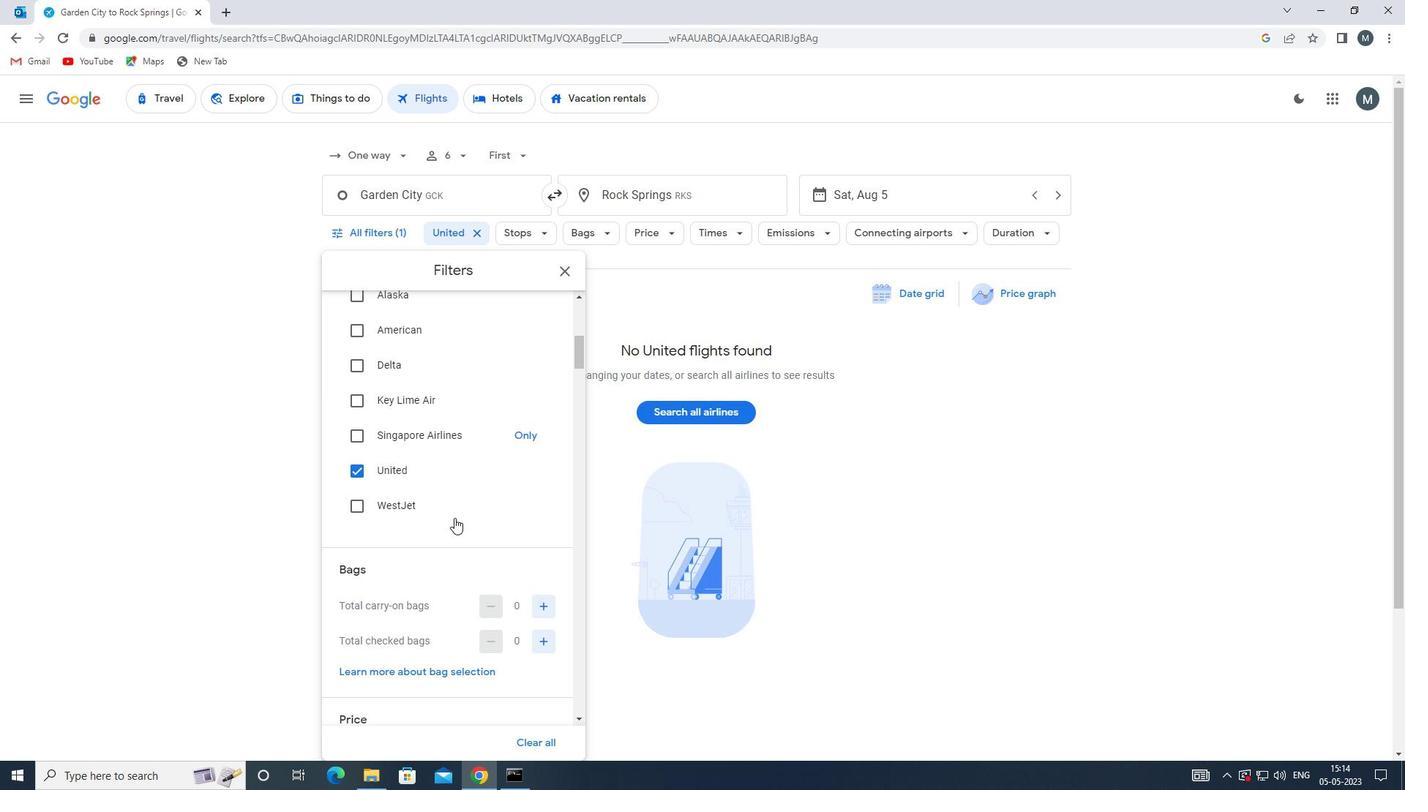 
Action: Mouse moved to (538, 564)
Screenshot: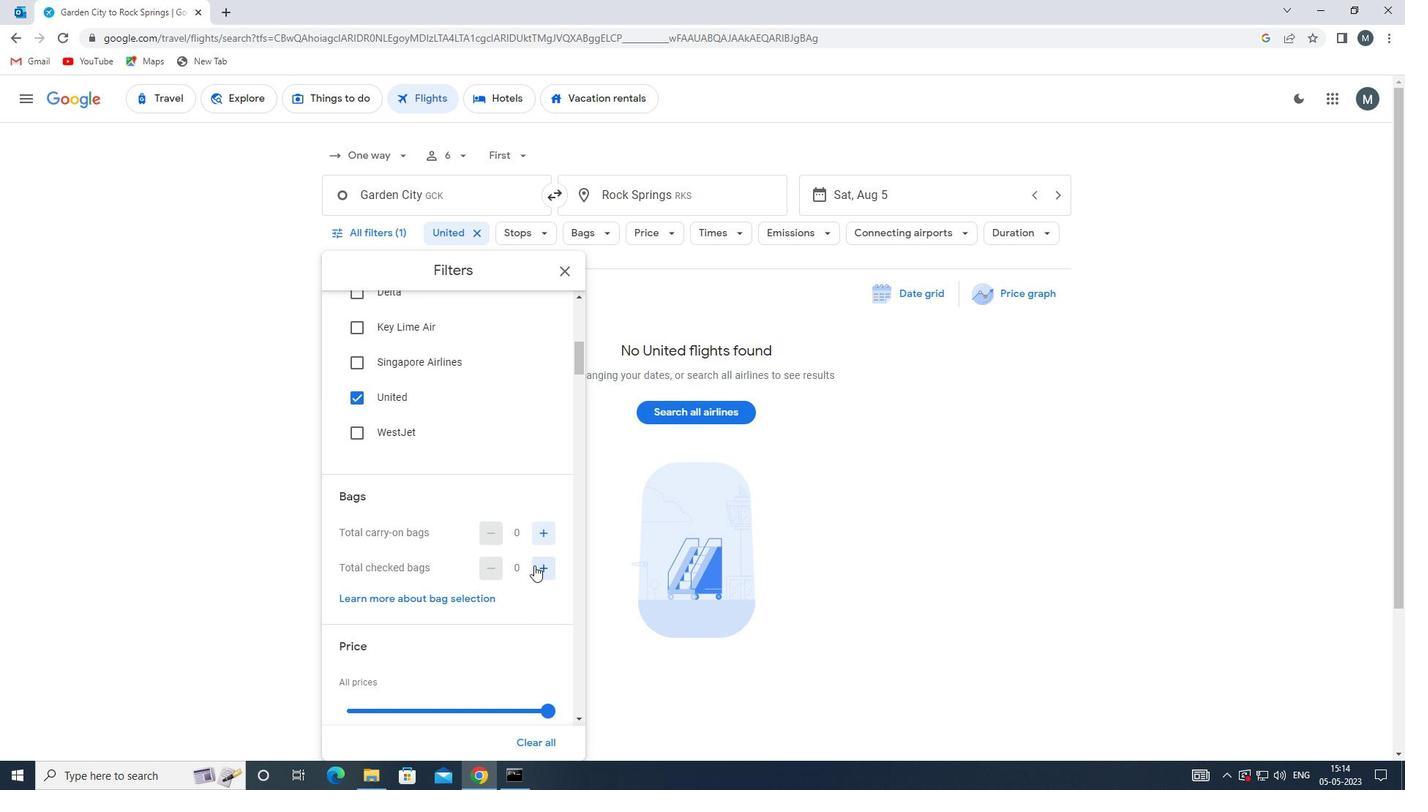 
Action: Mouse pressed left at (538, 564)
Screenshot: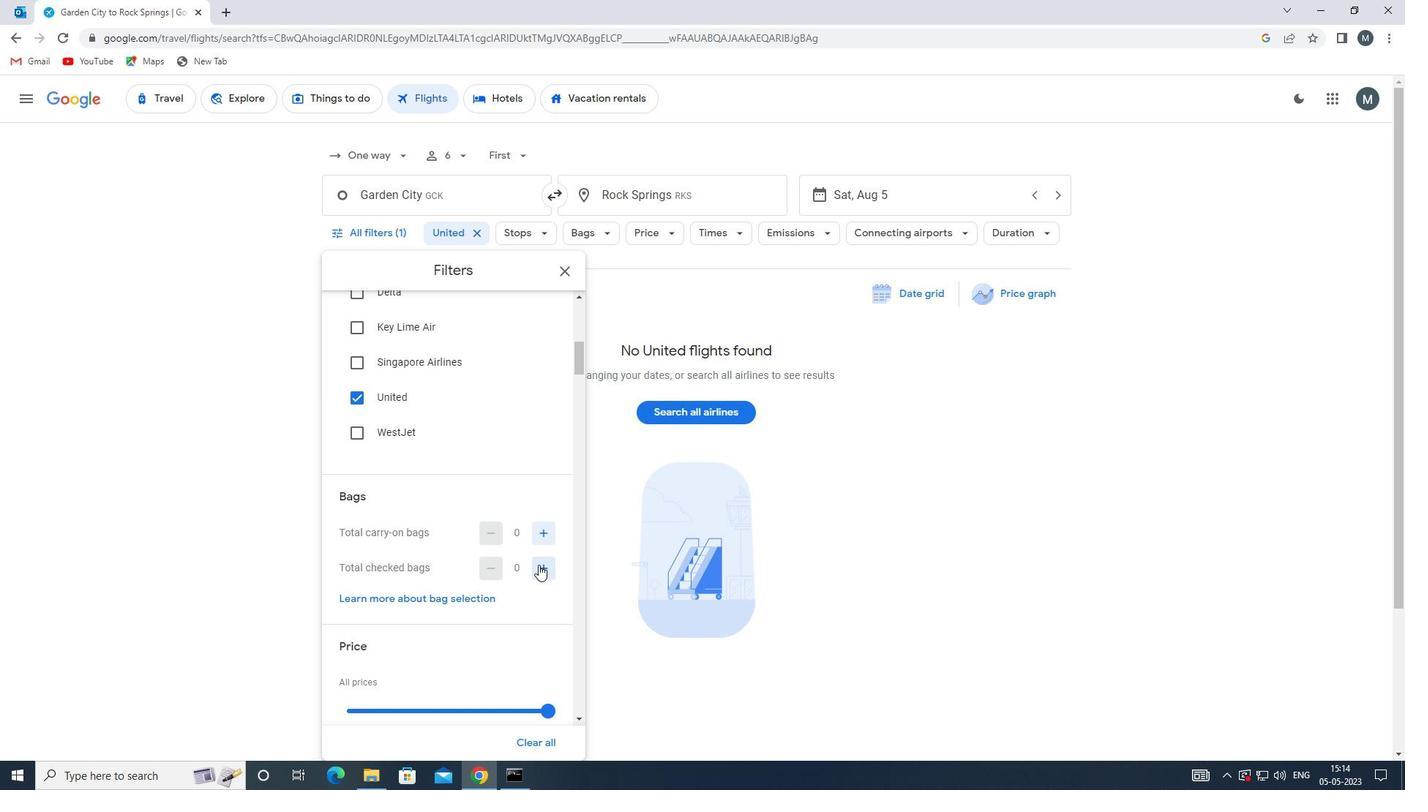 
Action: Mouse moved to (539, 564)
Screenshot: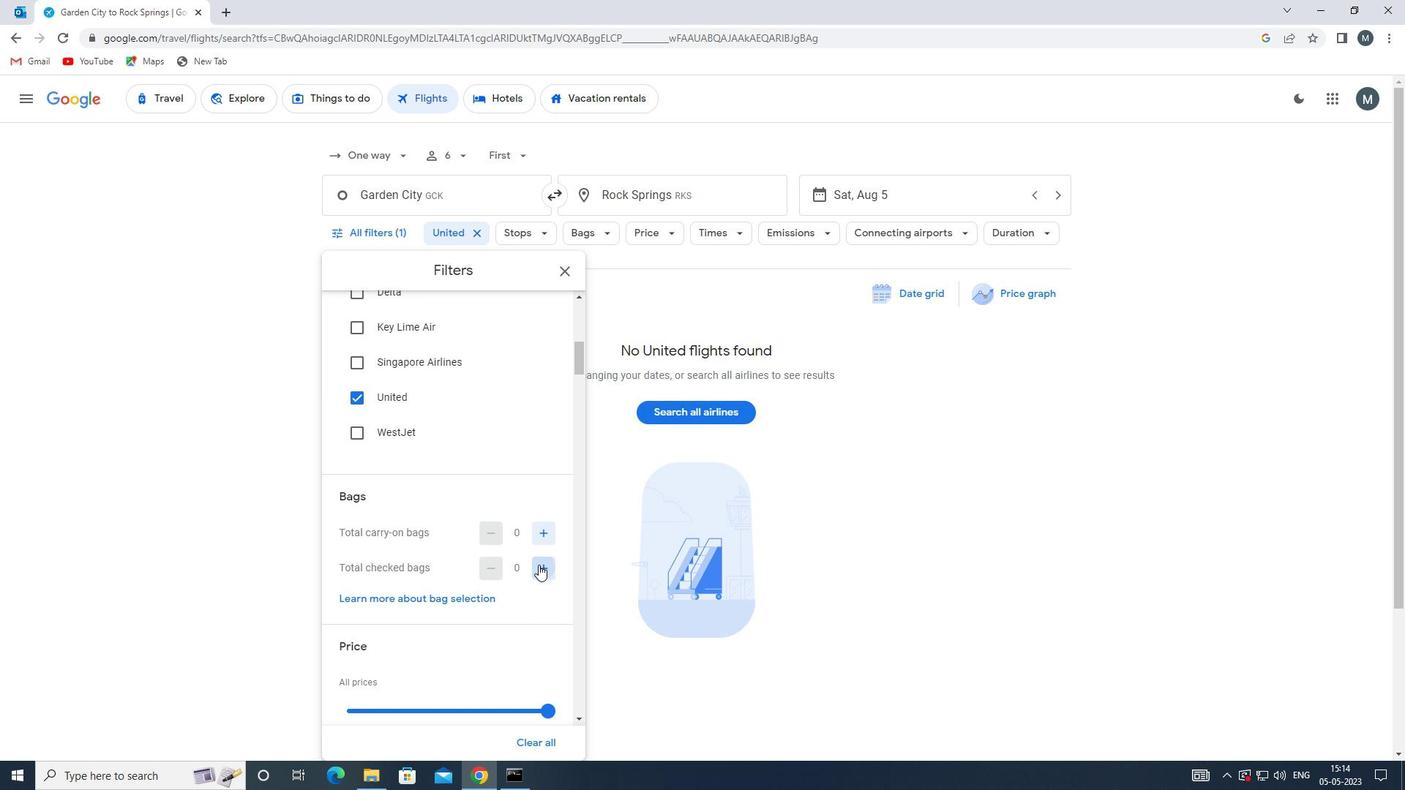 
Action: Mouse pressed left at (539, 564)
Screenshot: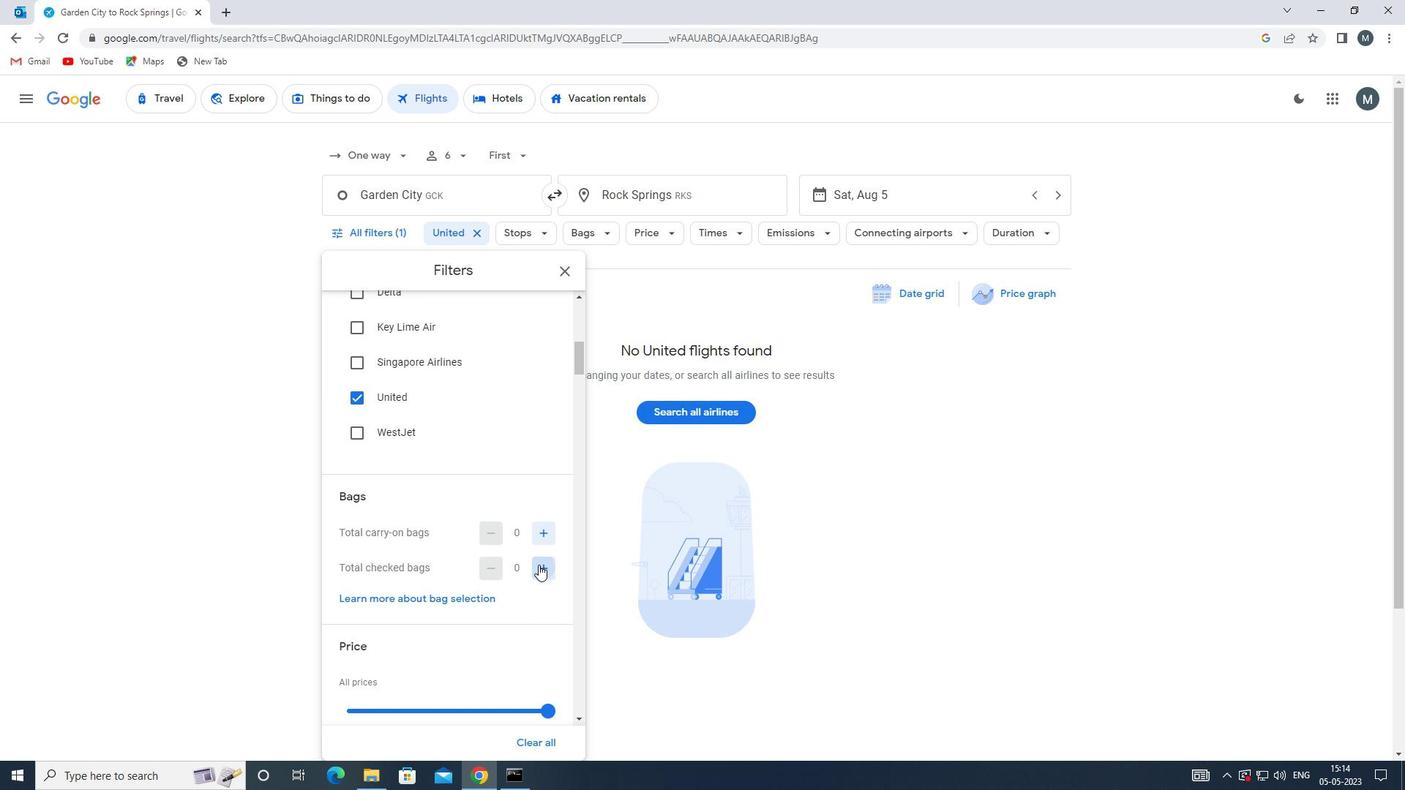 
Action: Mouse moved to (435, 520)
Screenshot: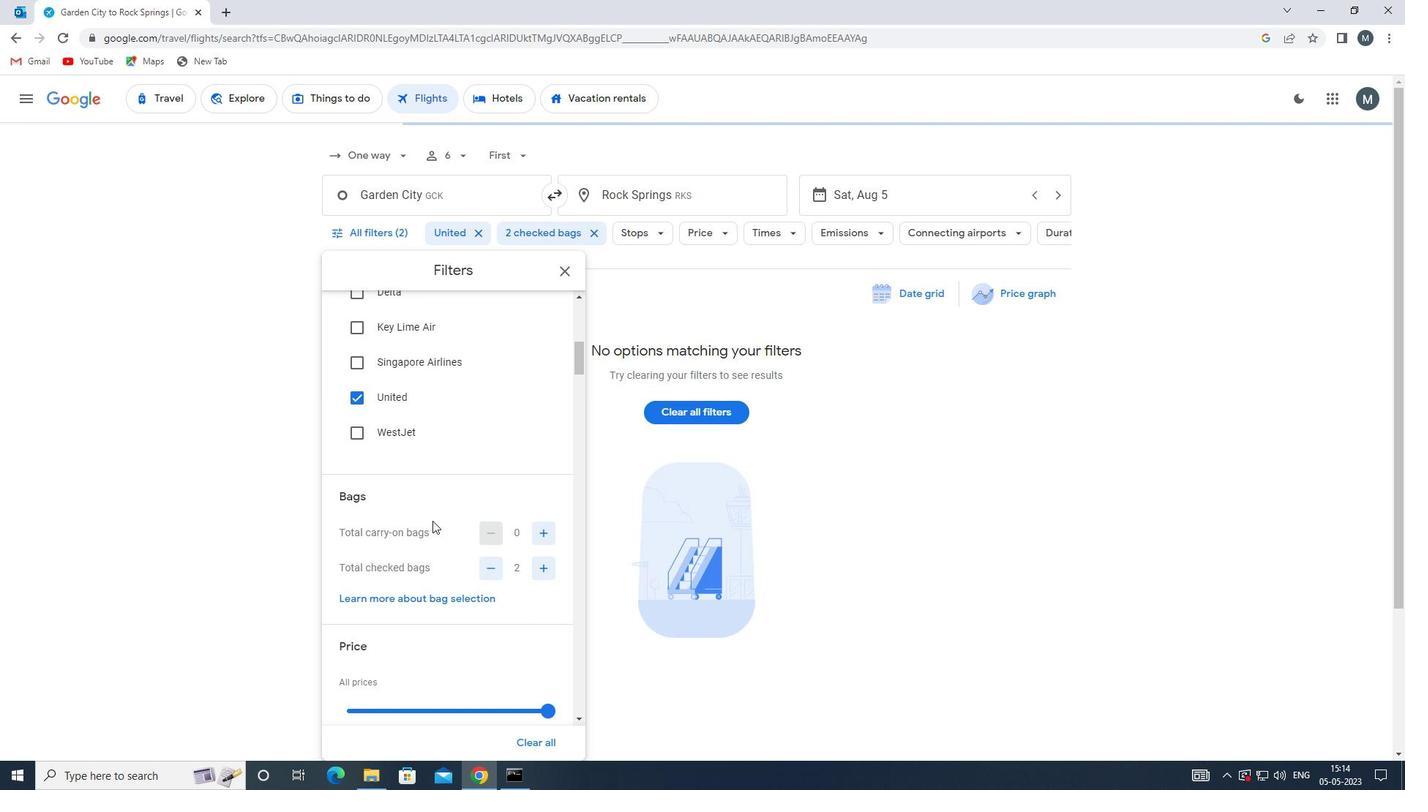 
Action: Mouse scrolled (435, 519) with delta (0, 0)
Screenshot: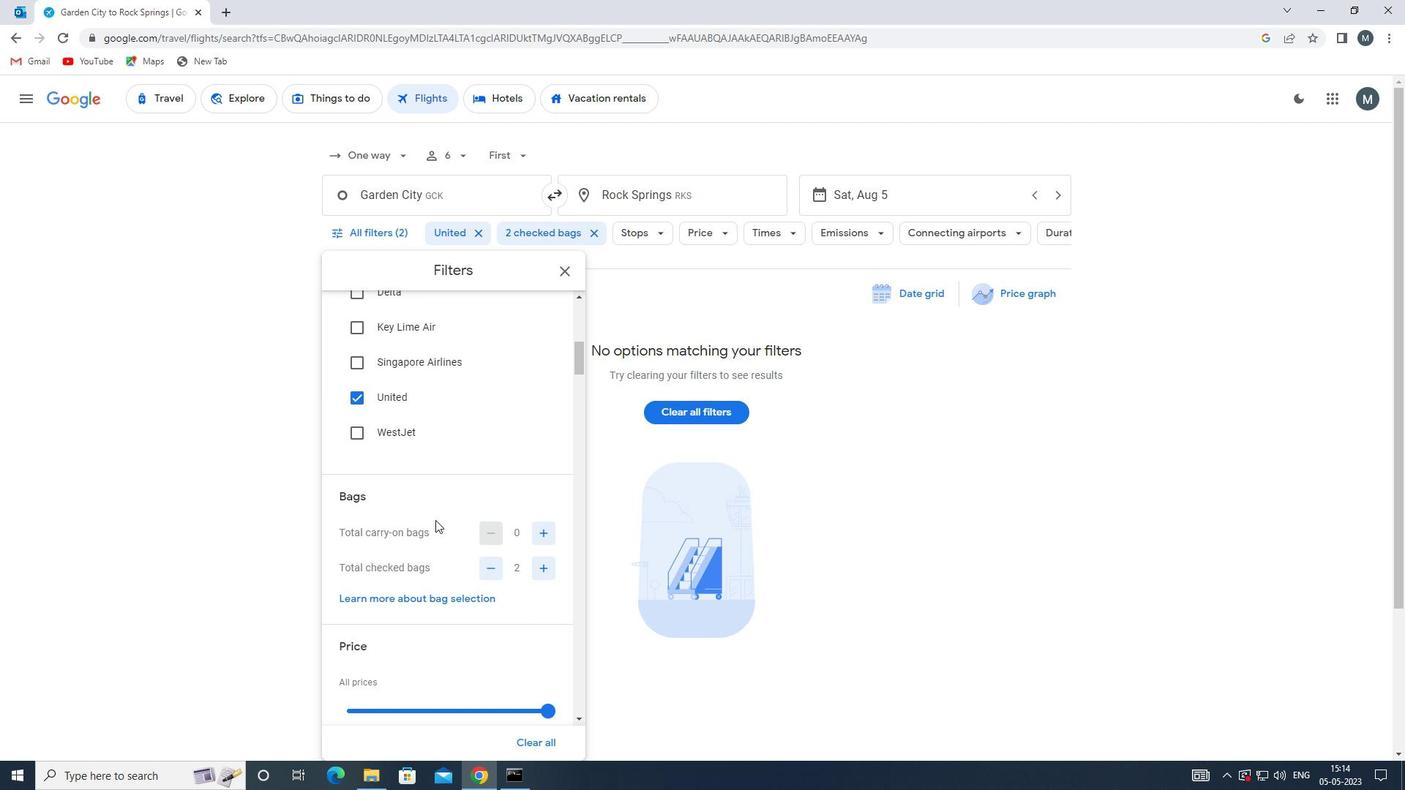 
Action: Mouse scrolled (435, 519) with delta (0, 0)
Screenshot: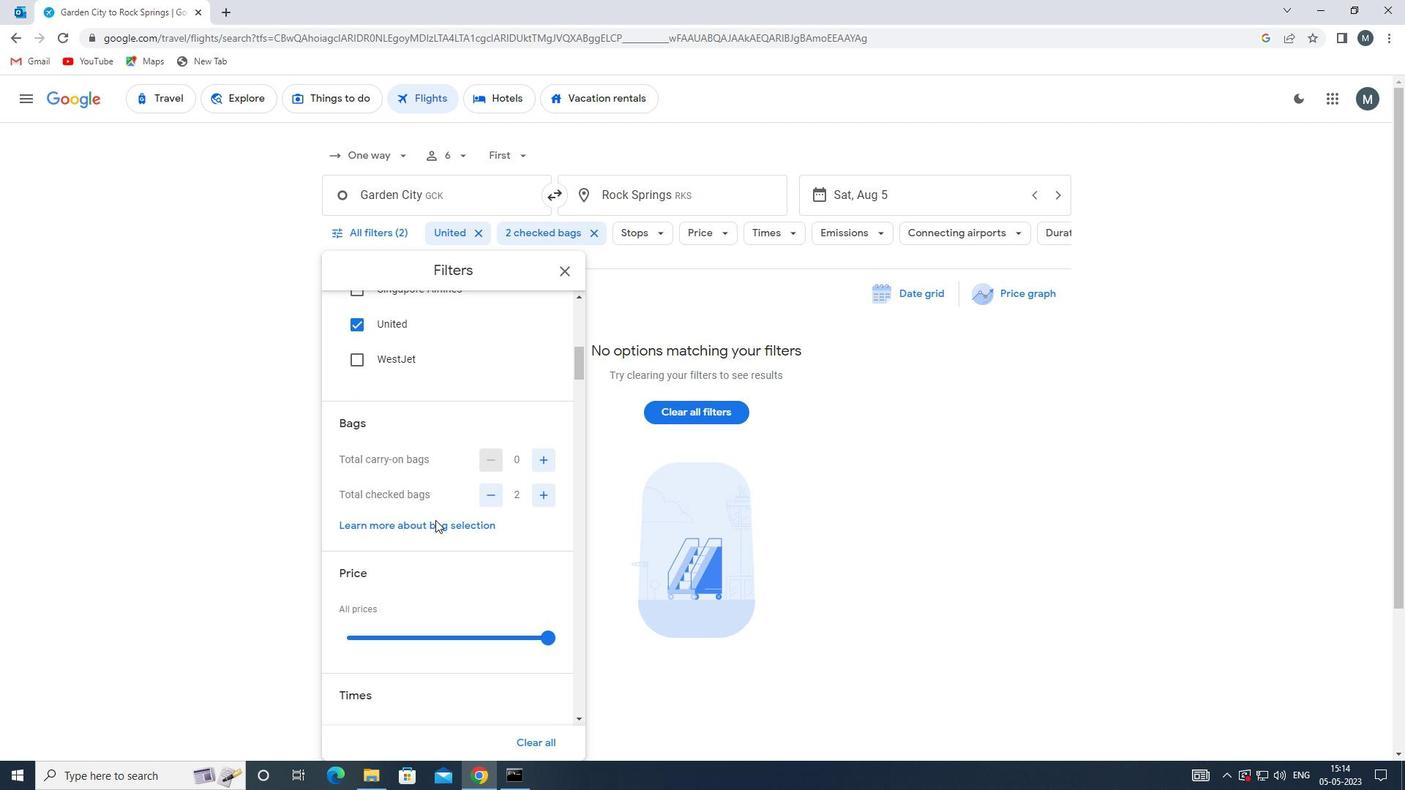 
Action: Mouse moved to (433, 520)
Screenshot: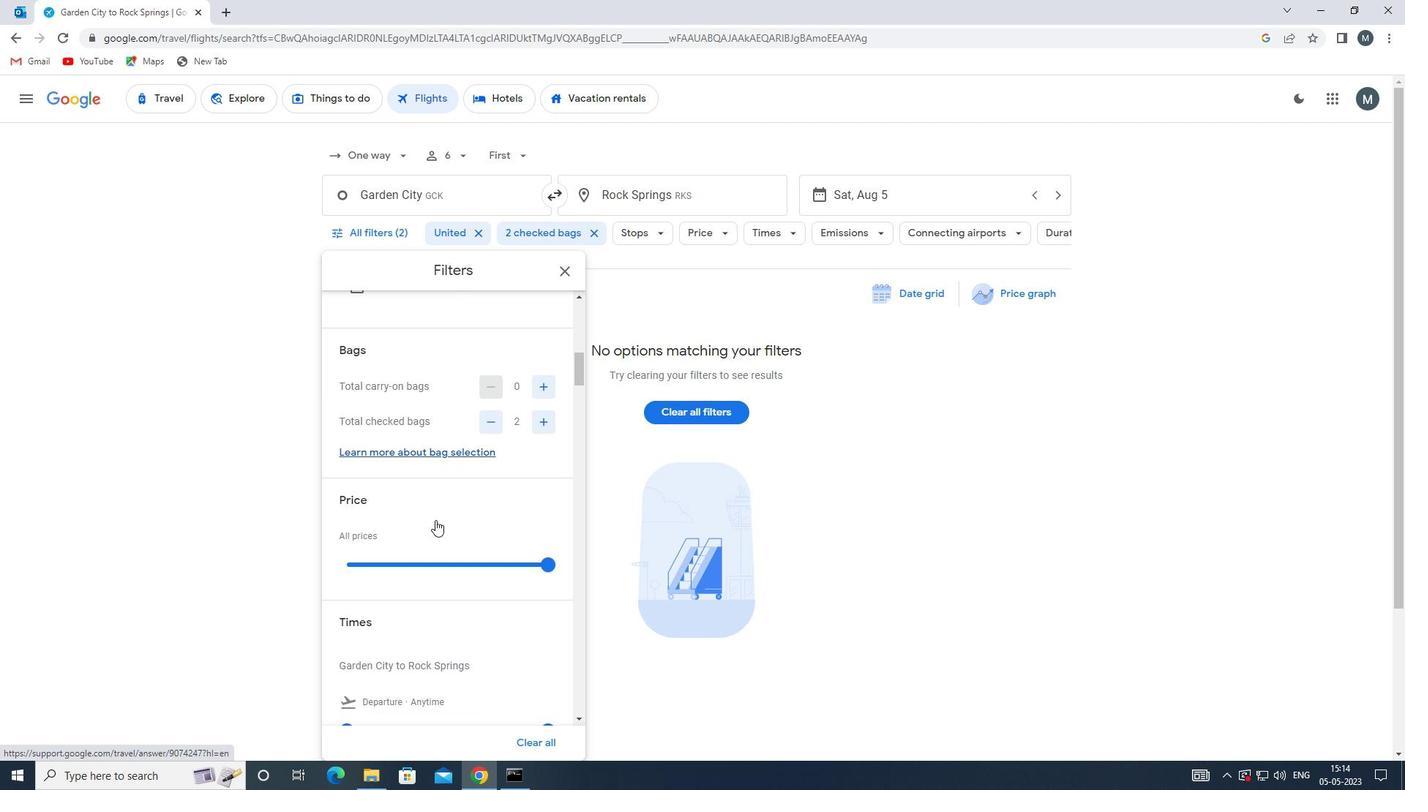 
Action: Mouse scrolled (433, 519) with delta (0, 0)
Screenshot: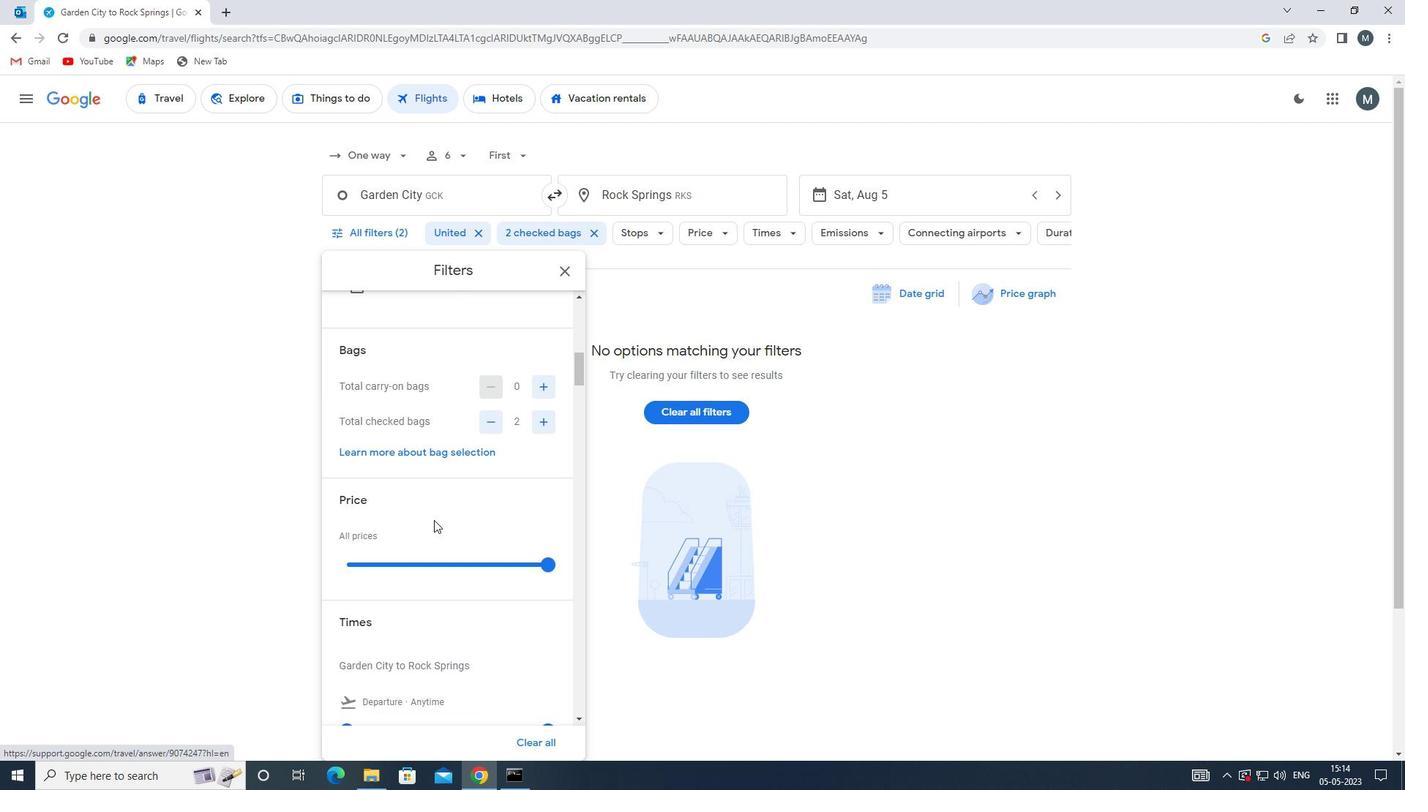 
Action: Mouse moved to (431, 483)
Screenshot: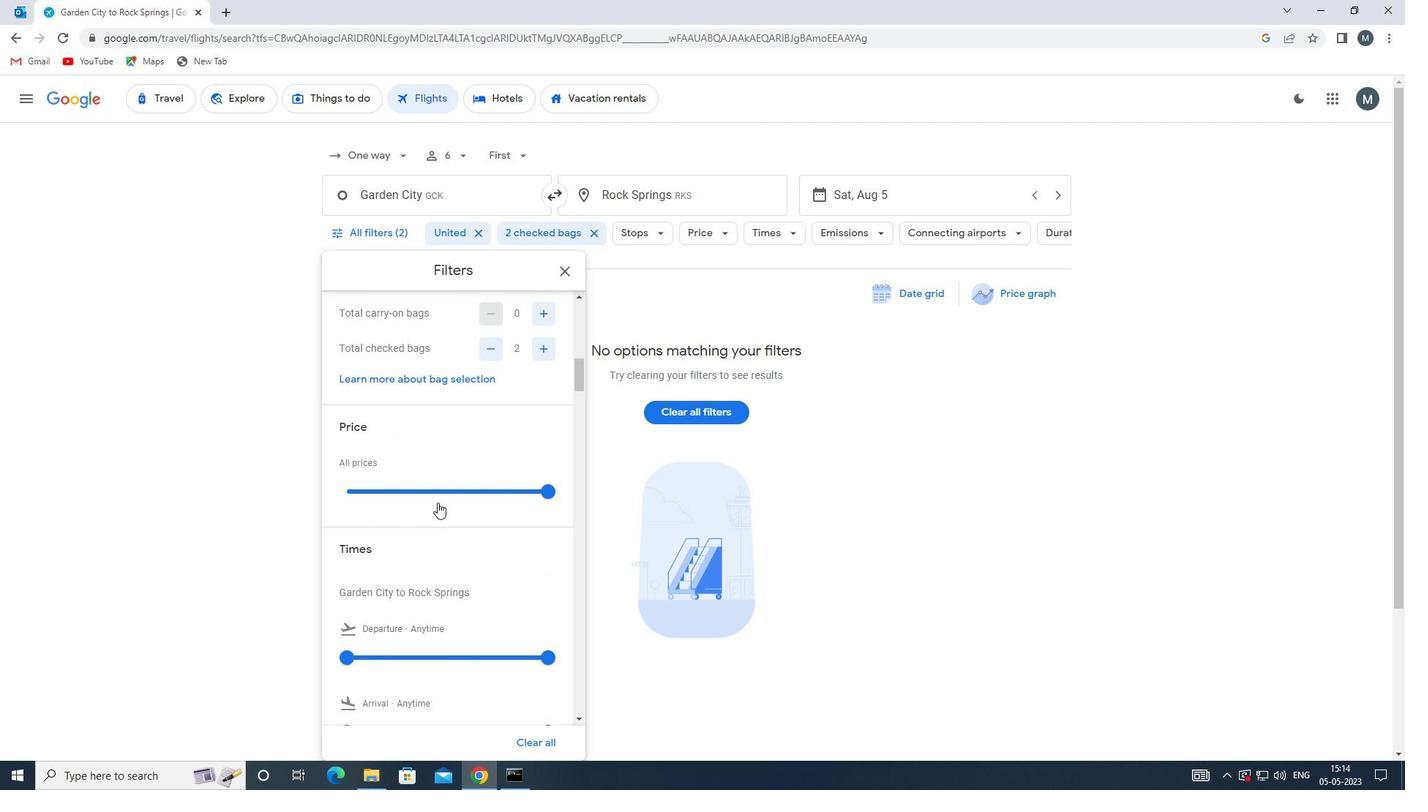 
Action: Mouse pressed left at (431, 483)
Screenshot: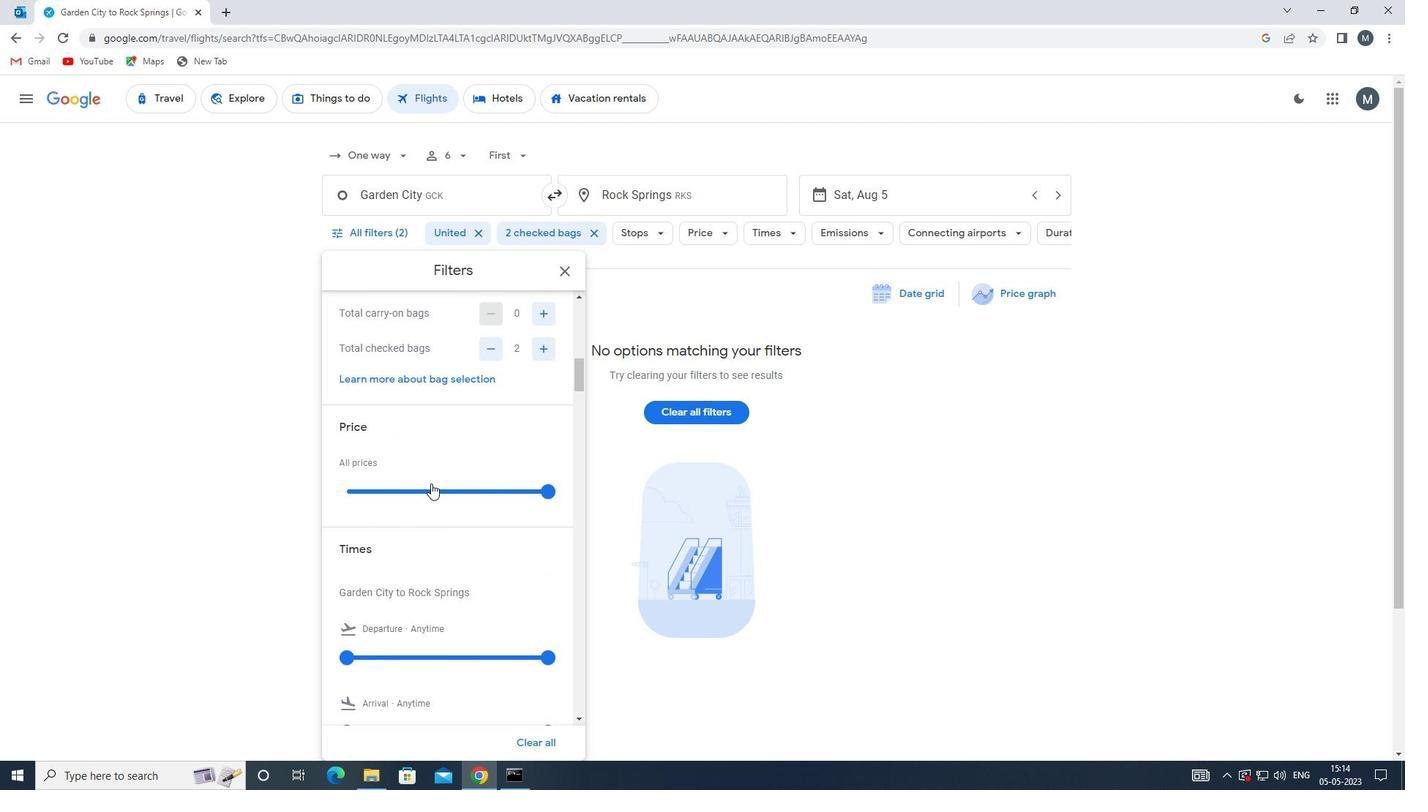 
Action: Mouse pressed left at (431, 483)
Screenshot: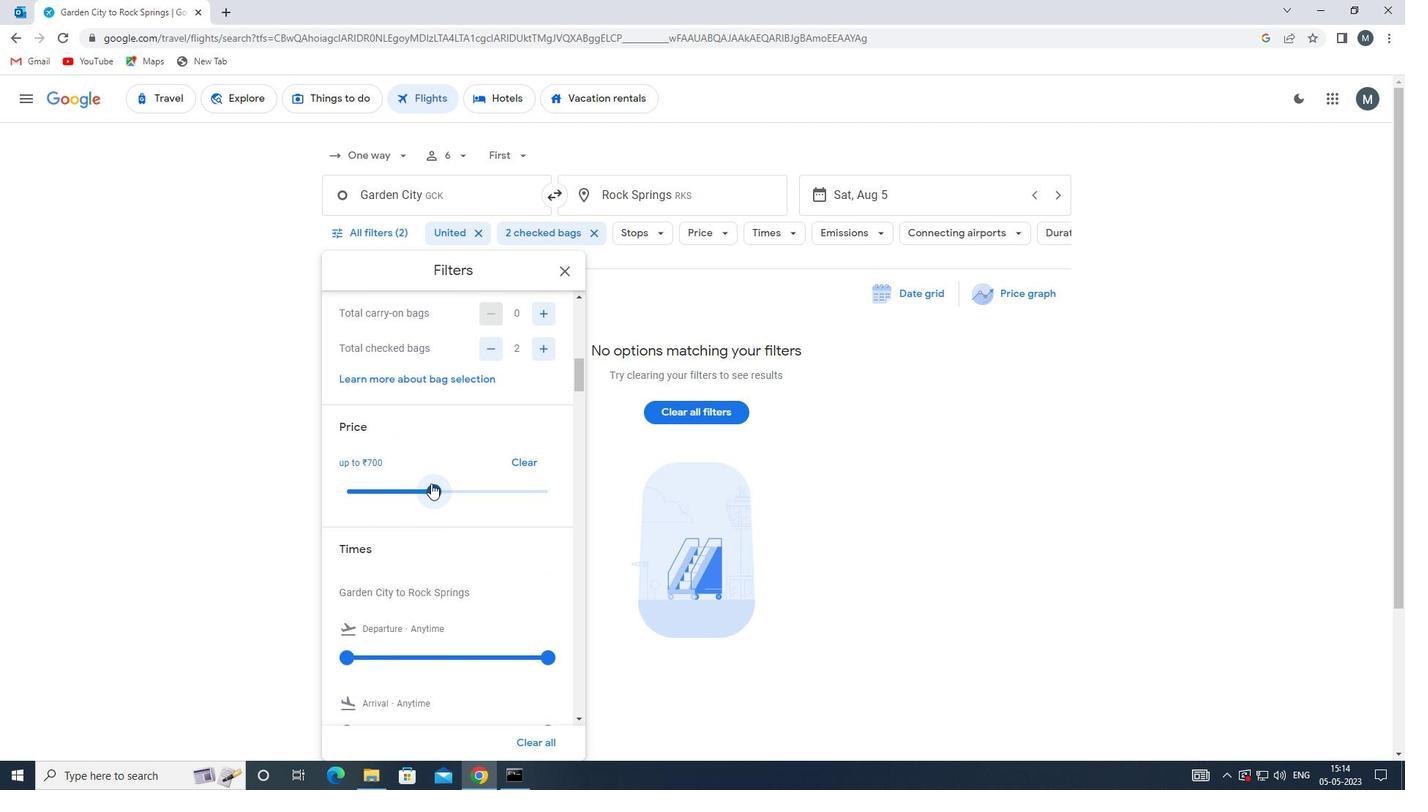 
Action: Mouse moved to (391, 504)
Screenshot: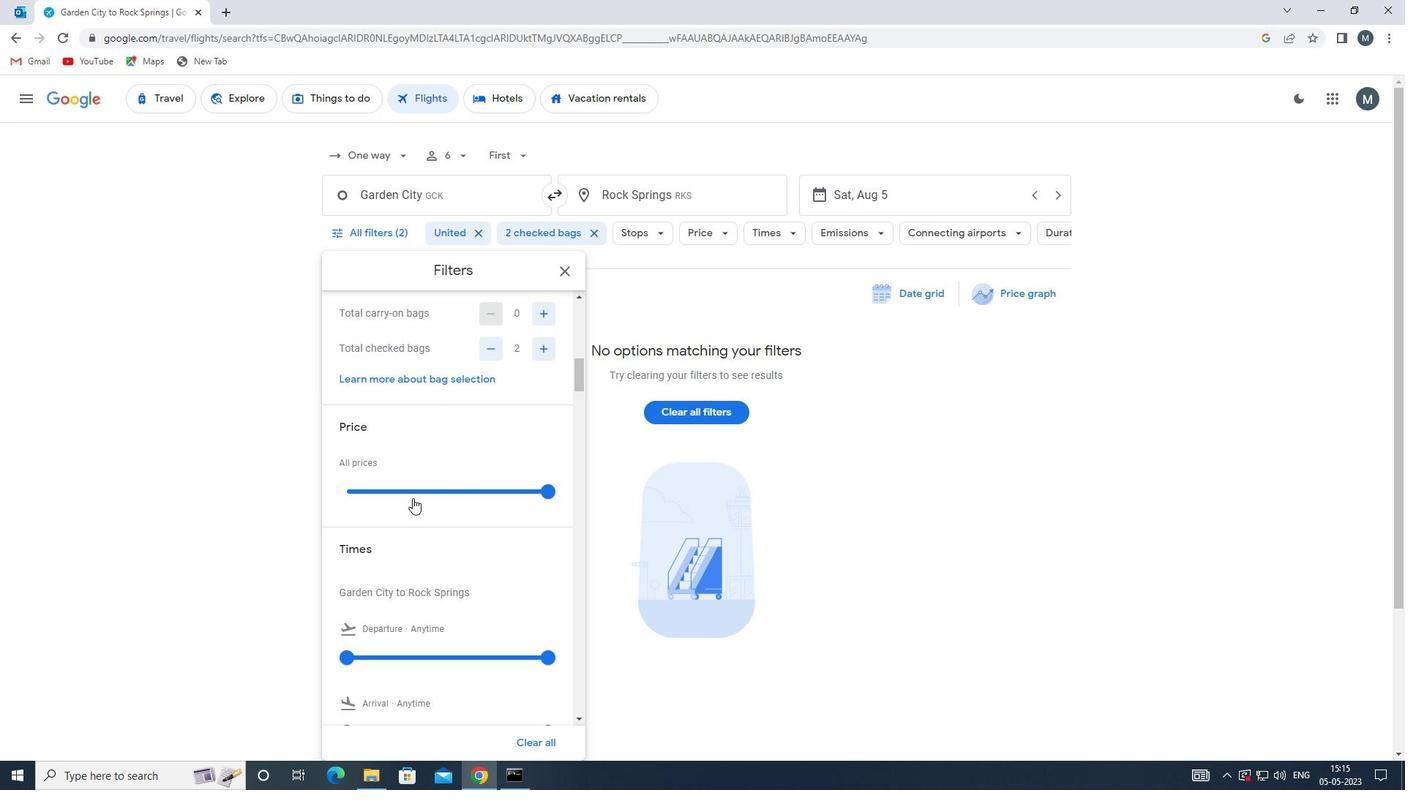 
Action: Mouse scrolled (391, 504) with delta (0, 0)
Screenshot: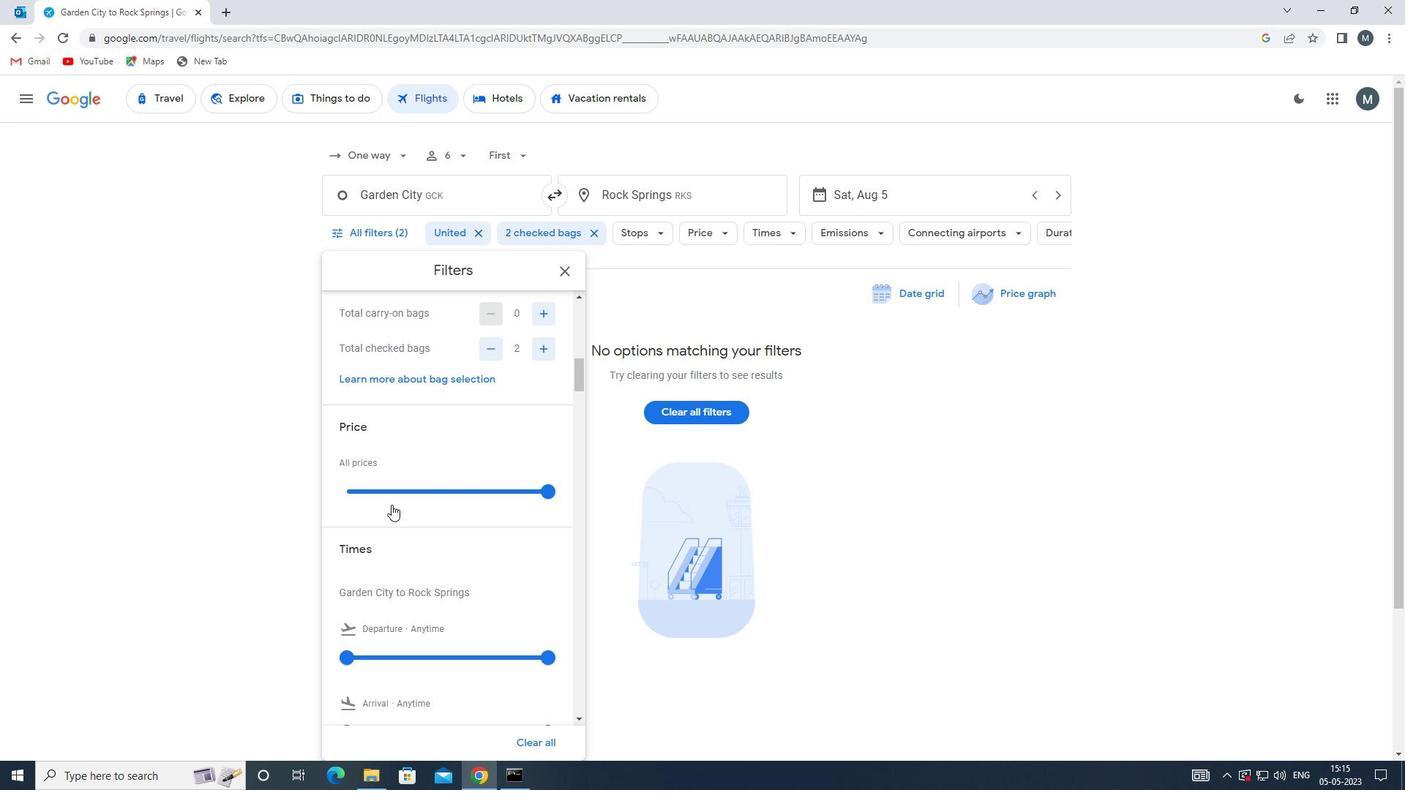 
Action: Mouse scrolled (391, 504) with delta (0, 0)
Screenshot: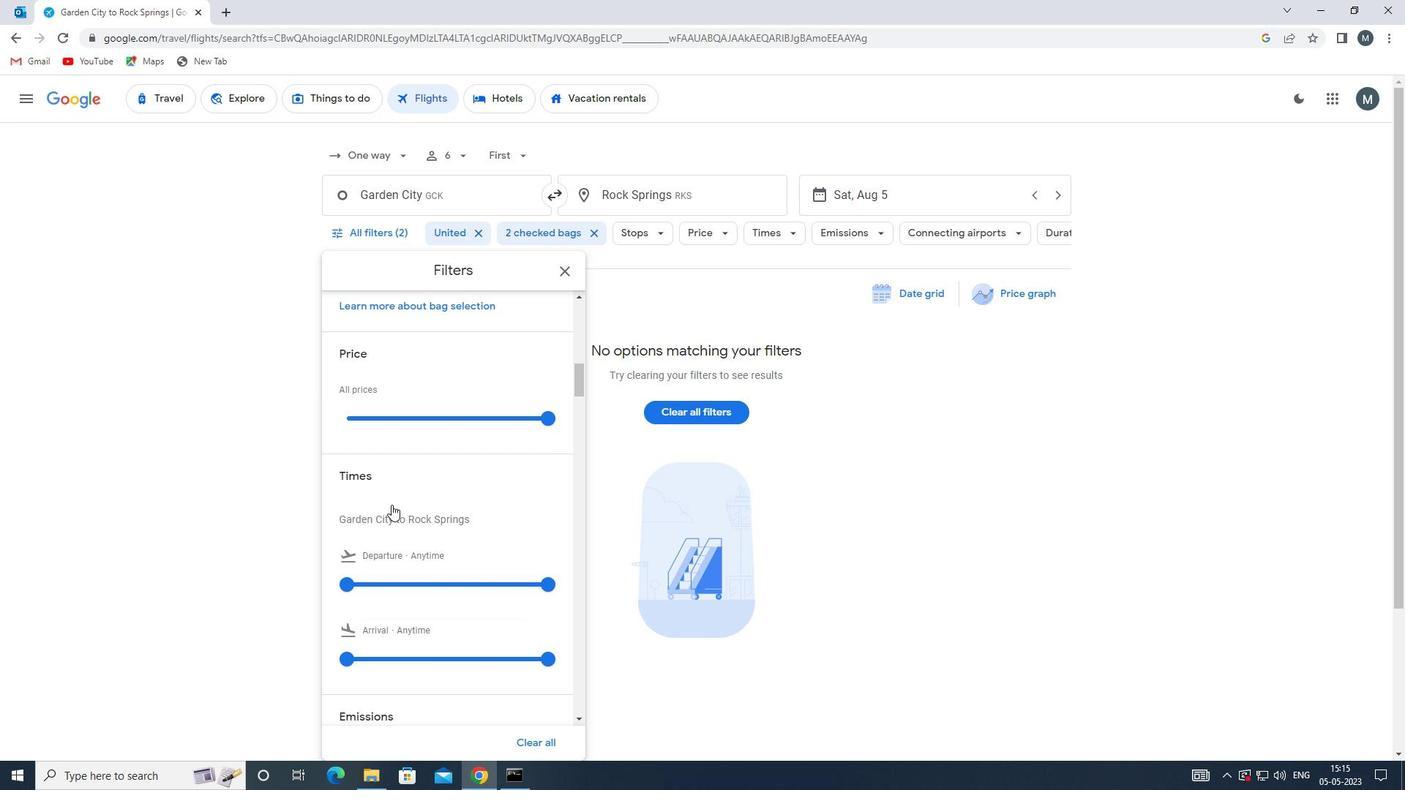 
Action: Mouse moved to (349, 510)
Screenshot: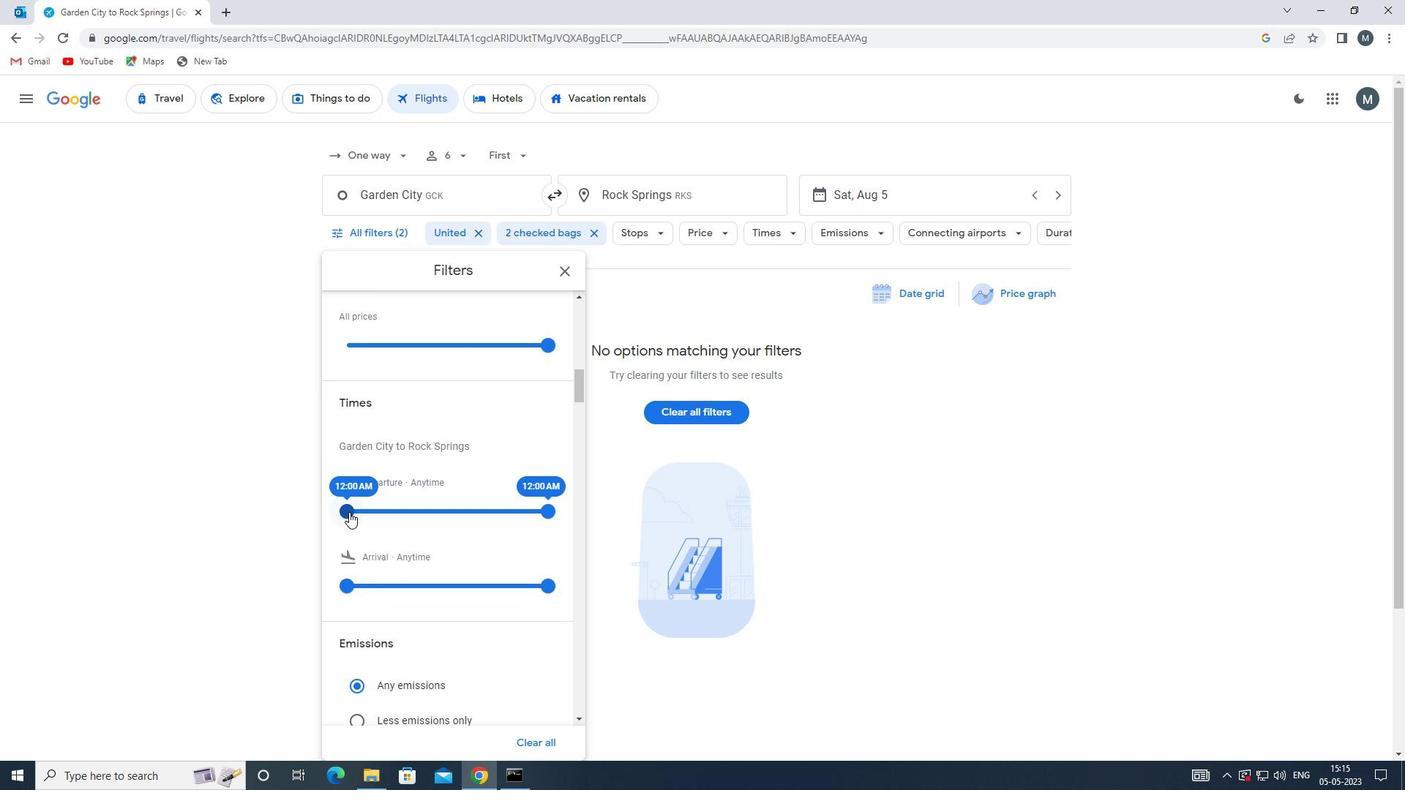 
Action: Mouse pressed left at (349, 510)
Screenshot: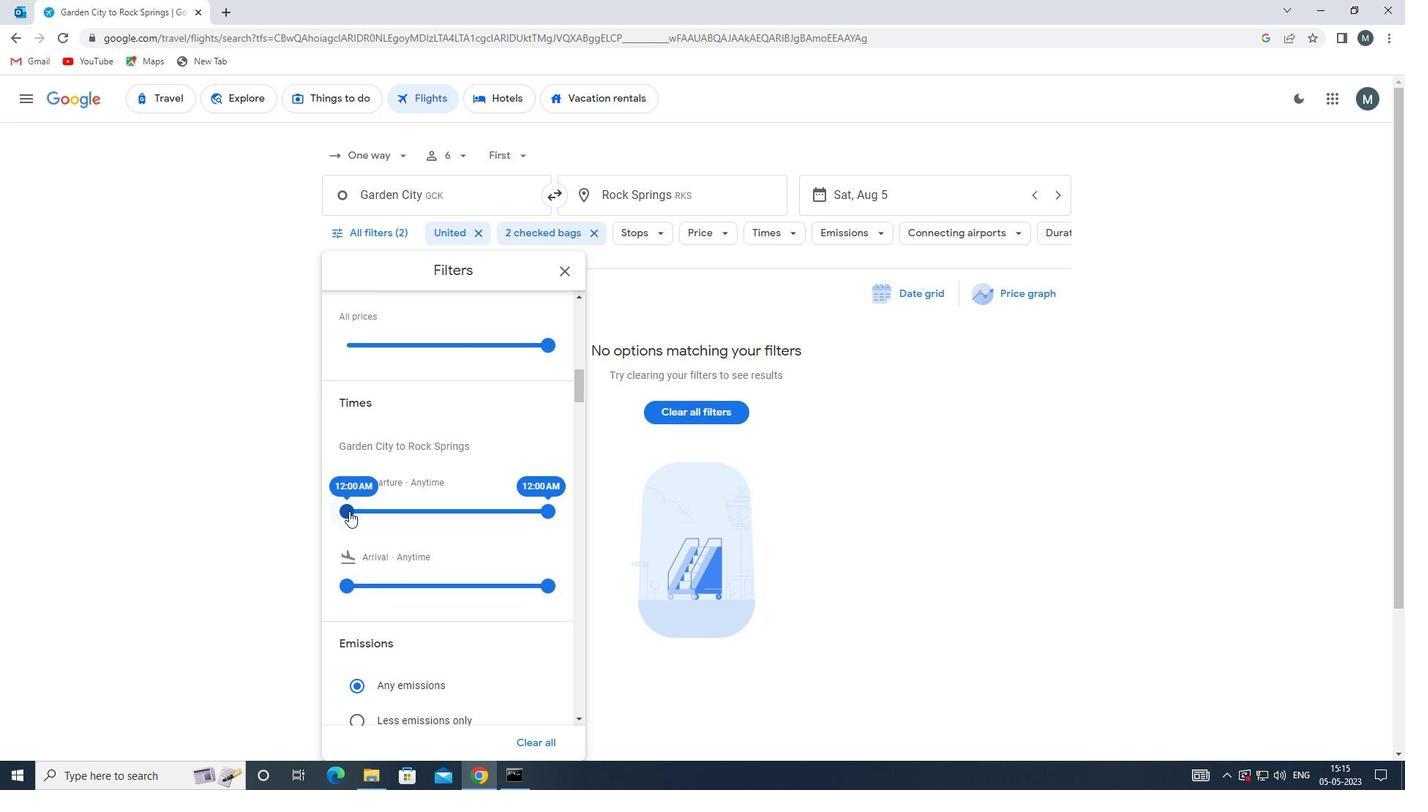 
Action: Mouse moved to (545, 509)
Screenshot: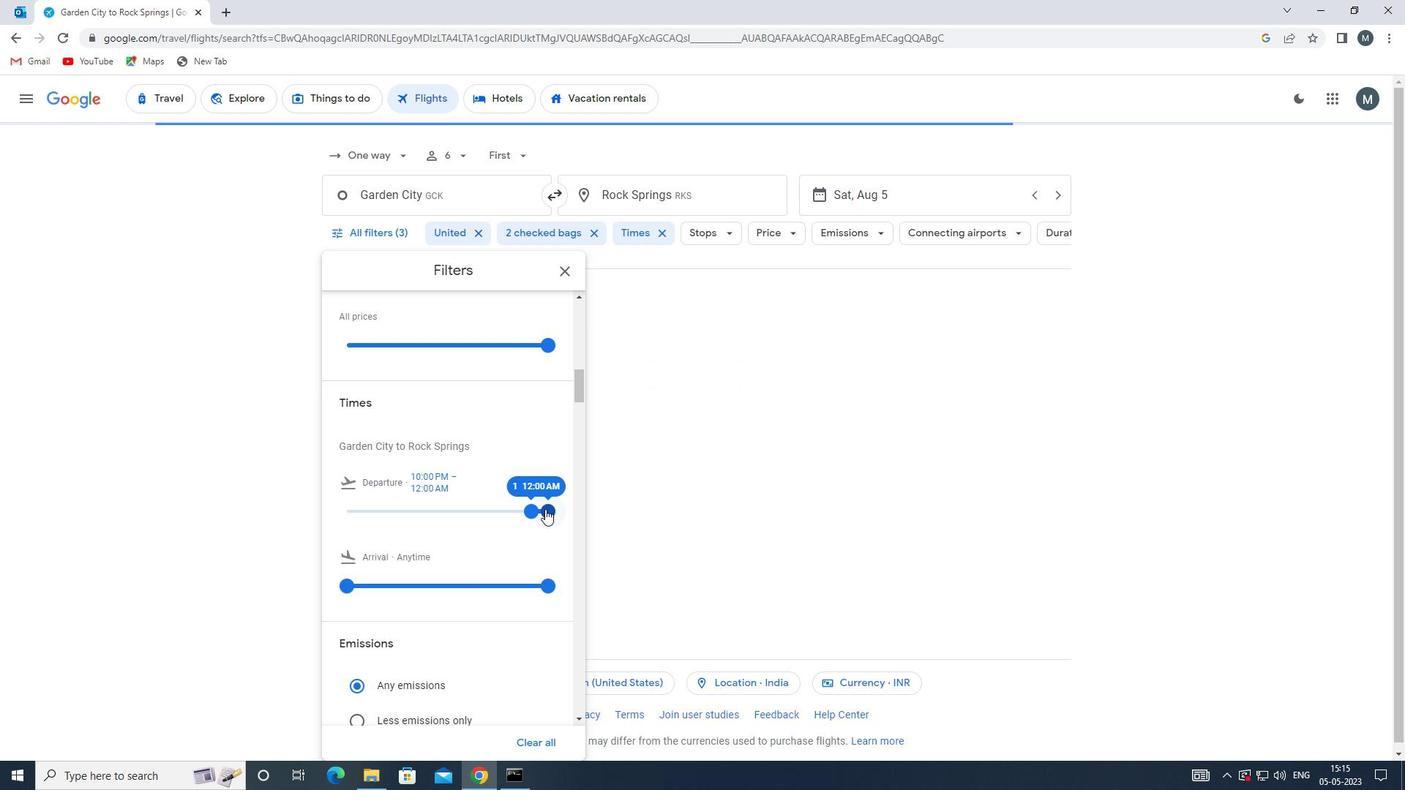 
Action: Mouse pressed left at (545, 509)
Screenshot: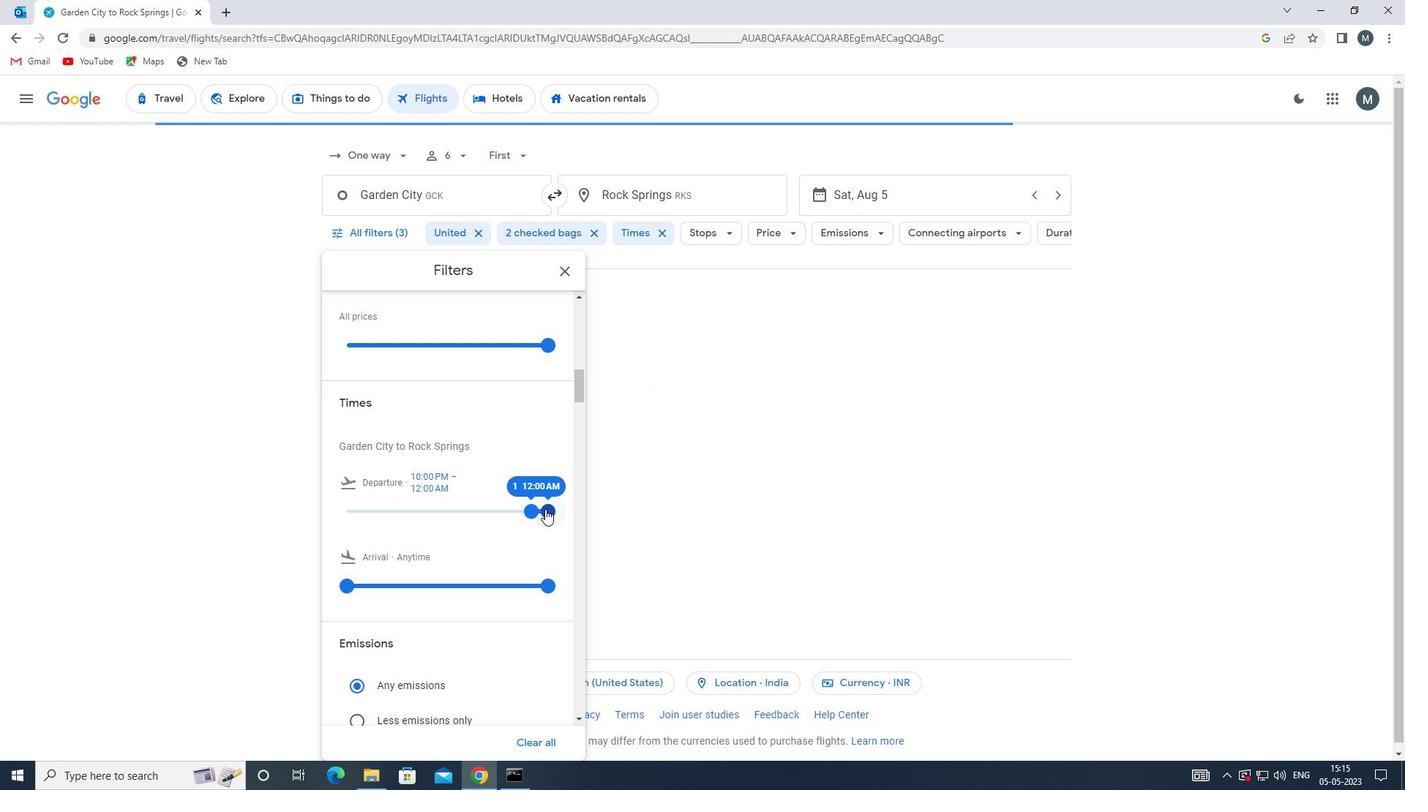 
Action: Mouse moved to (545, 509)
Screenshot: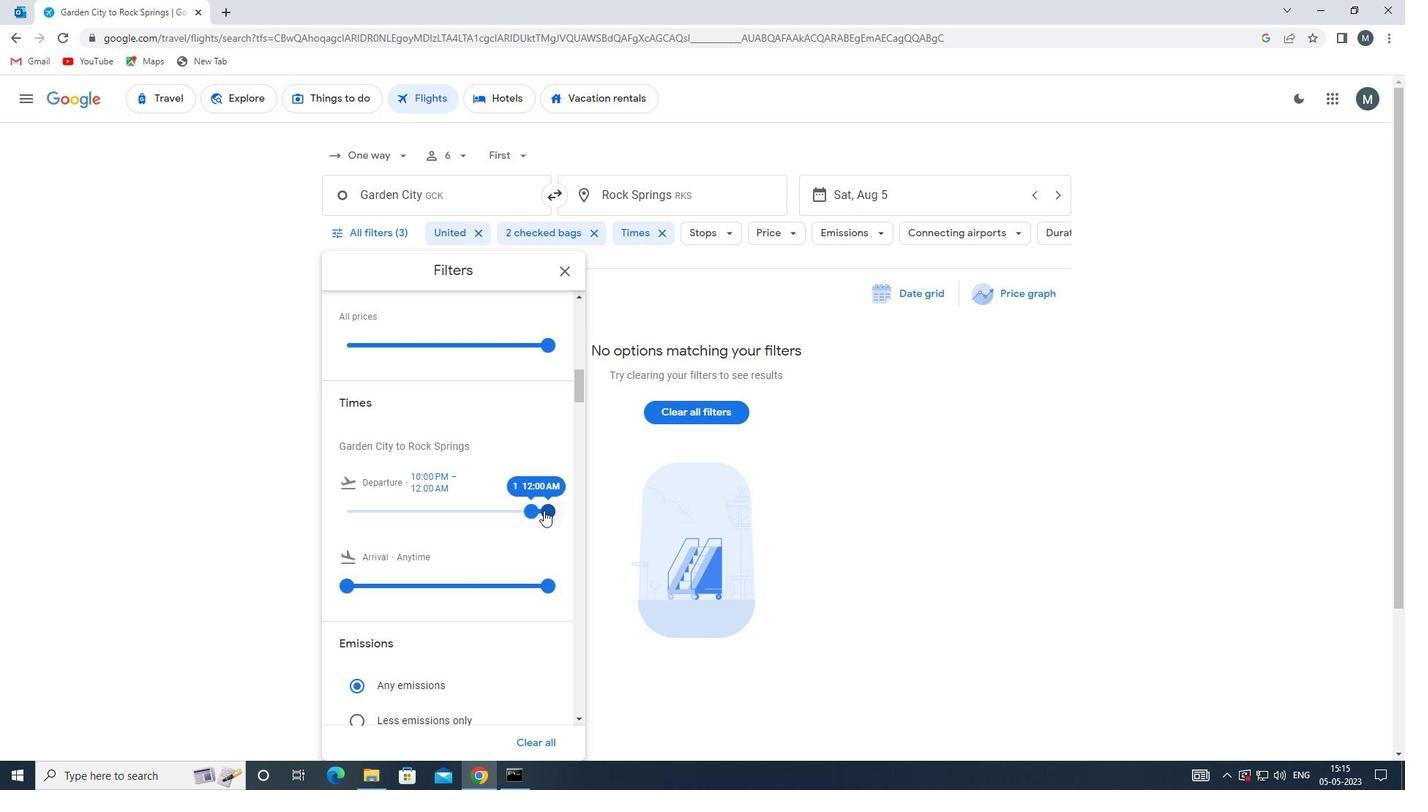 
Action: Mouse pressed left at (545, 509)
Screenshot: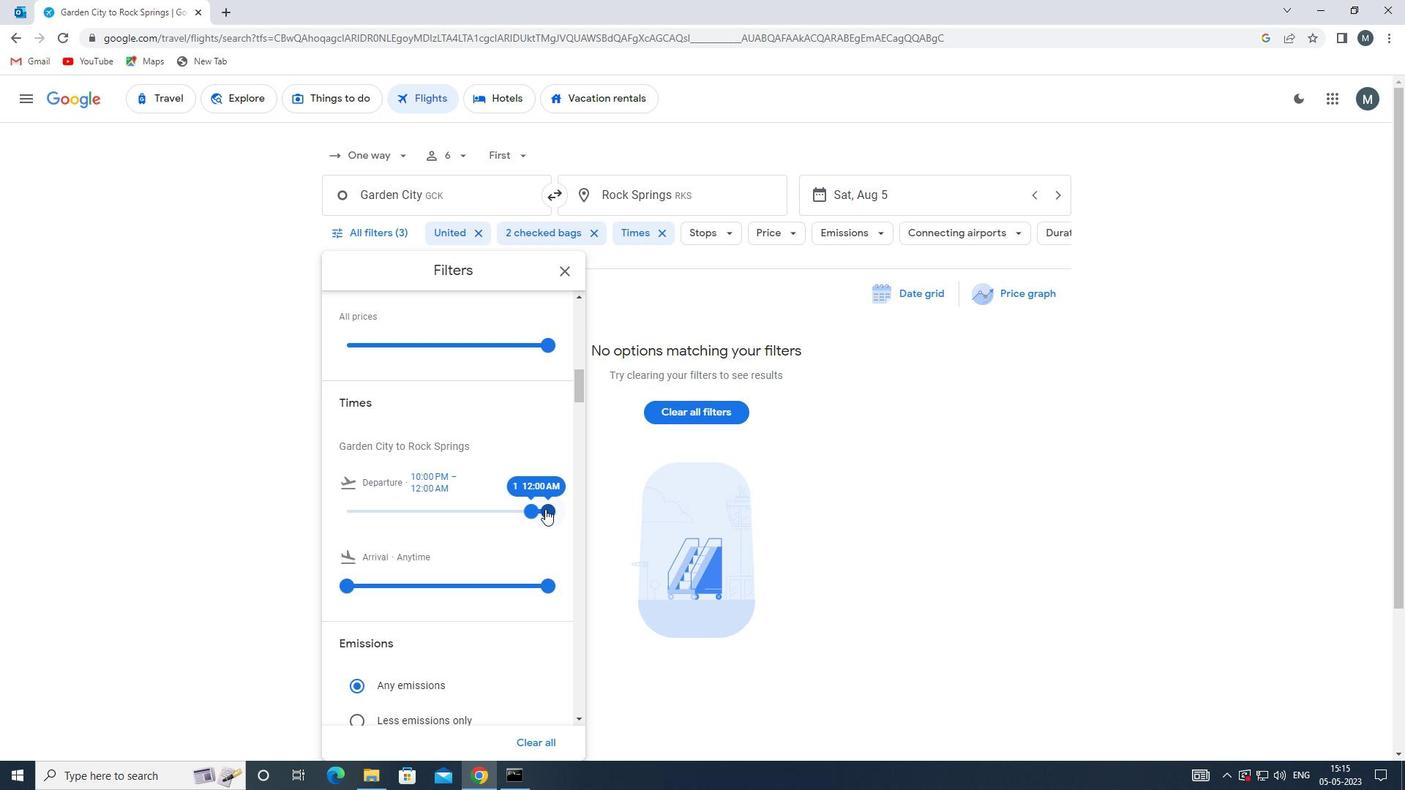 
Action: Mouse moved to (550, 509)
Screenshot: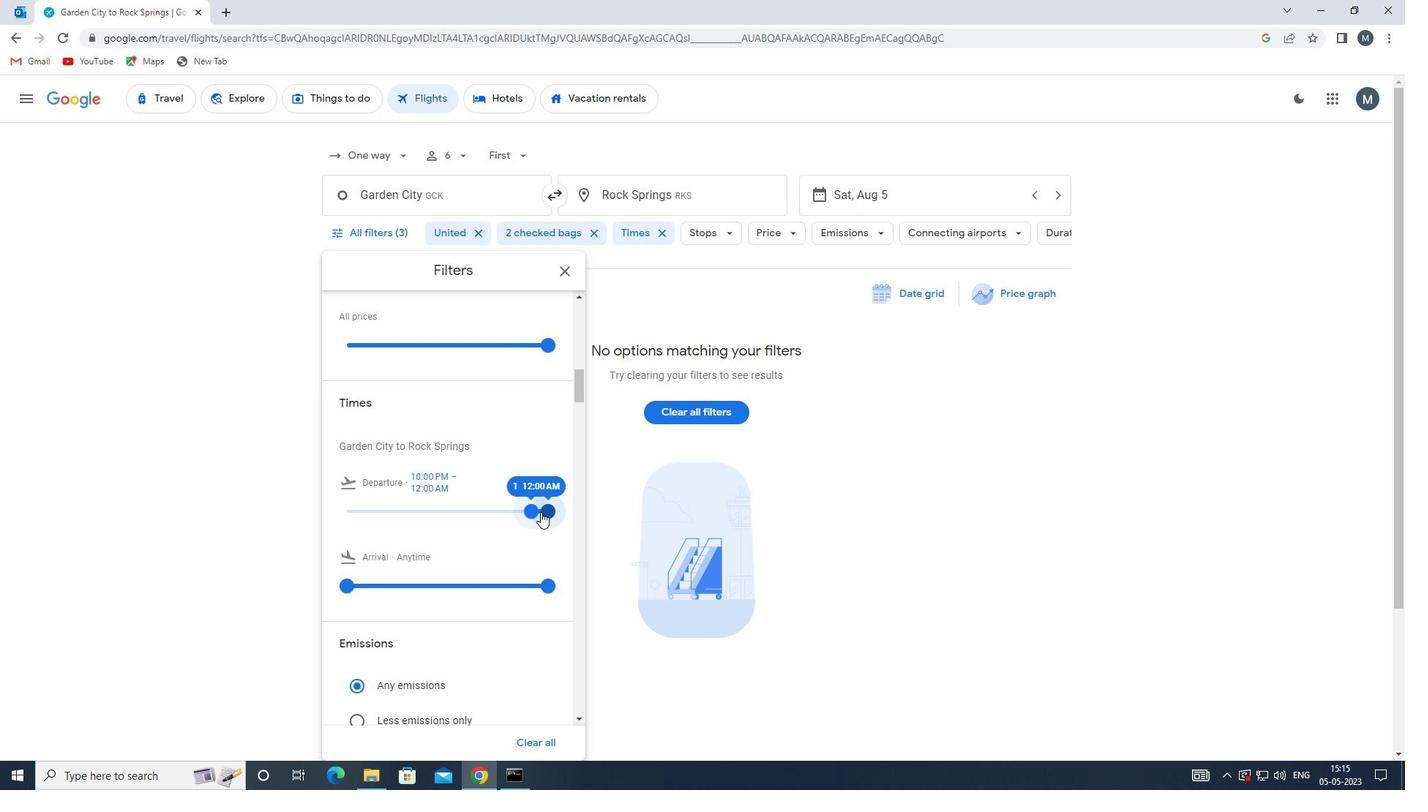 
Action: Mouse pressed left at (550, 509)
Screenshot: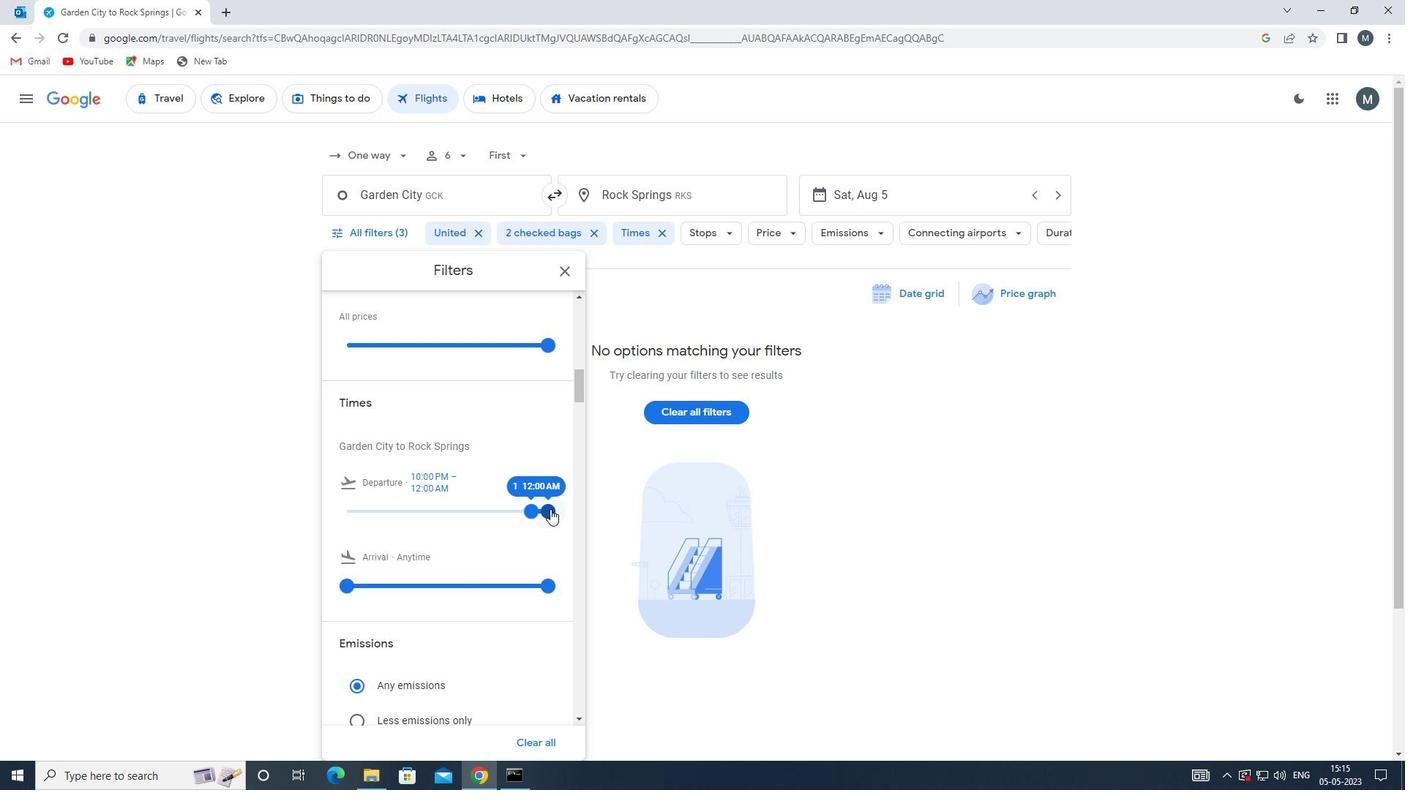 
Action: Mouse moved to (507, 504)
Screenshot: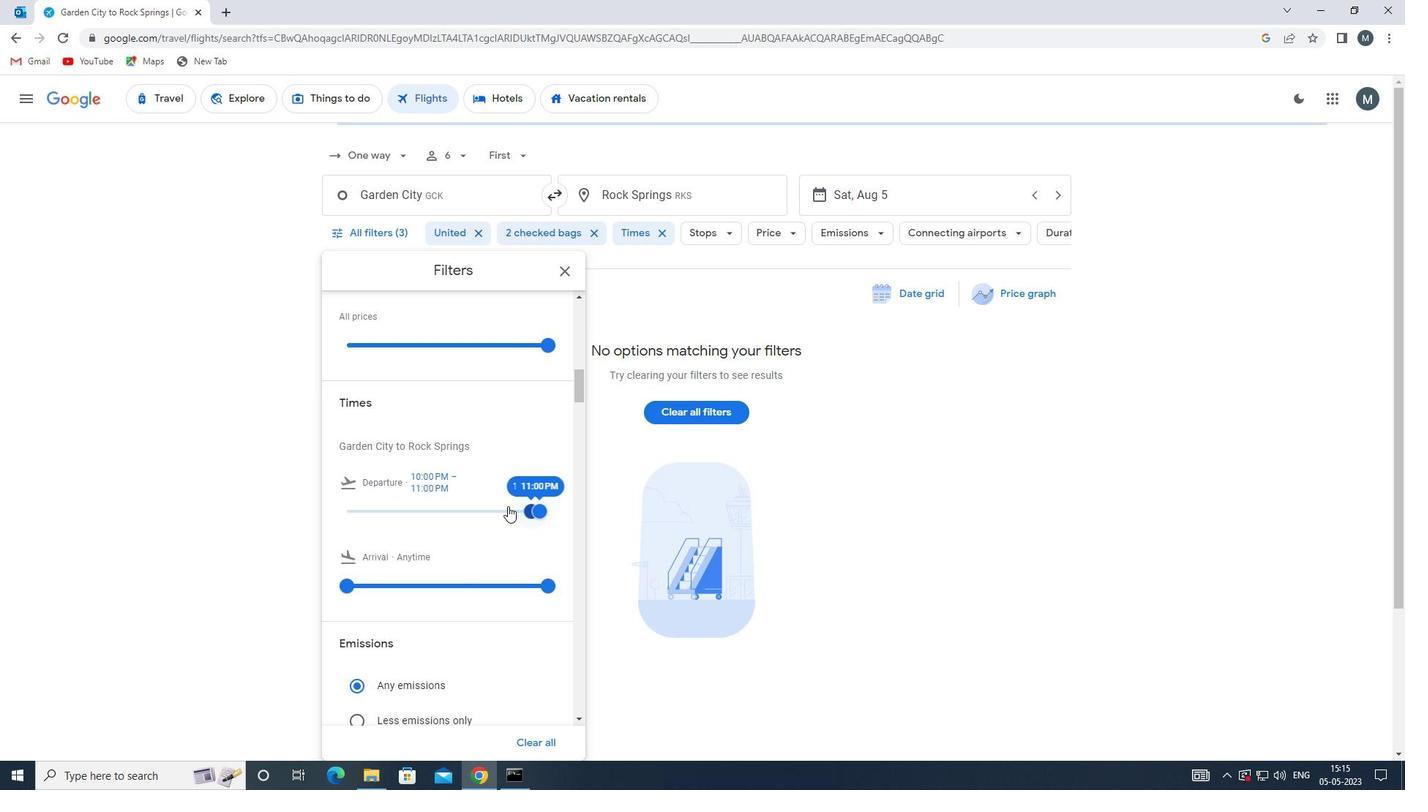 
Action: Mouse scrolled (507, 503) with delta (0, 0)
Screenshot: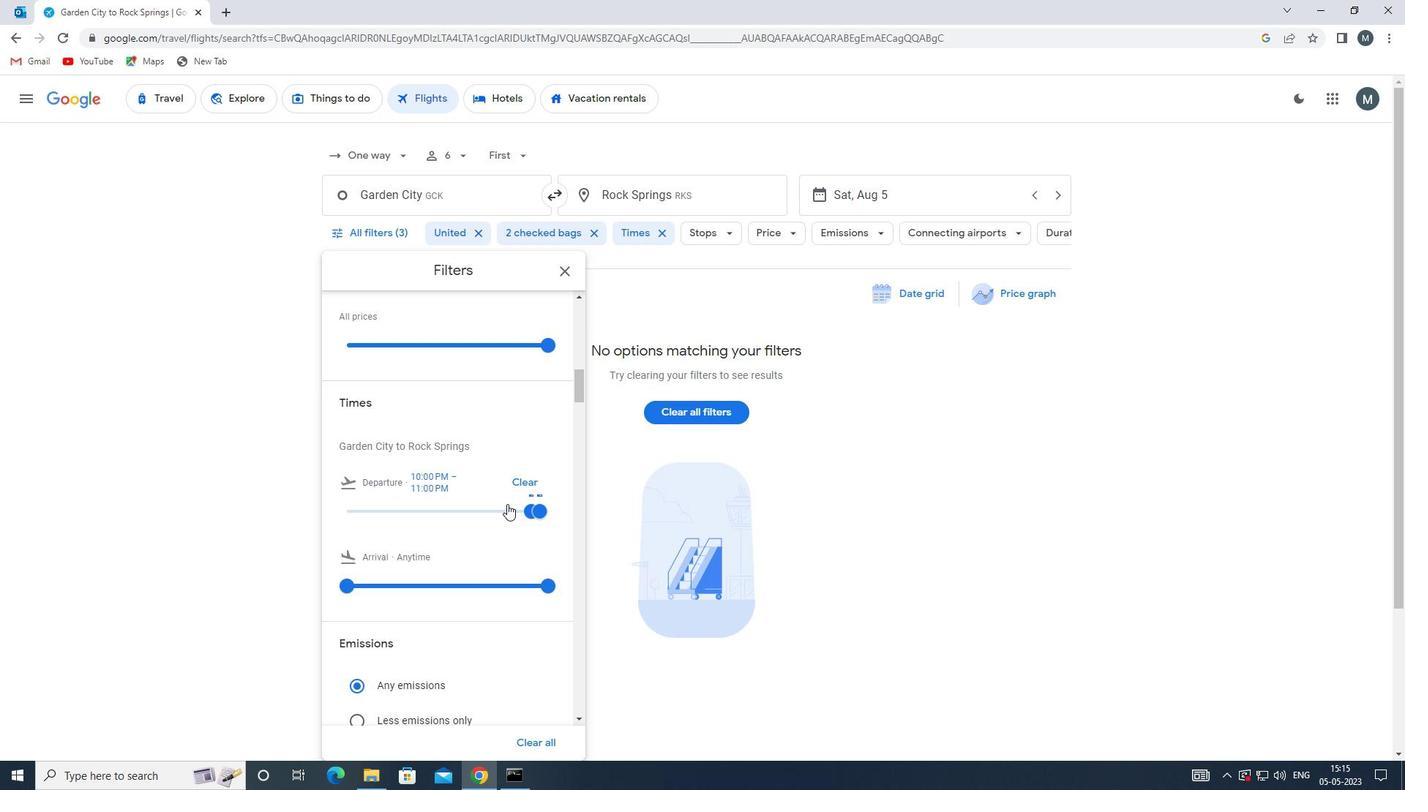 
Action: Mouse moved to (568, 270)
Screenshot: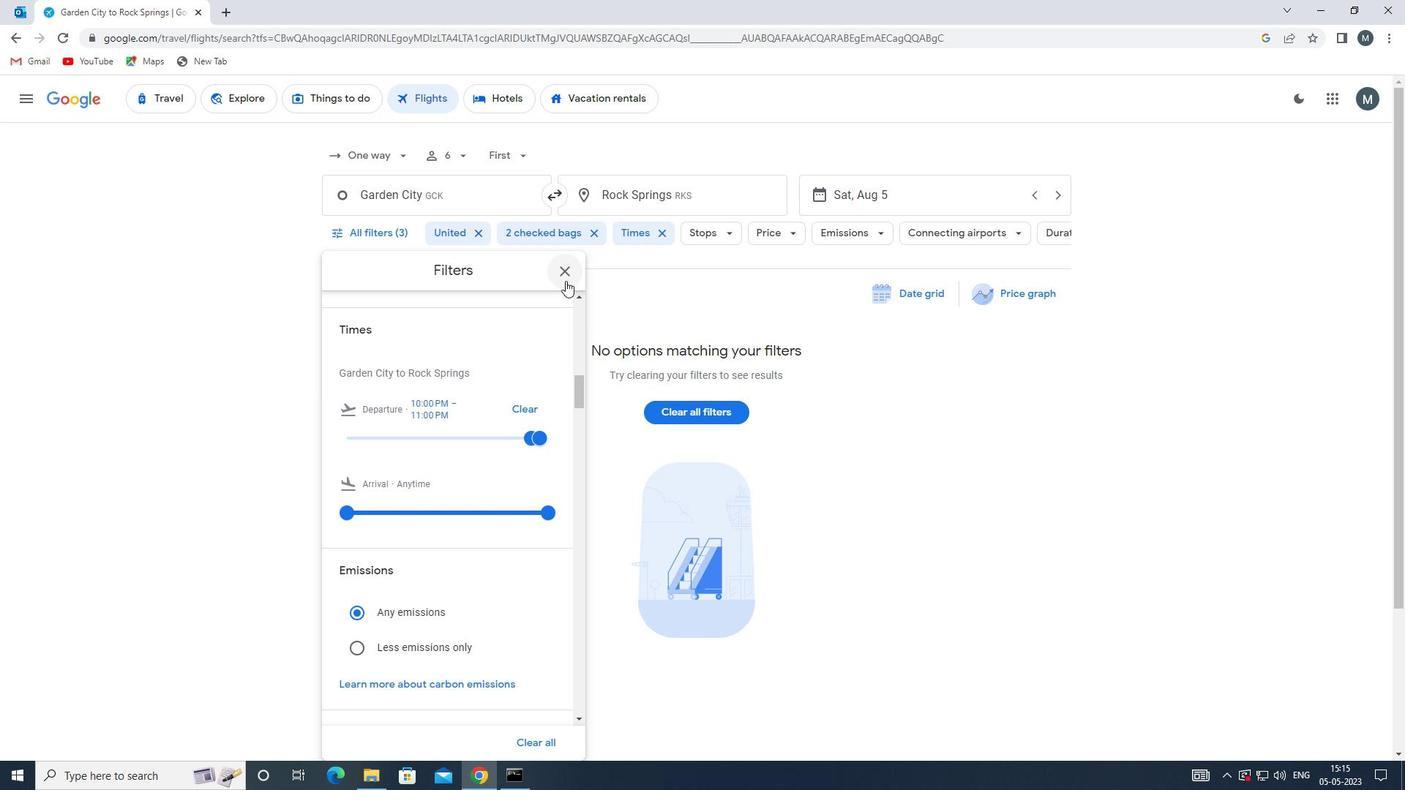 
Action: Mouse pressed left at (568, 270)
Screenshot: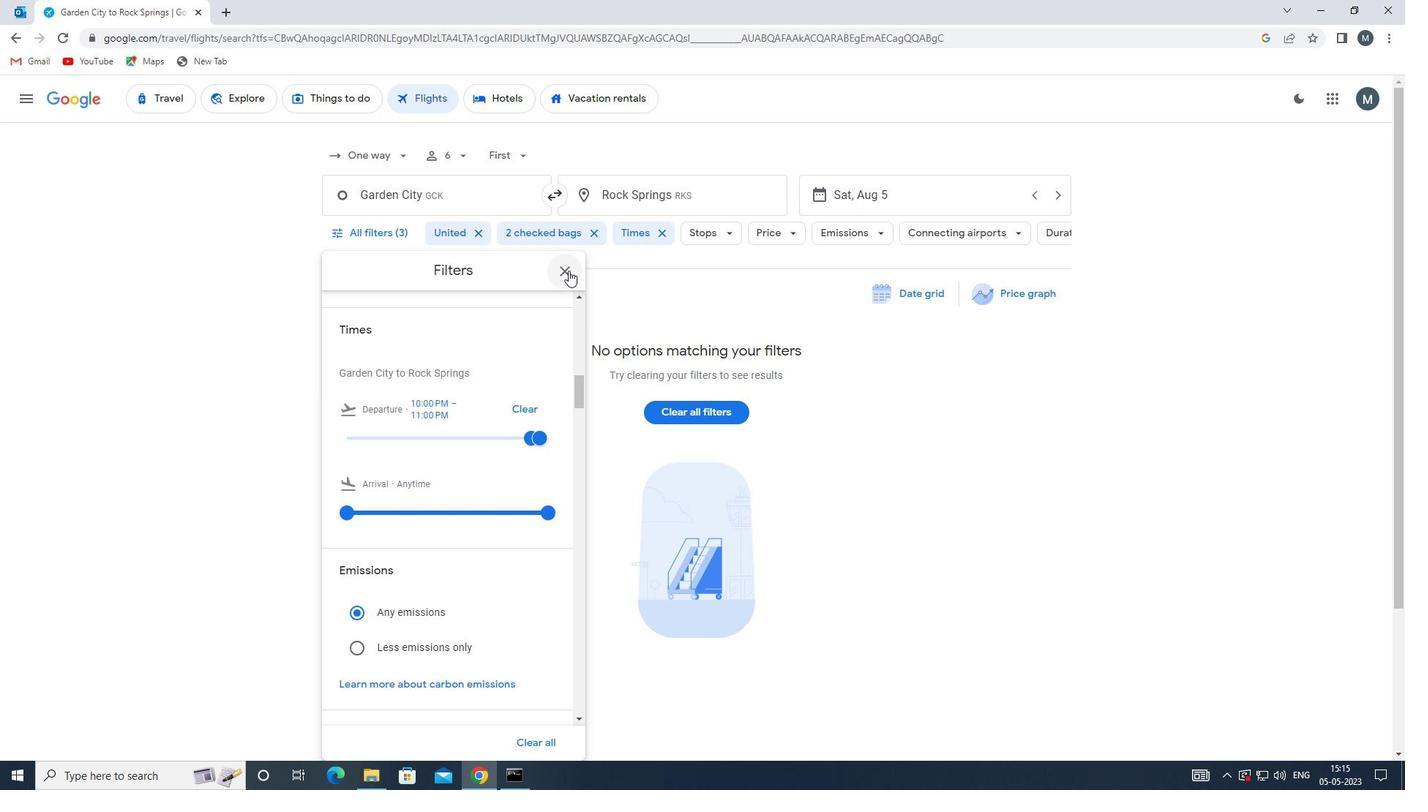 
Action: Mouse moved to (561, 277)
Screenshot: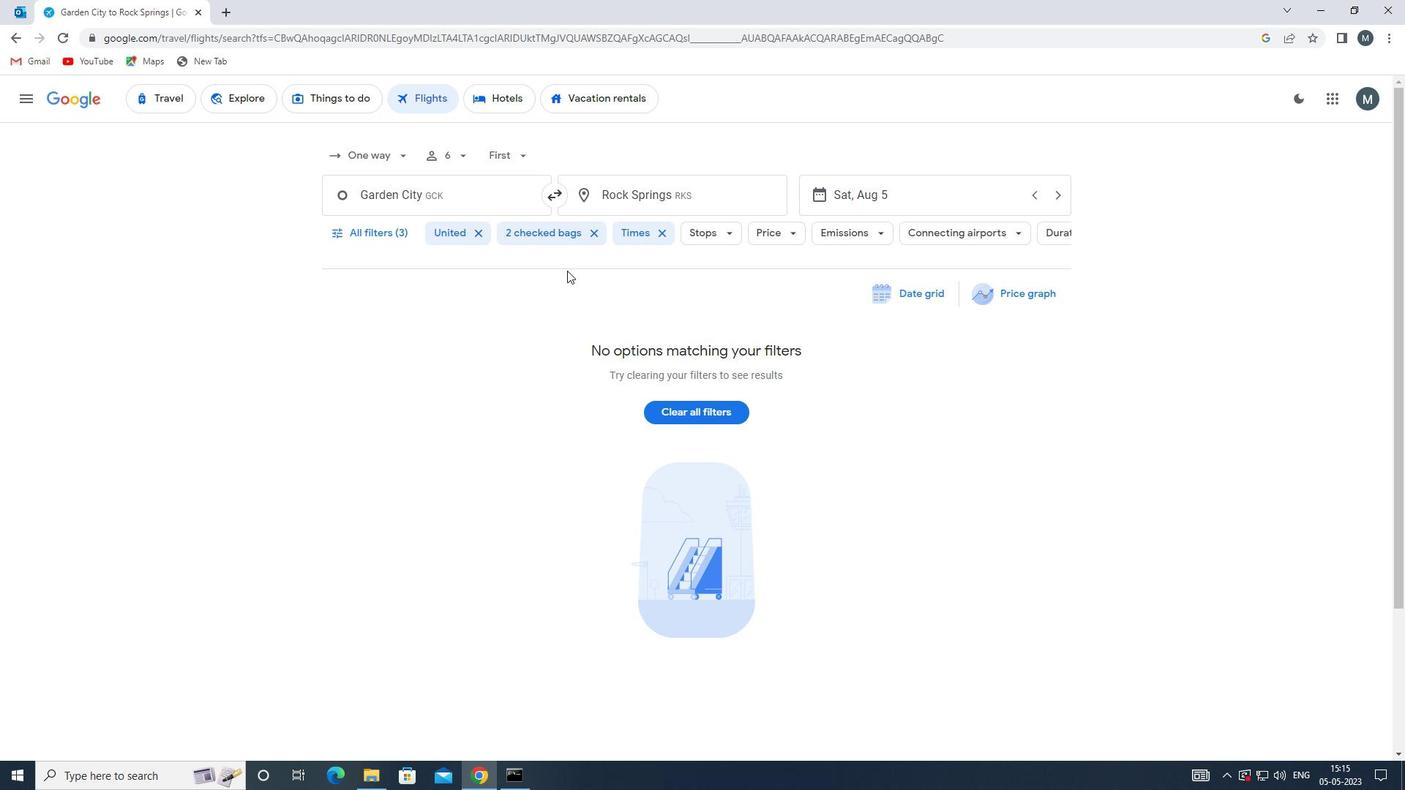 
